 Task: Find connections with filter location Granby with filter topic #lifestylewith filter profile language Spanish with filter current company Quess IT Staffing with filter school Rajagiri College of Social Sciences, Kalamassery 683 104 with filter industry IT System Operations and Maintenance with filter service category Grant Writing with filter keywords title Financial Planner
Action: Mouse moved to (238, 315)
Screenshot: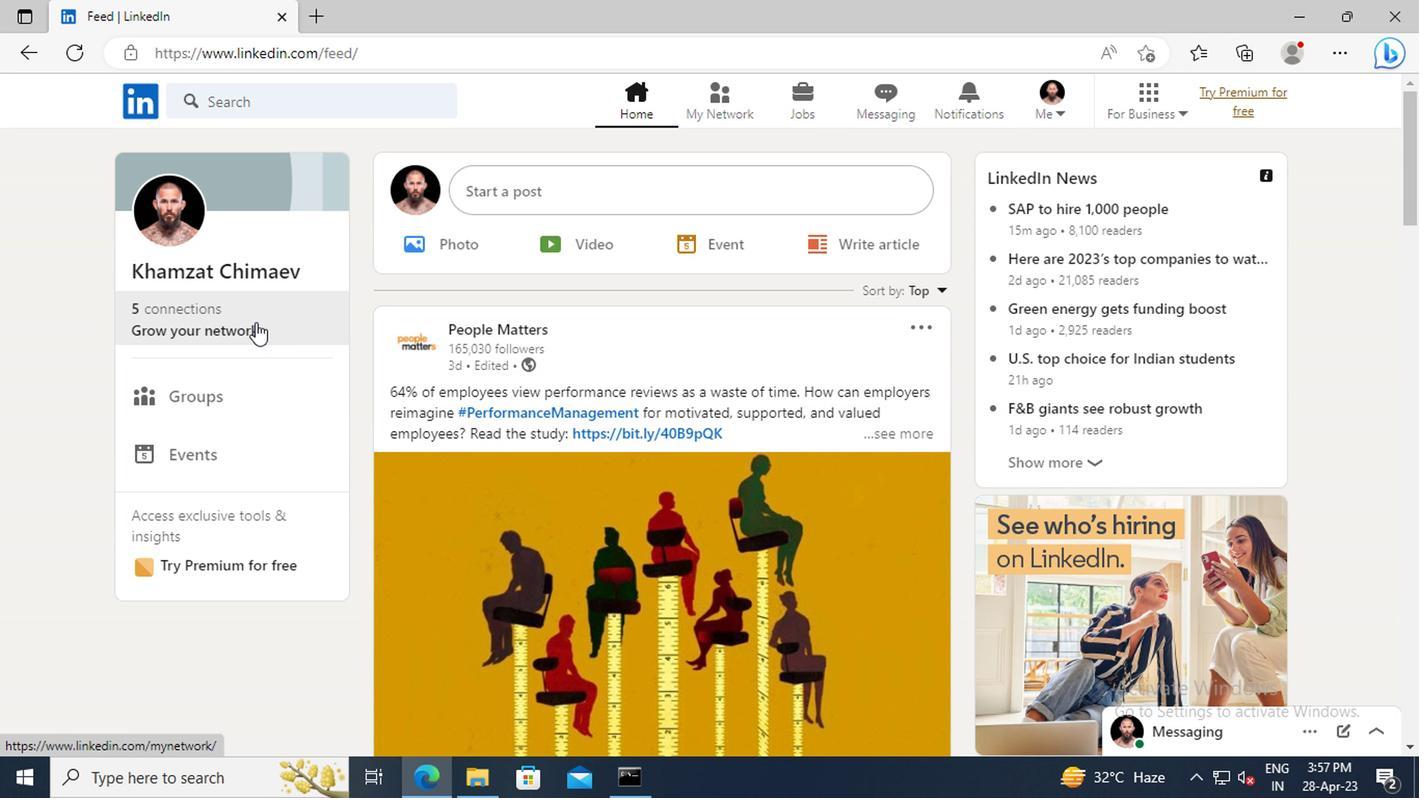 
Action: Mouse pressed left at (238, 315)
Screenshot: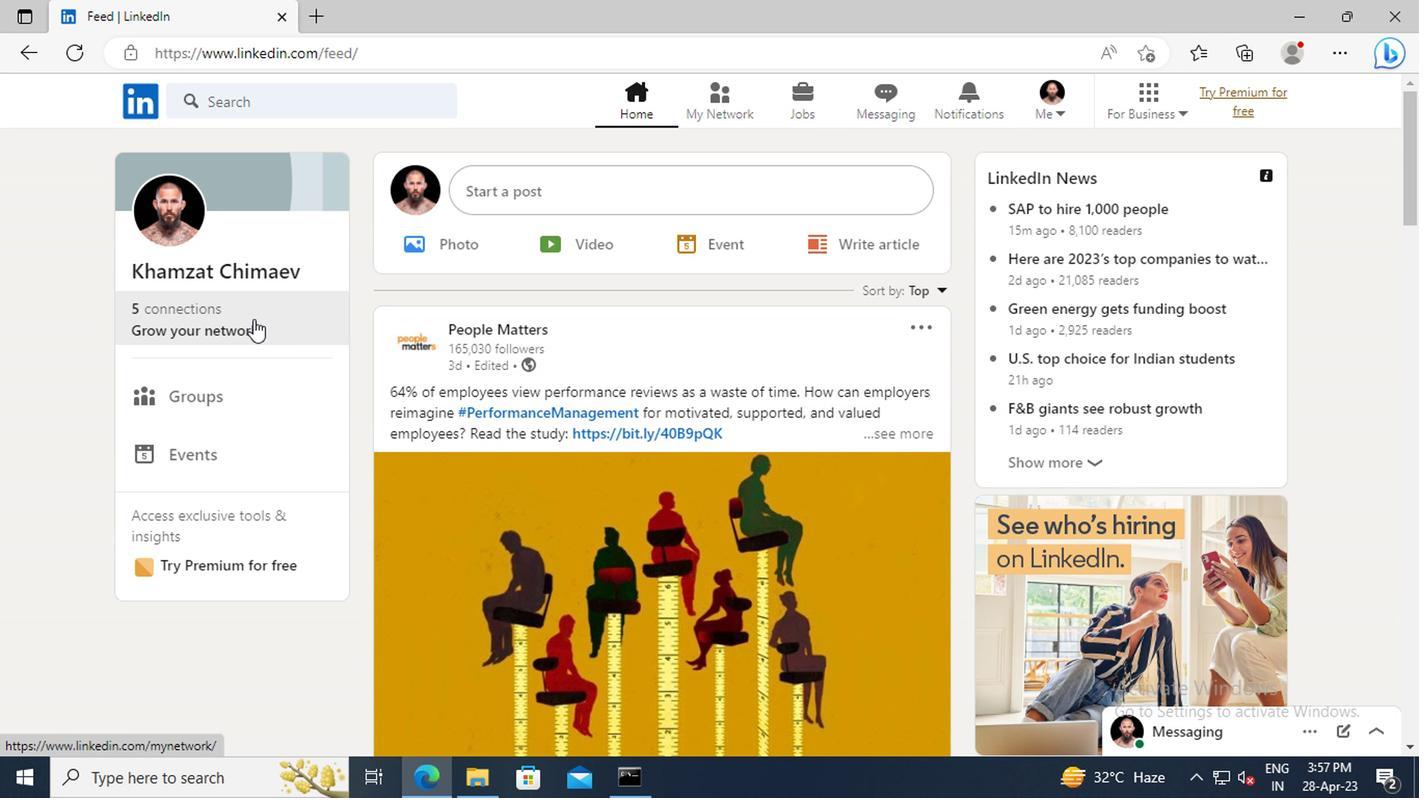 
Action: Mouse moved to (221, 214)
Screenshot: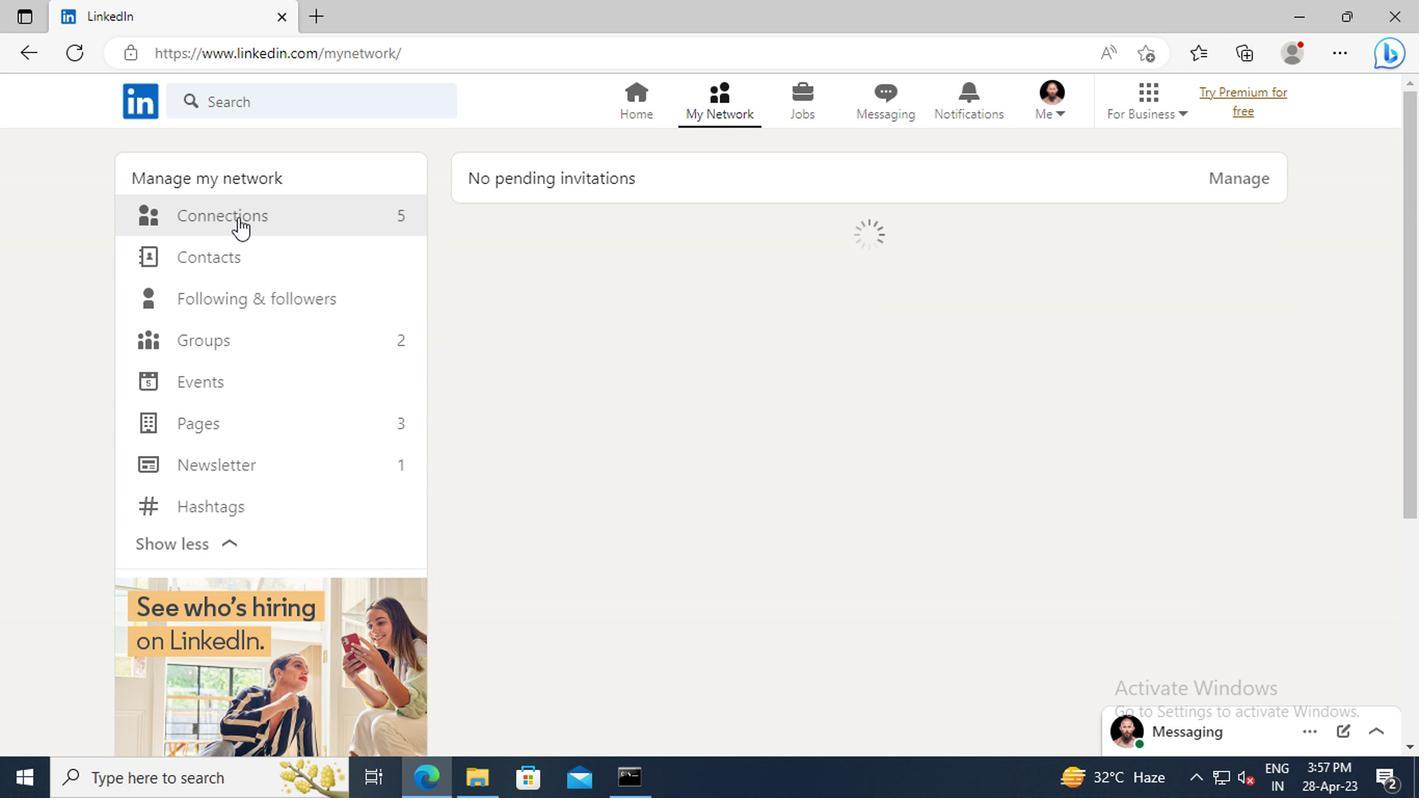 
Action: Mouse pressed left at (221, 214)
Screenshot: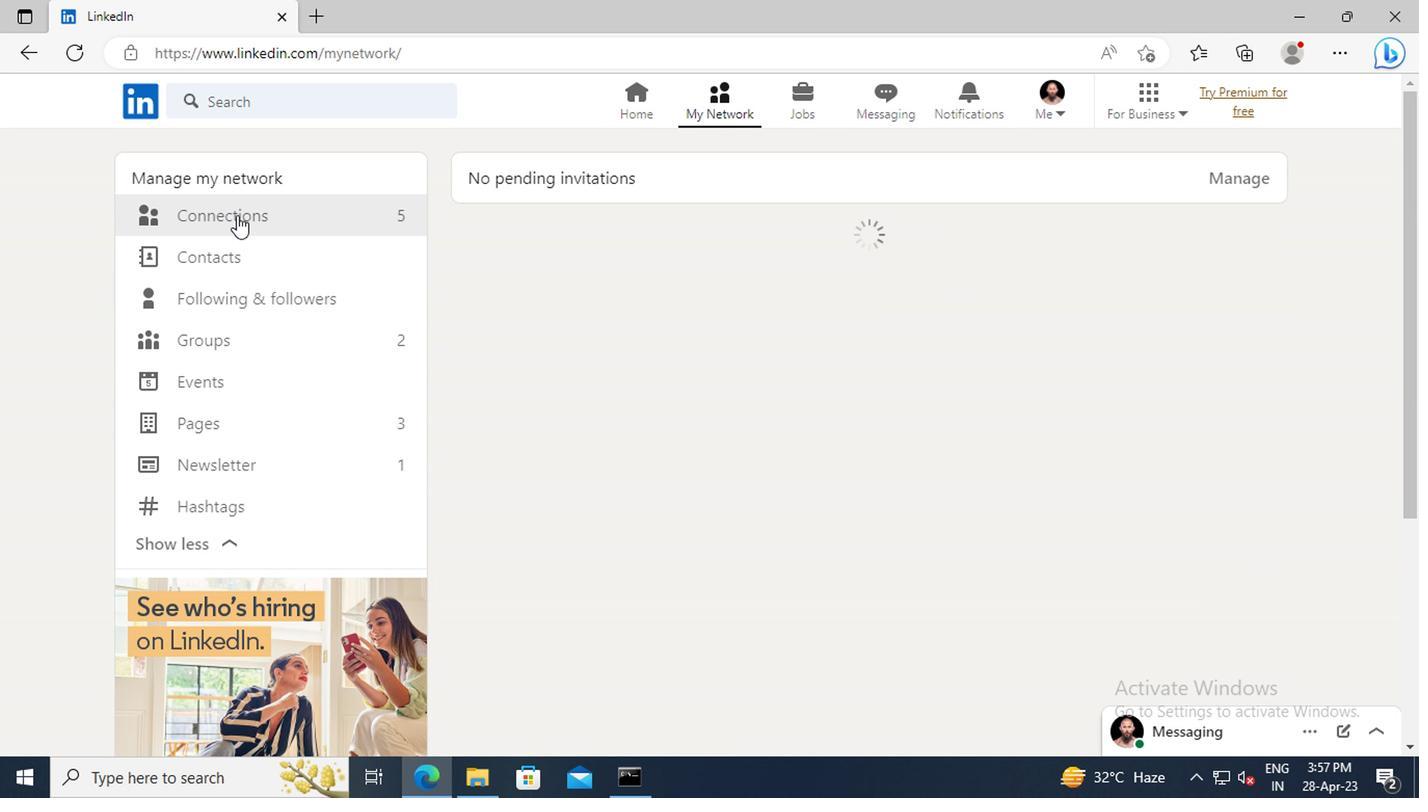 
Action: Mouse moved to (819, 220)
Screenshot: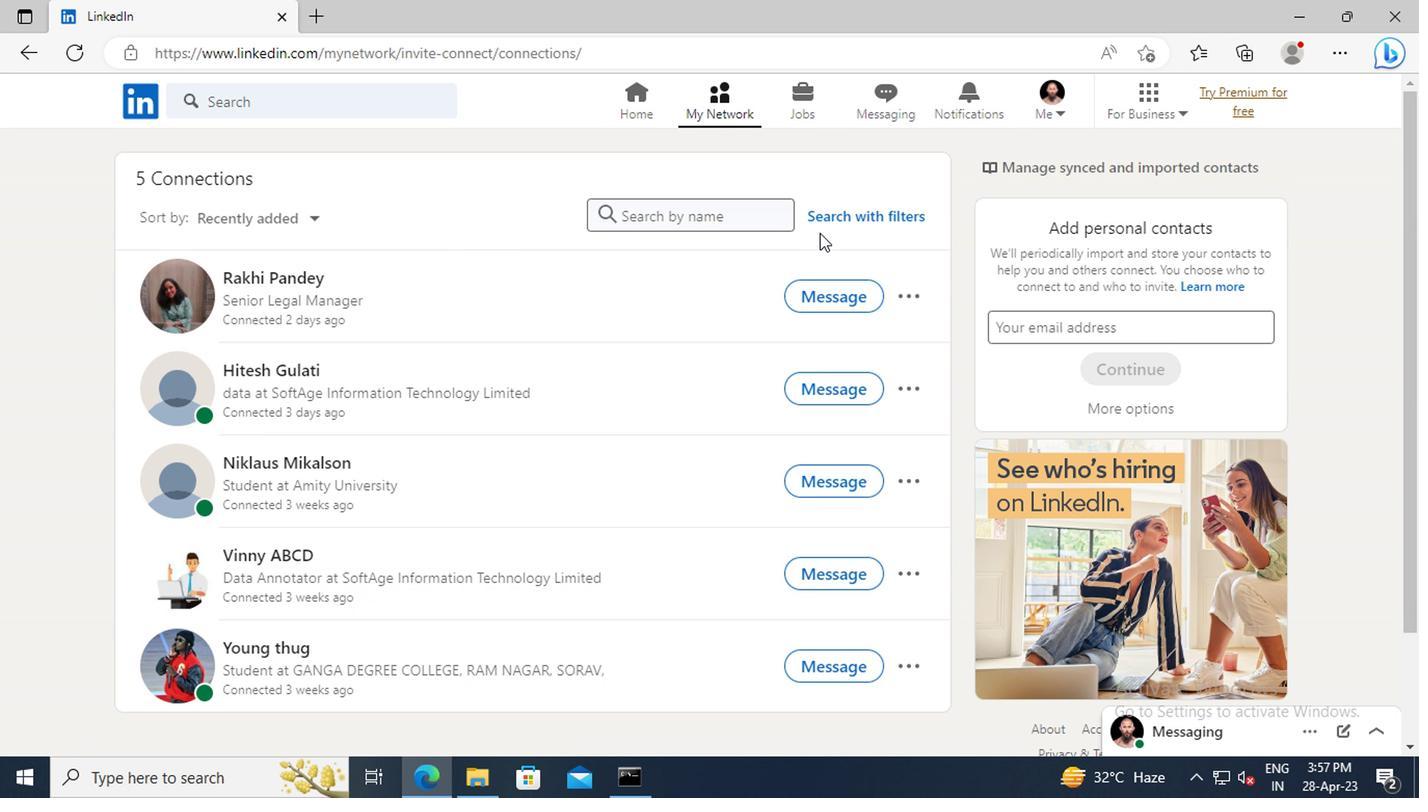 
Action: Mouse pressed left at (819, 220)
Screenshot: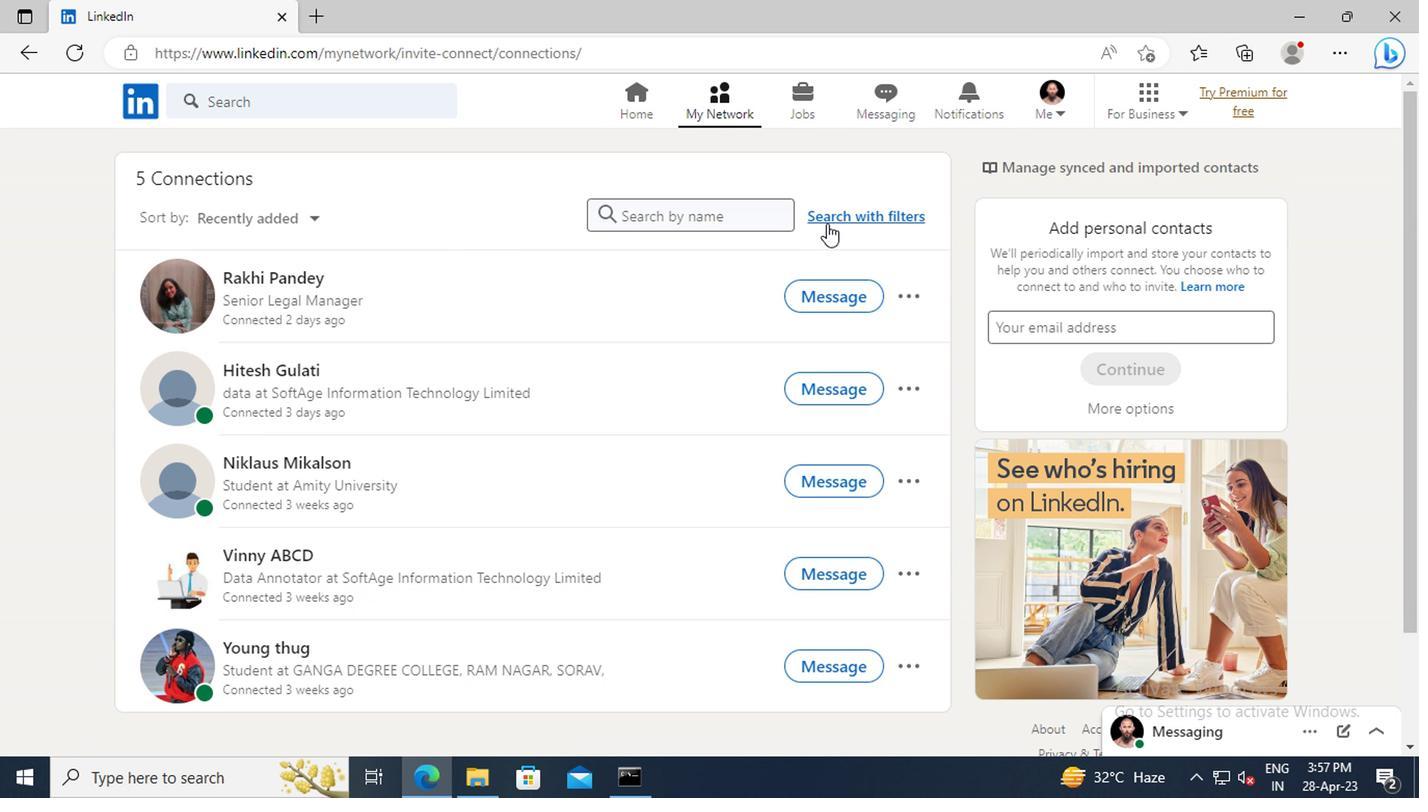 
Action: Mouse moved to (784, 160)
Screenshot: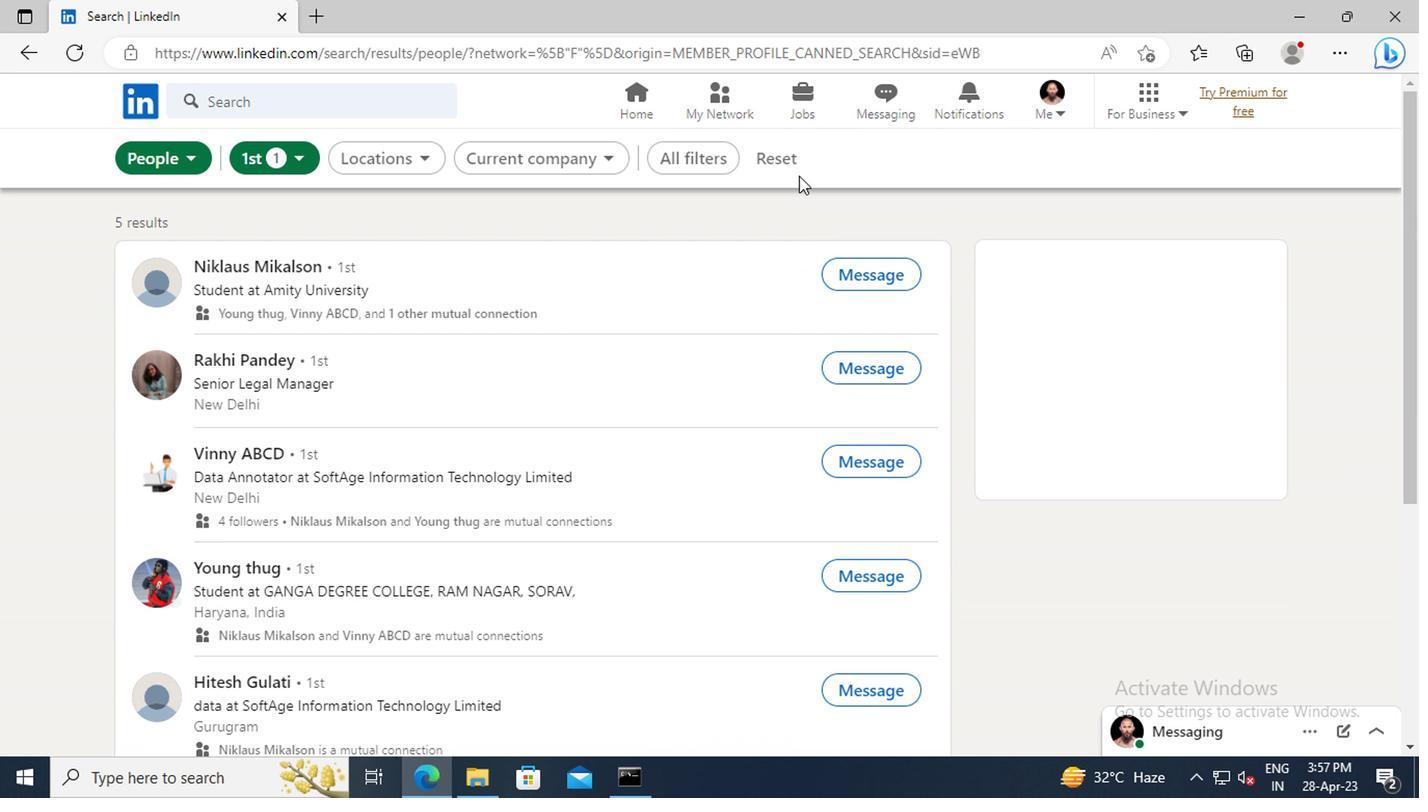 
Action: Mouse pressed left at (784, 160)
Screenshot: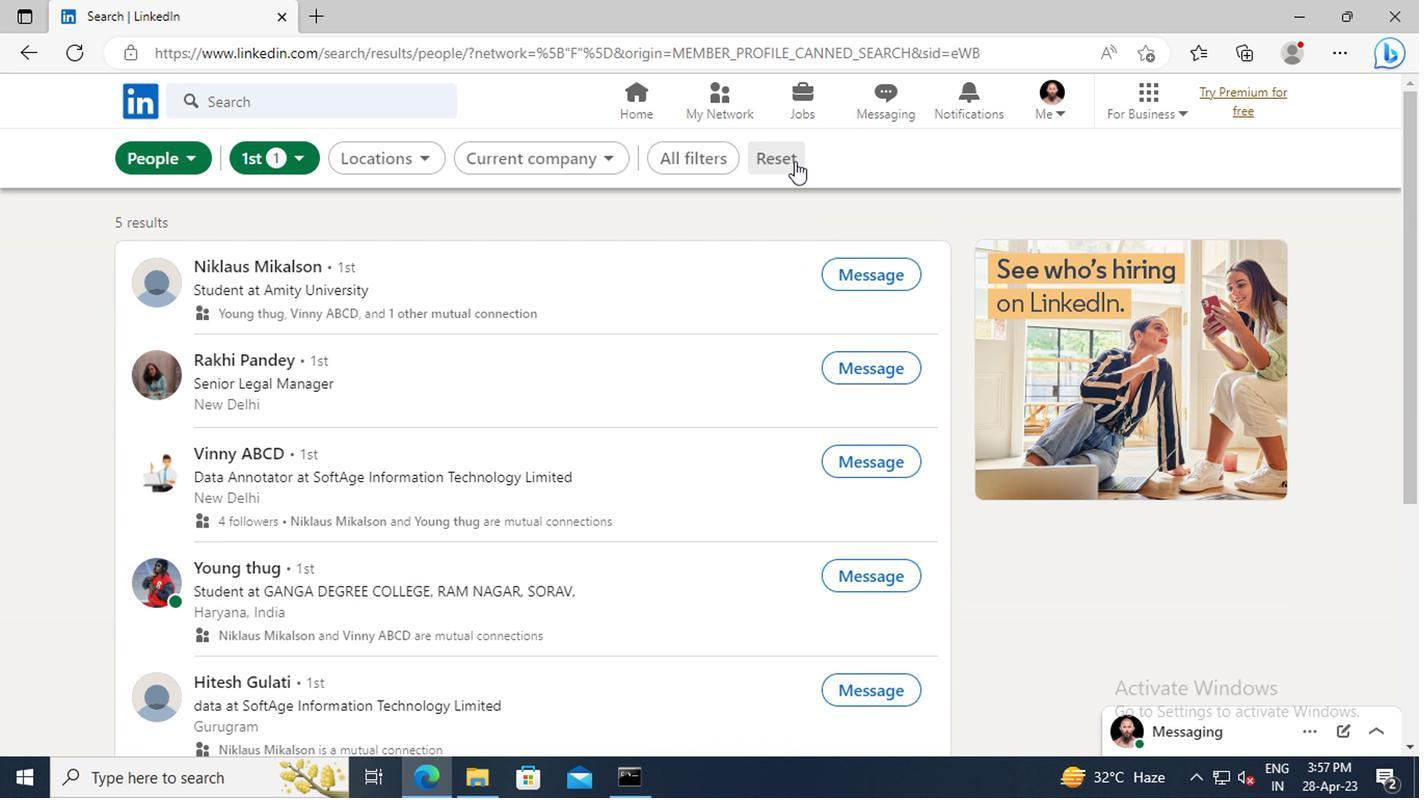 
Action: Mouse moved to (750, 160)
Screenshot: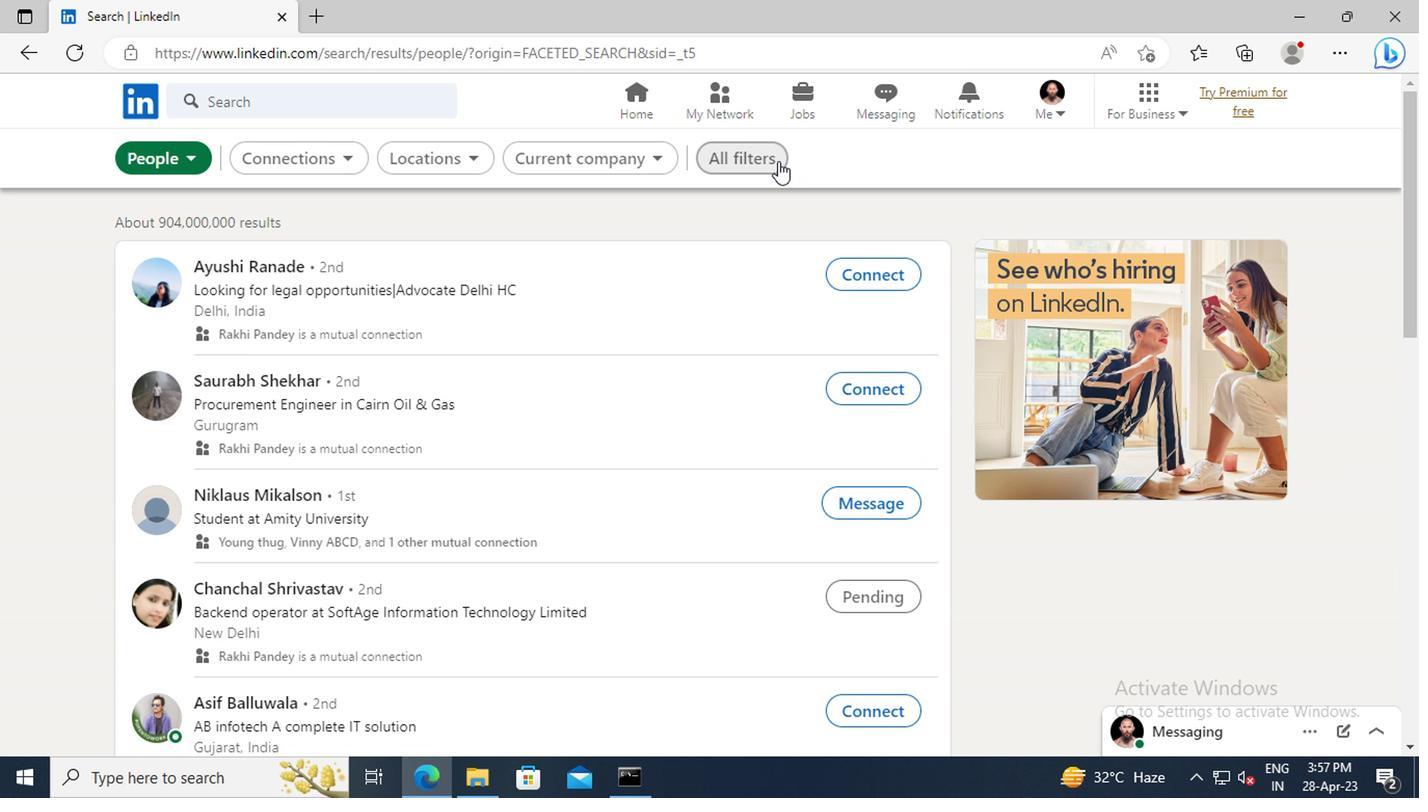 
Action: Mouse pressed left at (750, 160)
Screenshot: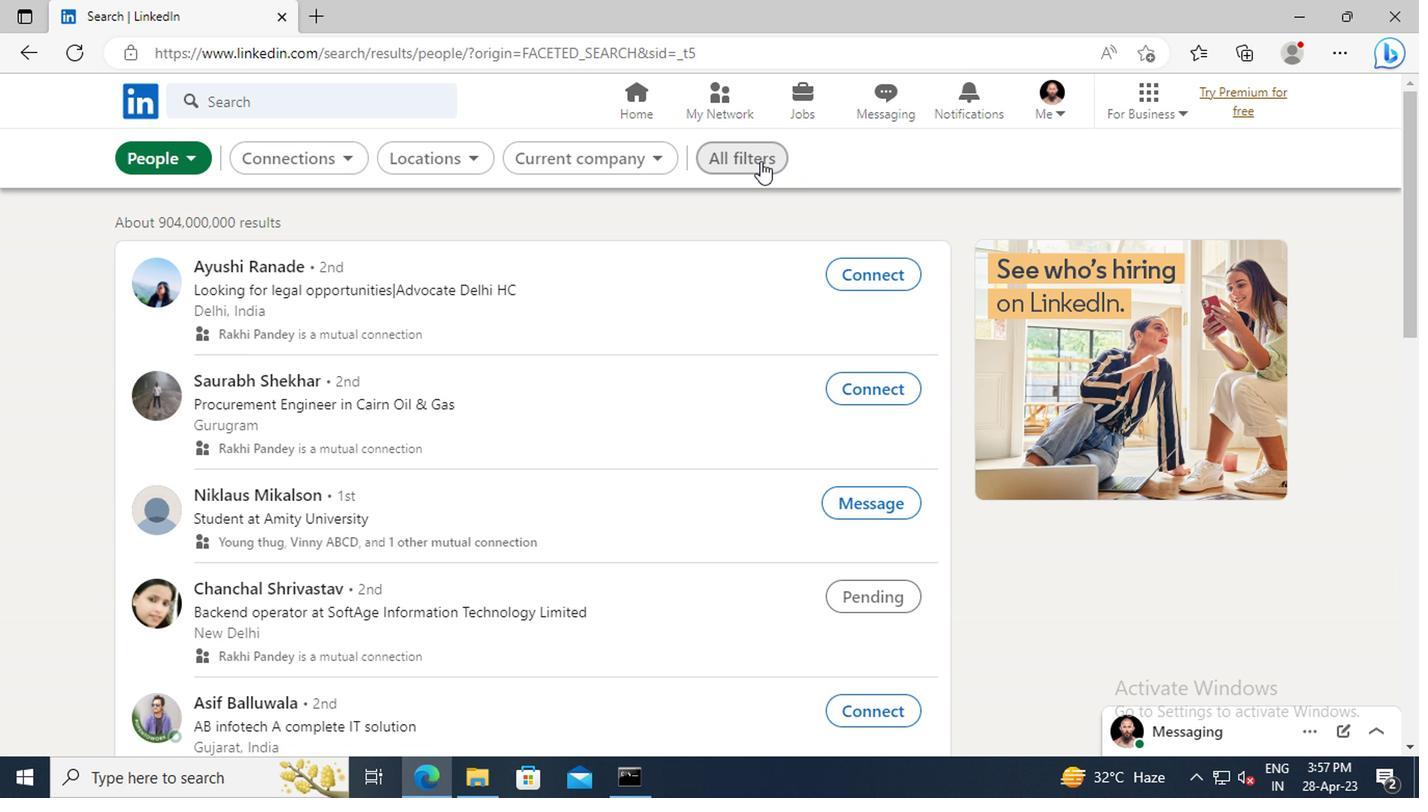 
Action: Mouse moved to (1178, 283)
Screenshot: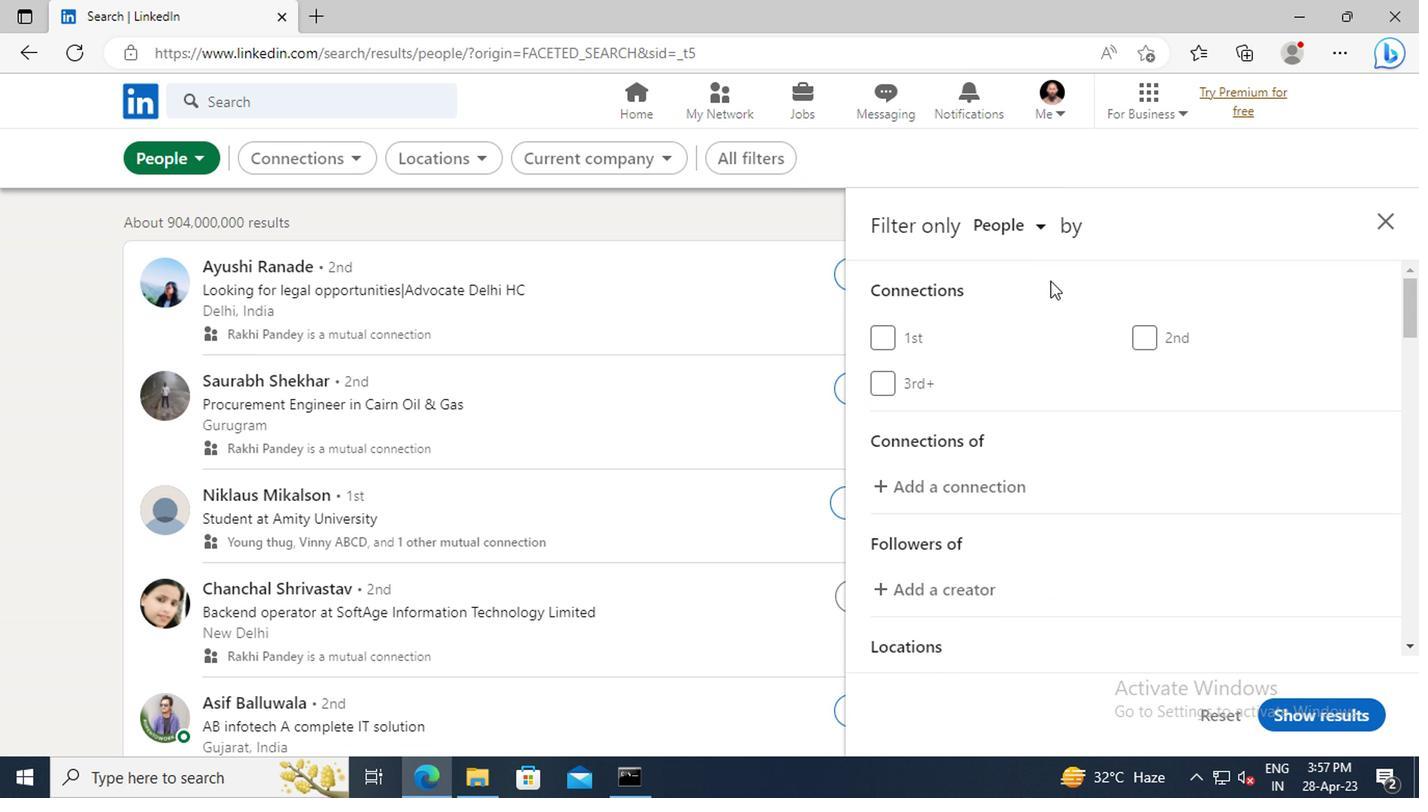 
Action: Mouse scrolled (1178, 283) with delta (0, 0)
Screenshot: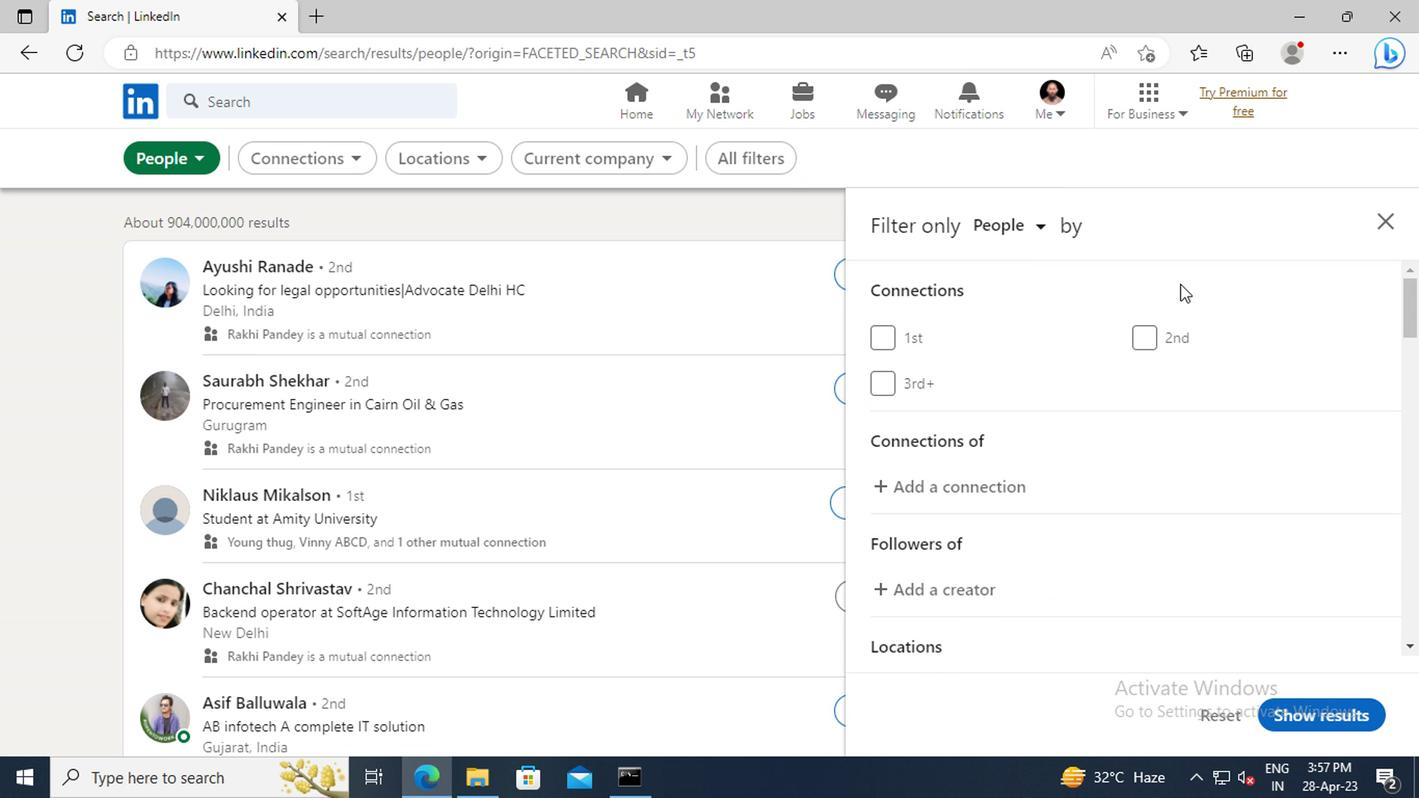 
Action: Mouse scrolled (1178, 283) with delta (0, 0)
Screenshot: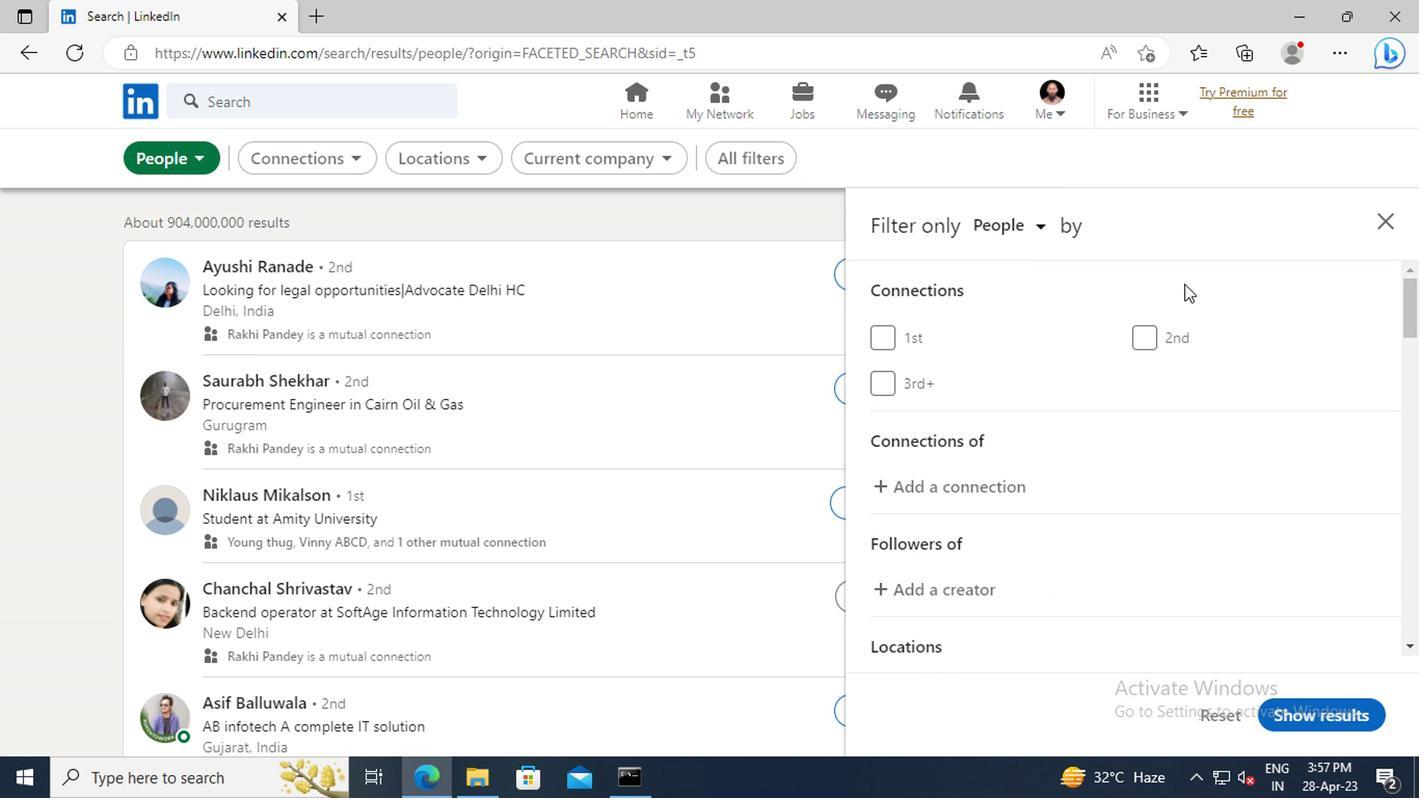 
Action: Mouse scrolled (1178, 283) with delta (0, 0)
Screenshot: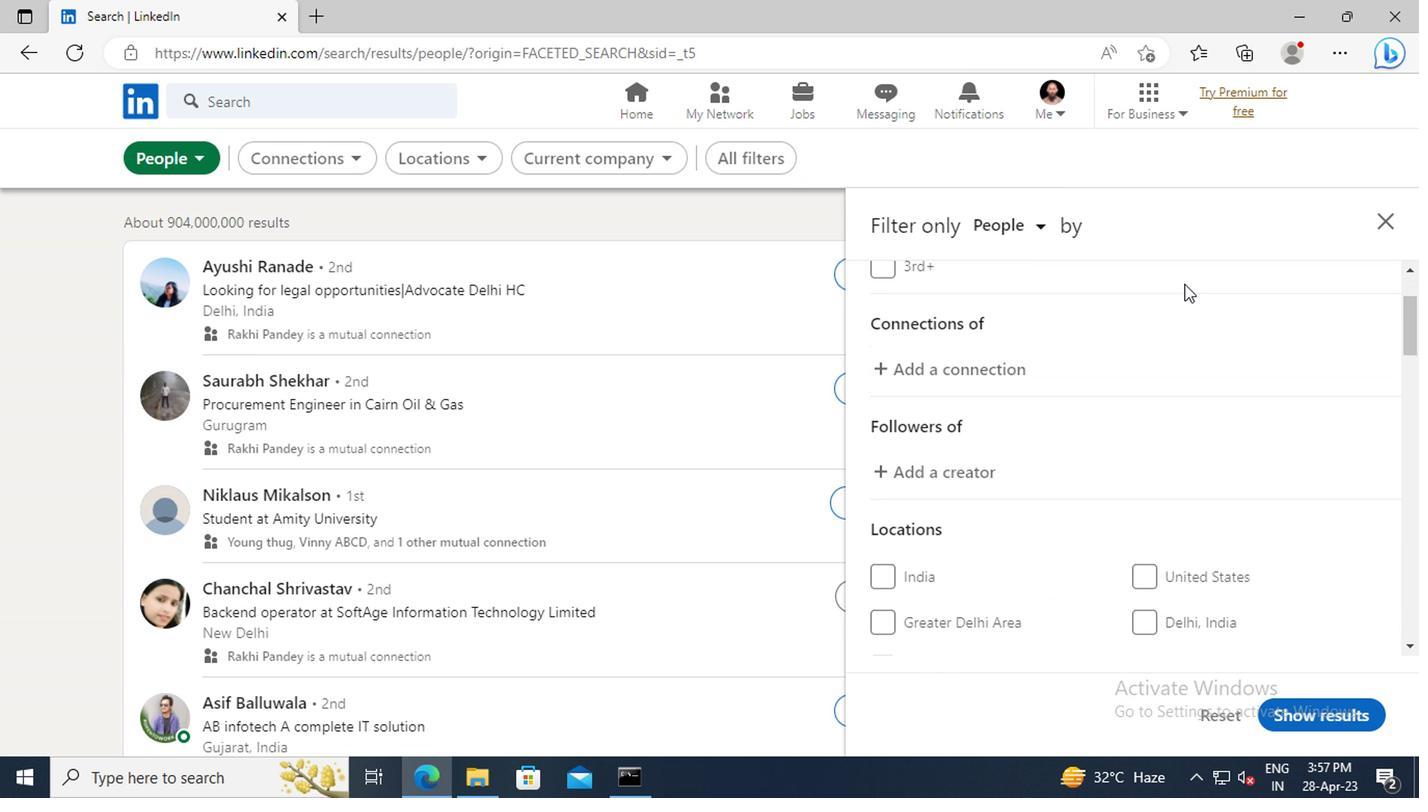 
Action: Mouse scrolled (1178, 283) with delta (0, 0)
Screenshot: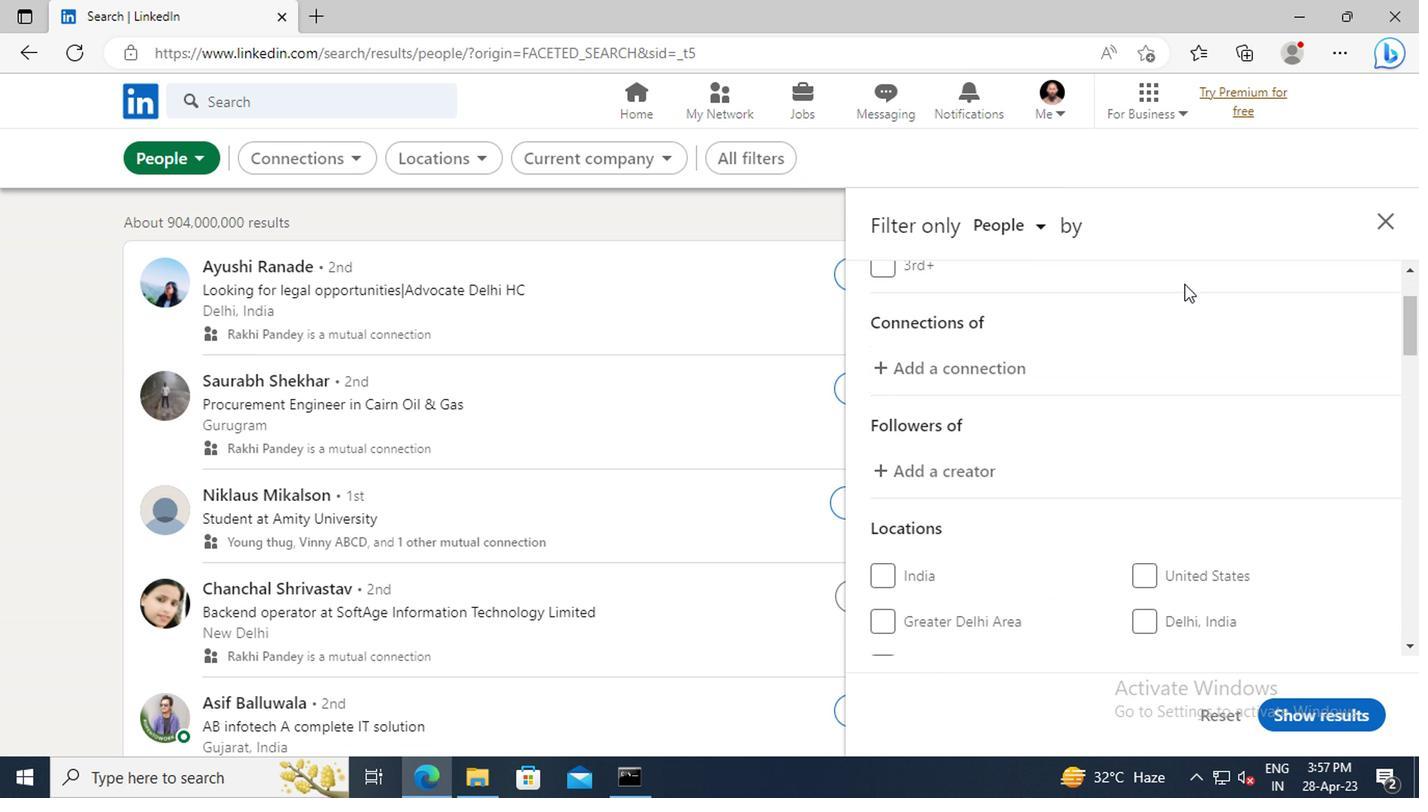 
Action: Mouse scrolled (1178, 283) with delta (0, 0)
Screenshot: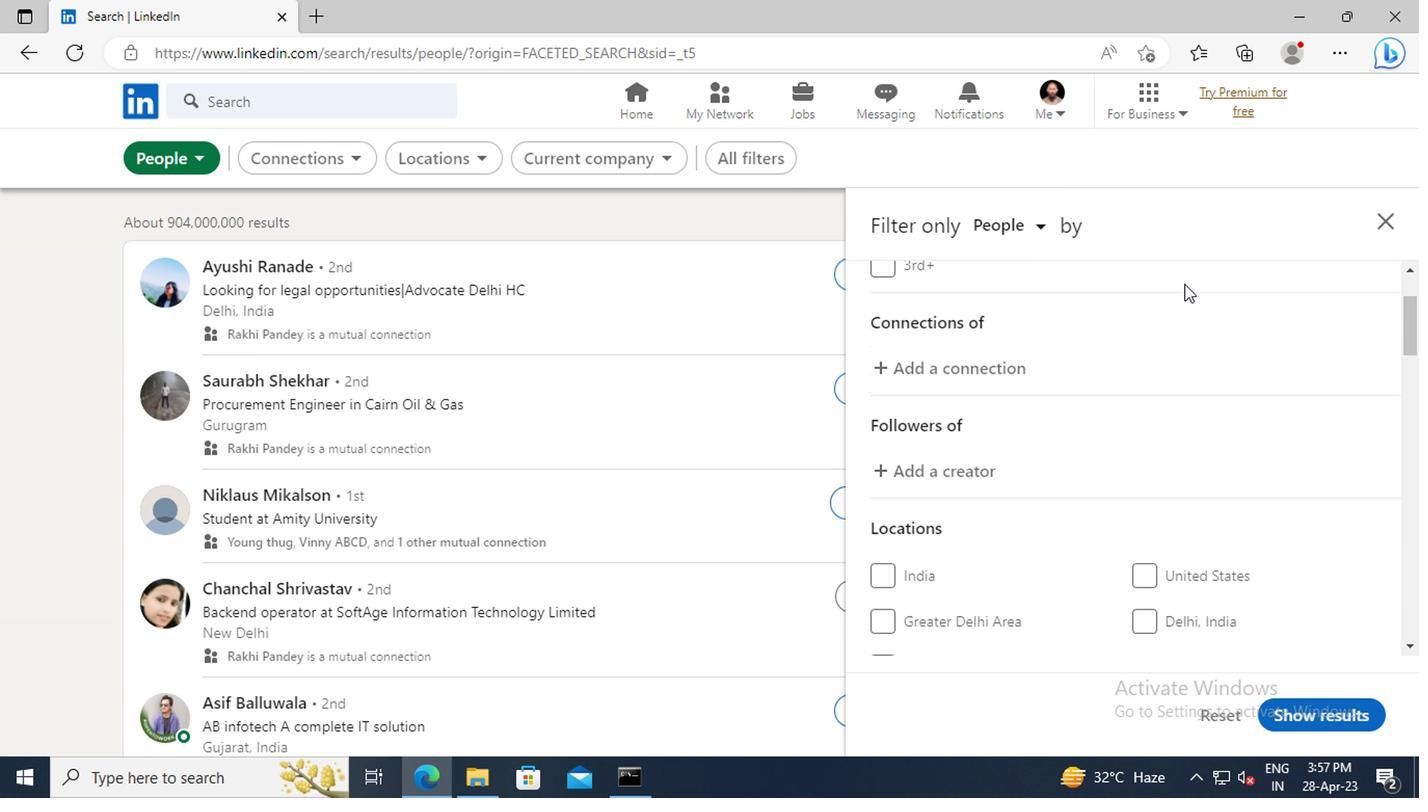 
Action: Mouse scrolled (1178, 283) with delta (0, 0)
Screenshot: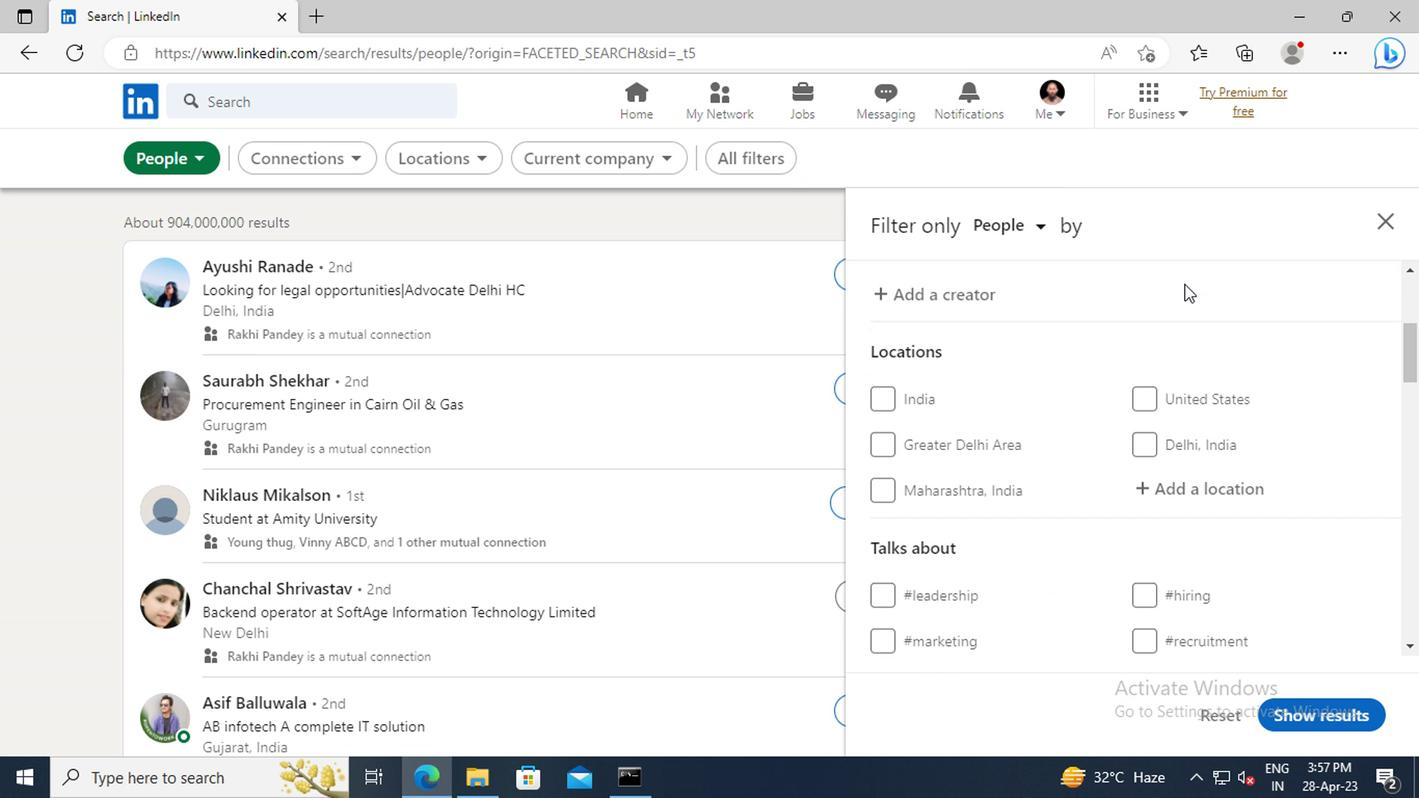 
Action: Mouse scrolled (1178, 283) with delta (0, 0)
Screenshot: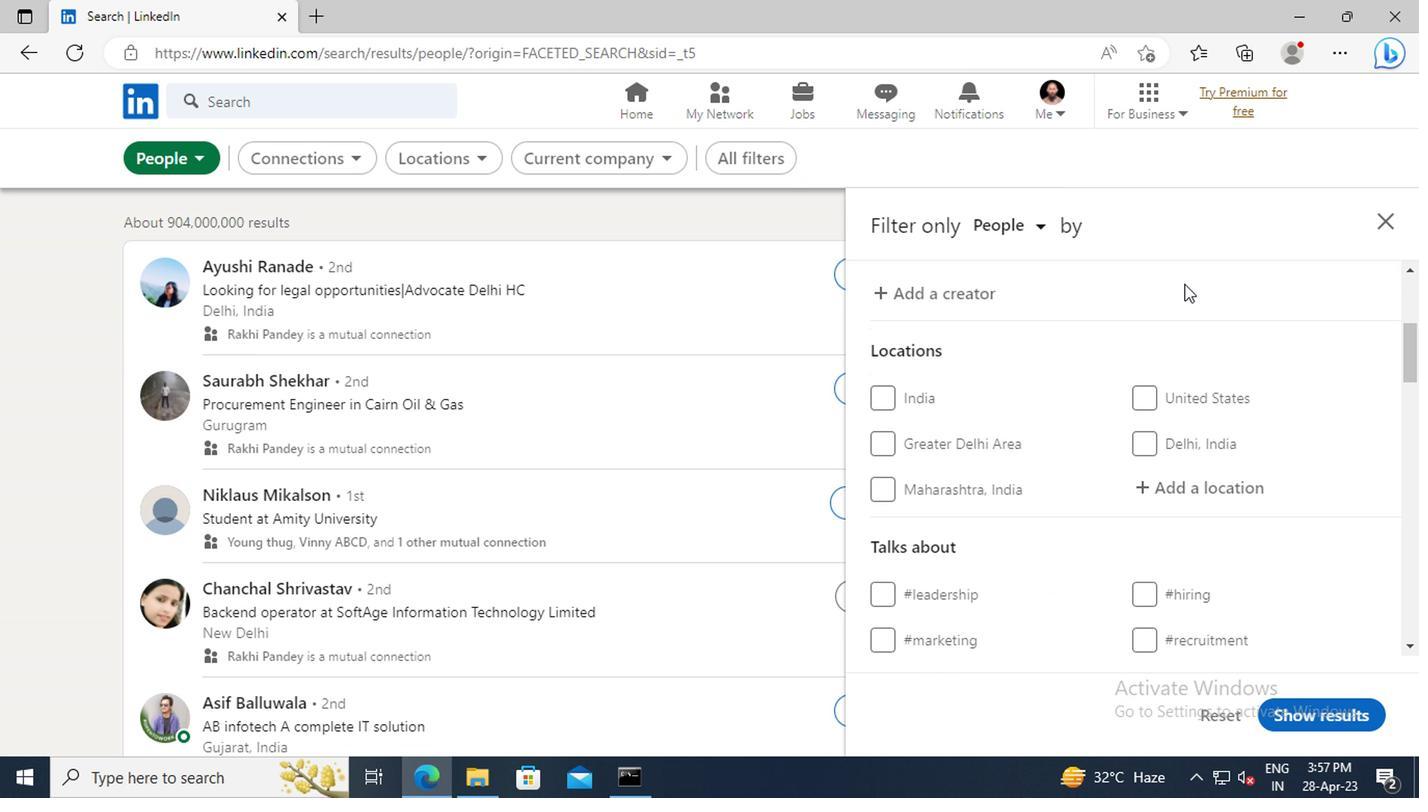 
Action: Mouse moved to (1169, 363)
Screenshot: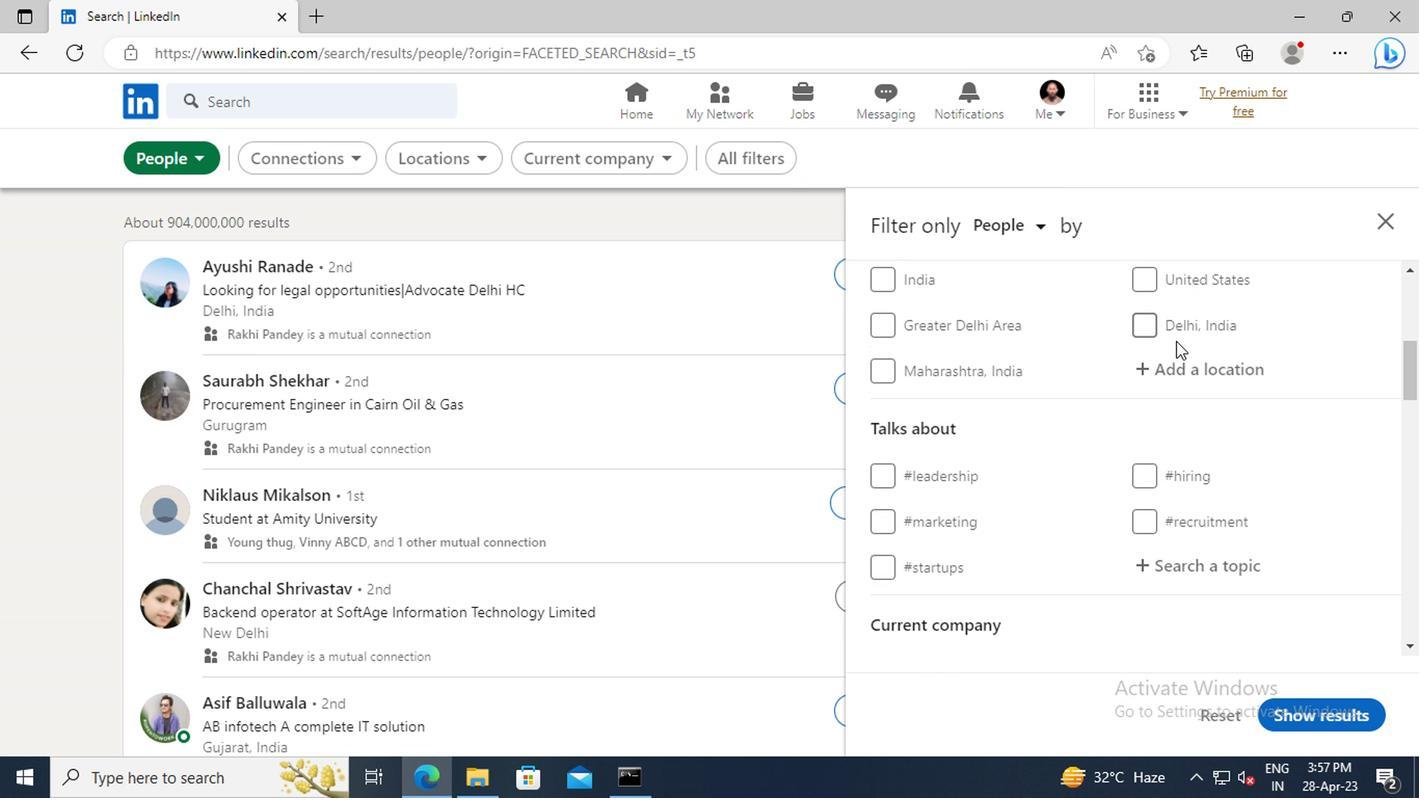 
Action: Mouse pressed left at (1169, 363)
Screenshot: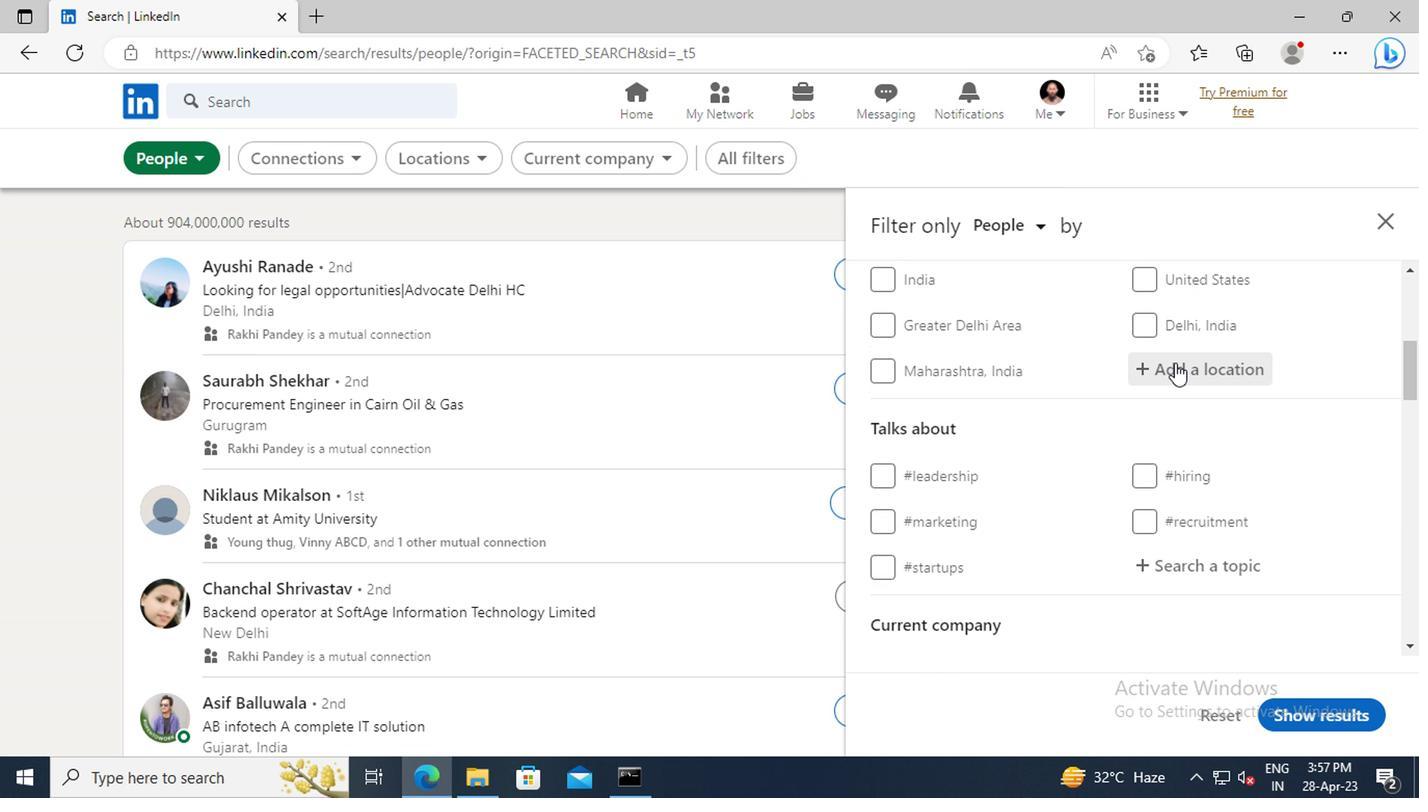 
Action: Key pressed <Key.shift>GRANBY
Screenshot: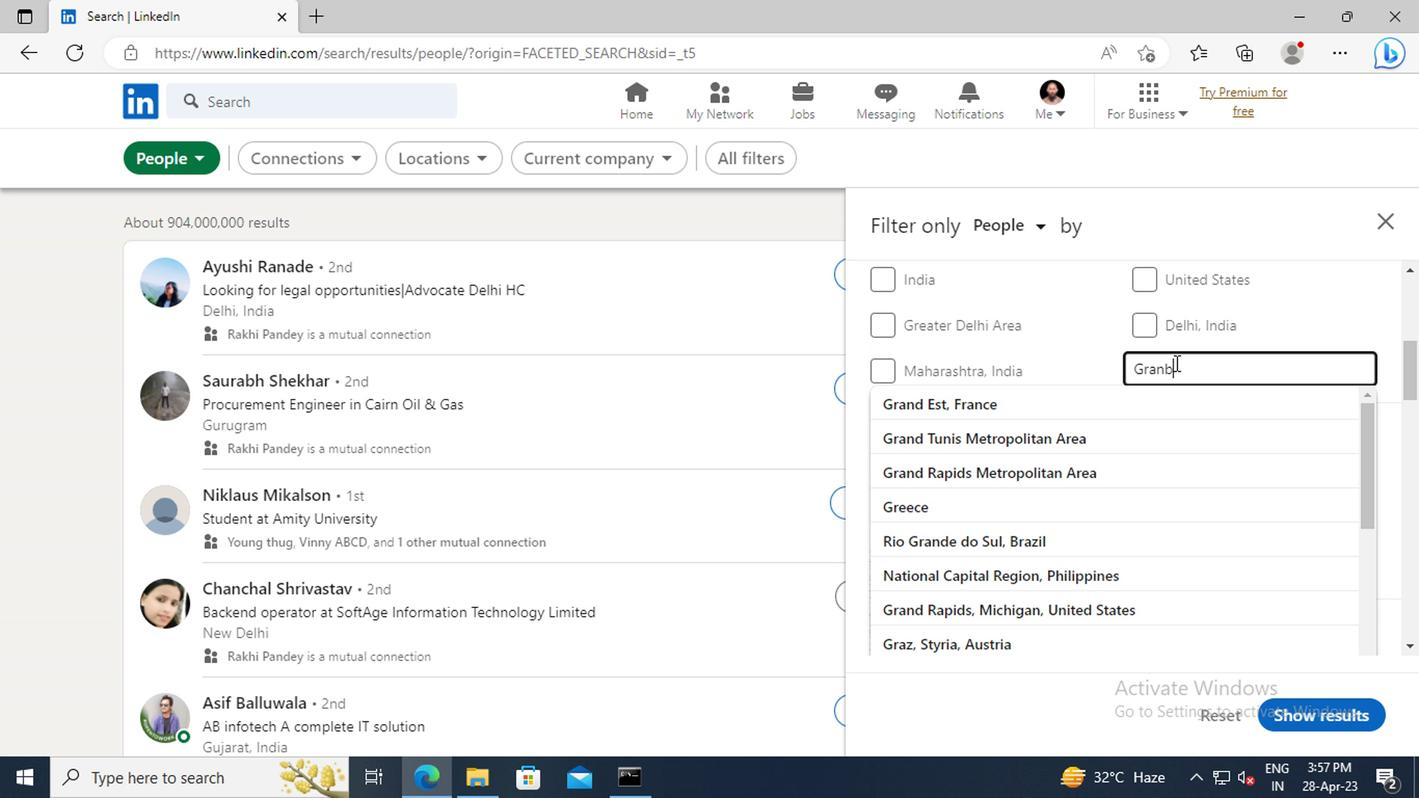 
Action: Mouse moved to (1164, 399)
Screenshot: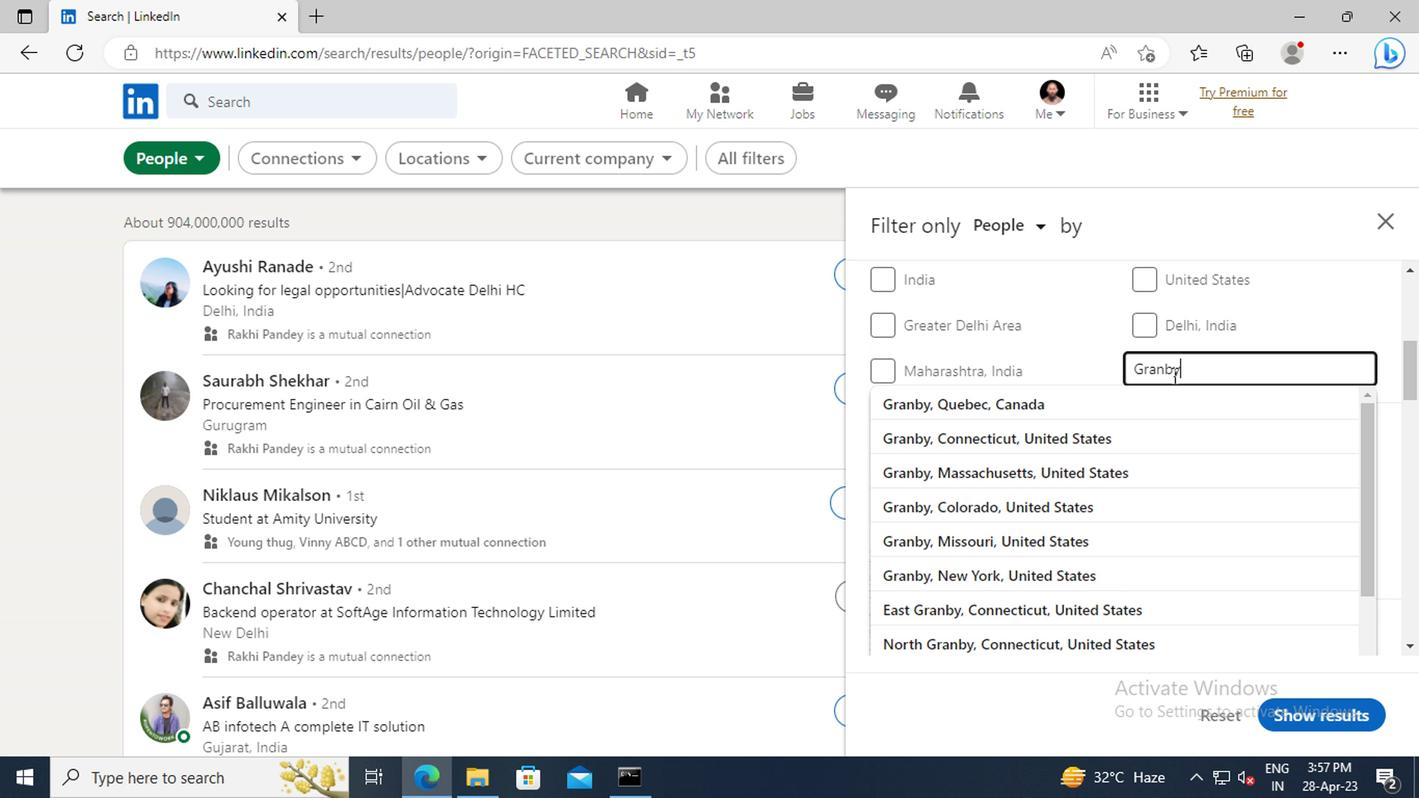 
Action: Mouse pressed left at (1164, 399)
Screenshot: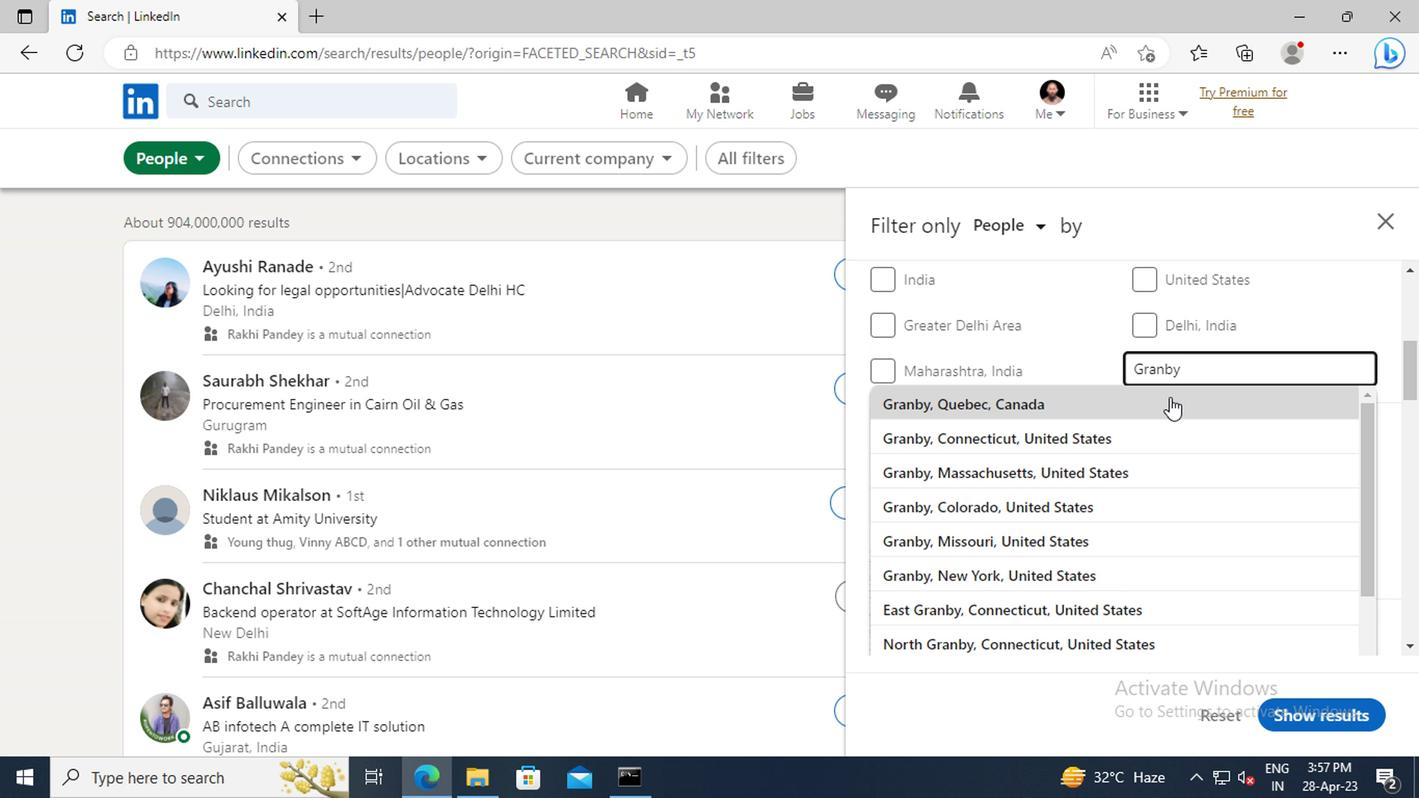 
Action: Mouse scrolled (1164, 398) with delta (0, 0)
Screenshot: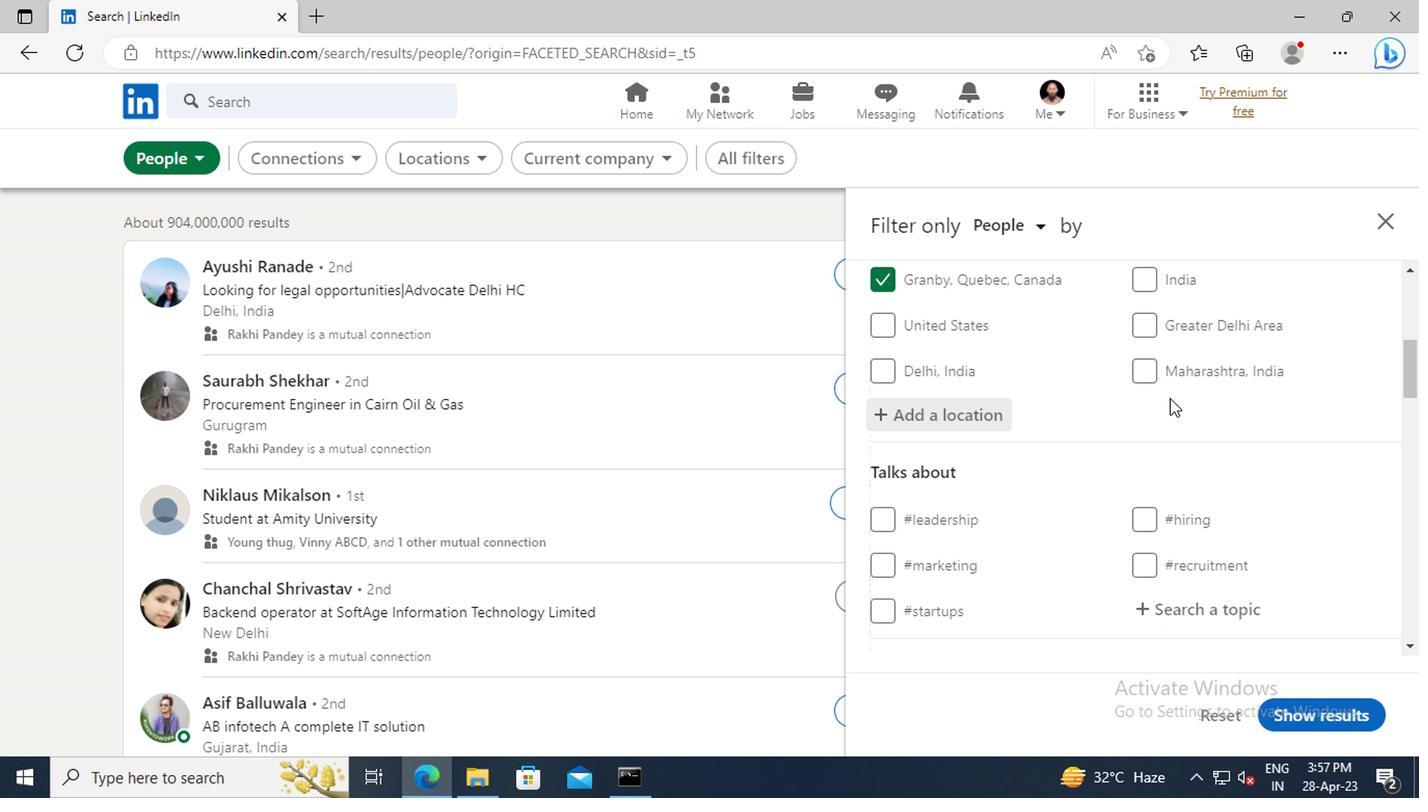 
Action: Mouse scrolled (1164, 398) with delta (0, 0)
Screenshot: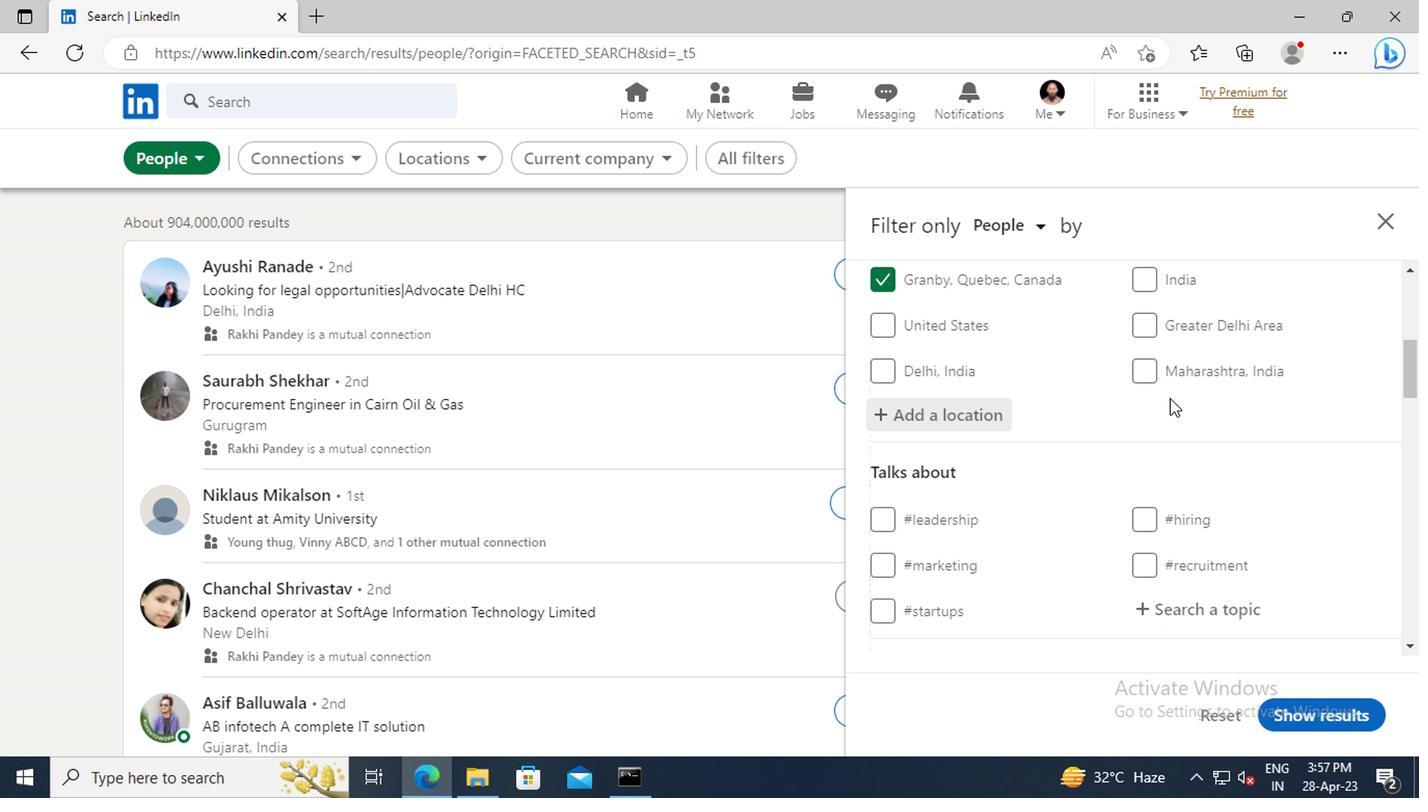 
Action: Mouse scrolled (1164, 398) with delta (0, 0)
Screenshot: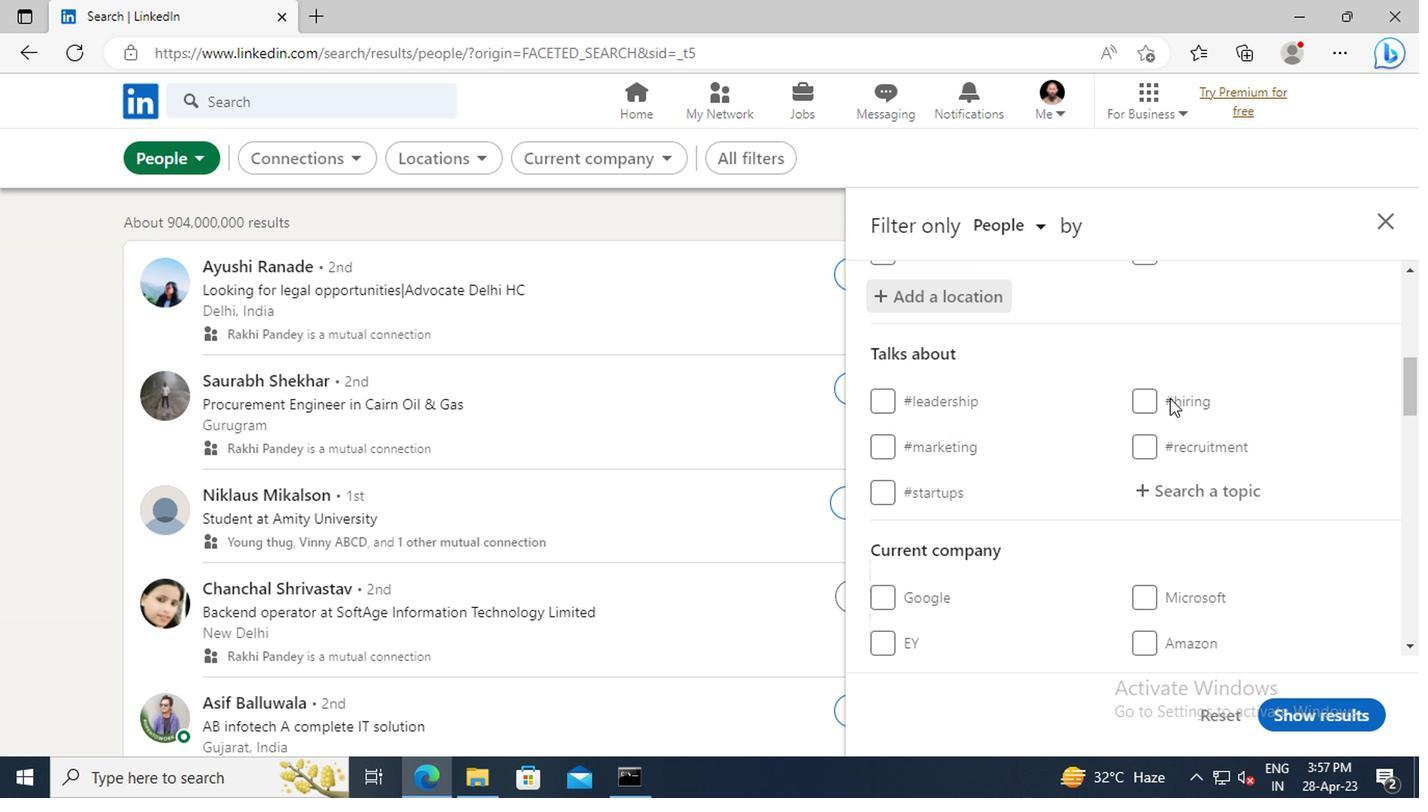 
Action: Mouse scrolled (1164, 398) with delta (0, 0)
Screenshot: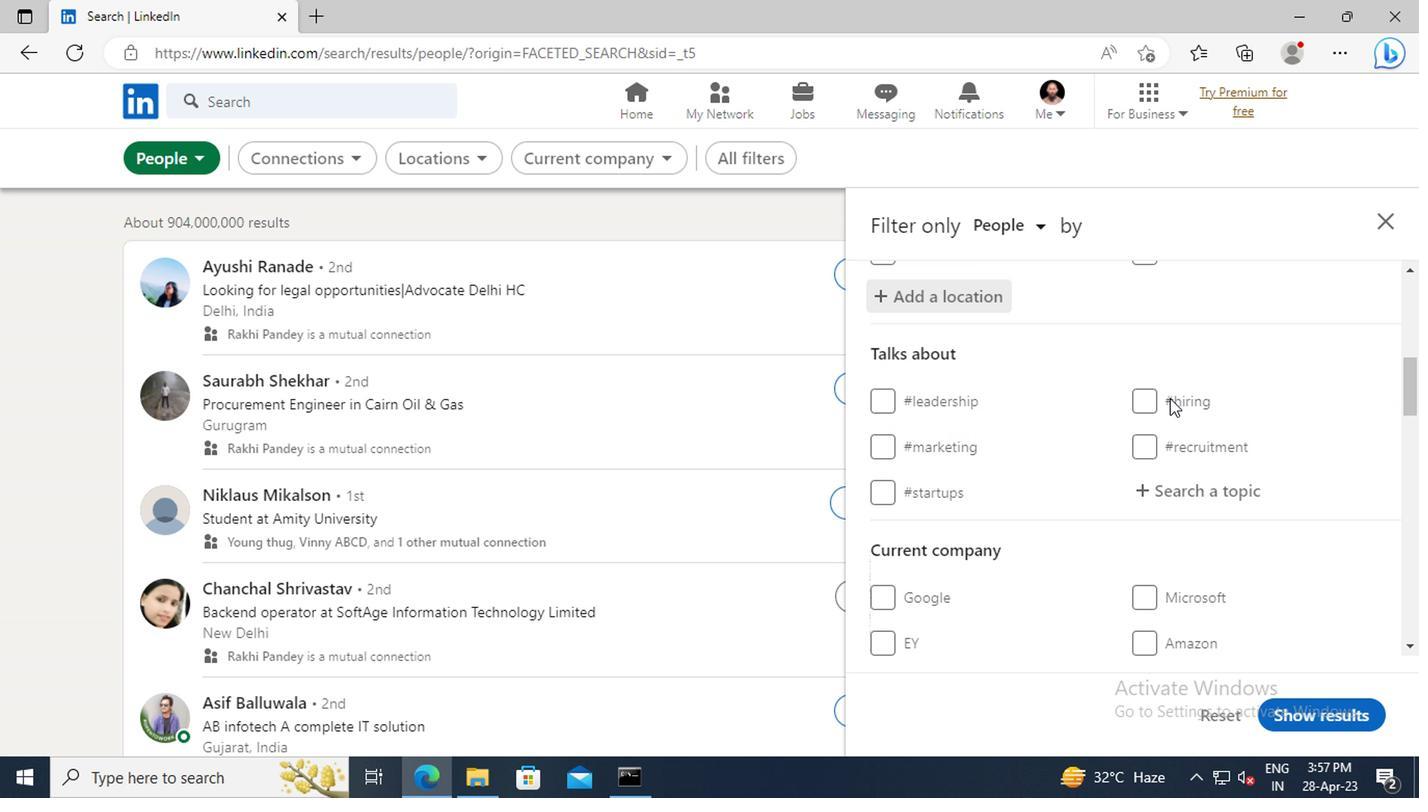 
Action: Mouse moved to (1164, 382)
Screenshot: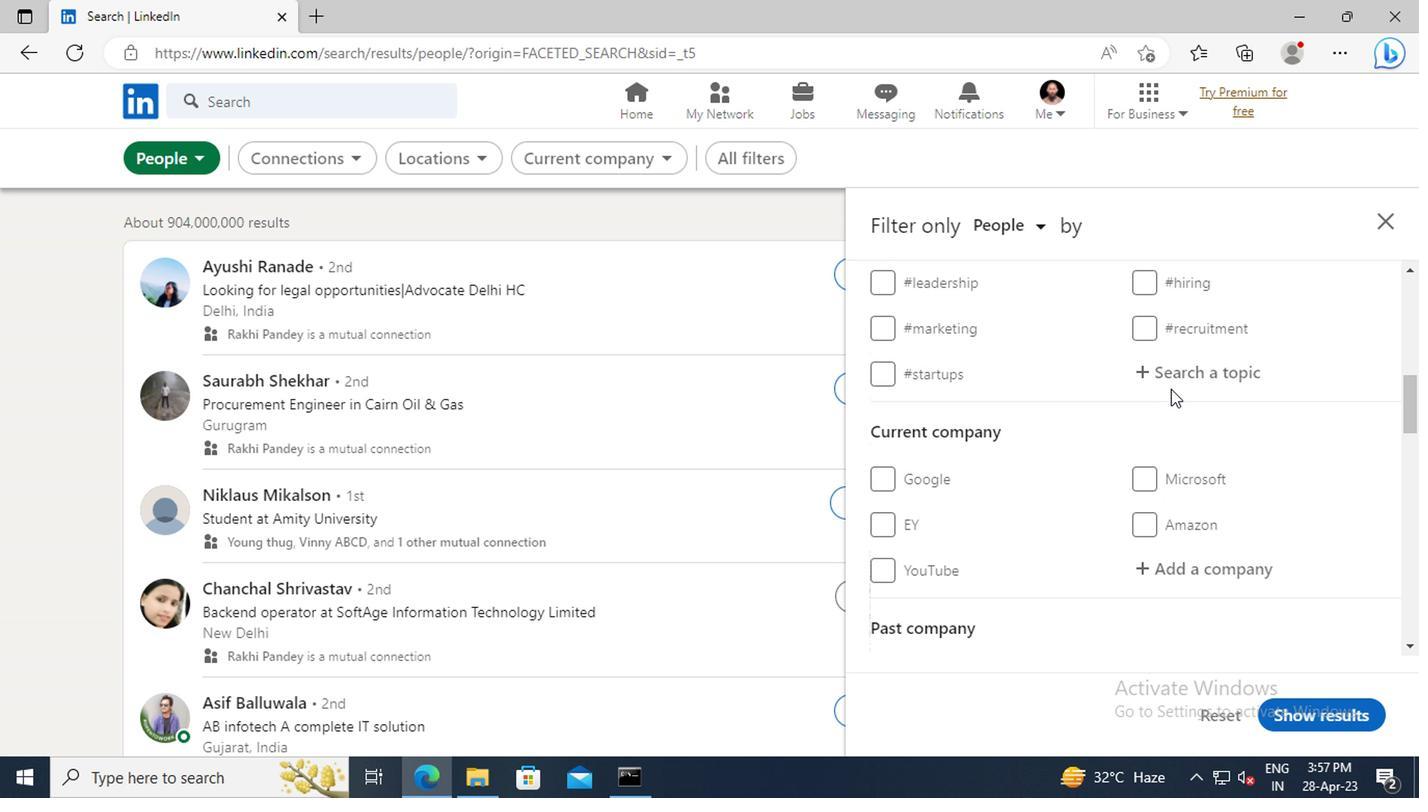 
Action: Mouse pressed left at (1164, 382)
Screenshot: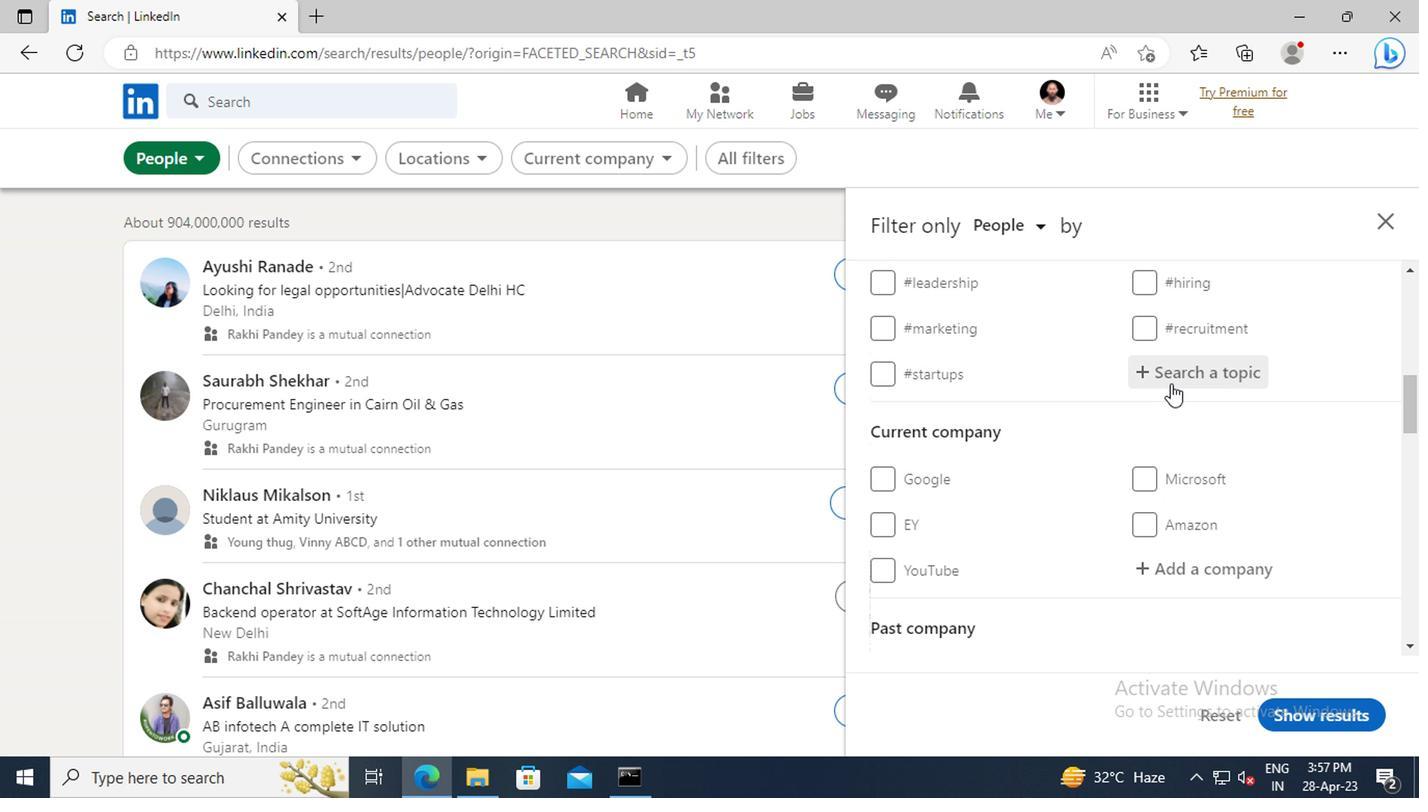 
Action: Key pressed LIFESTYLE
Screenshot: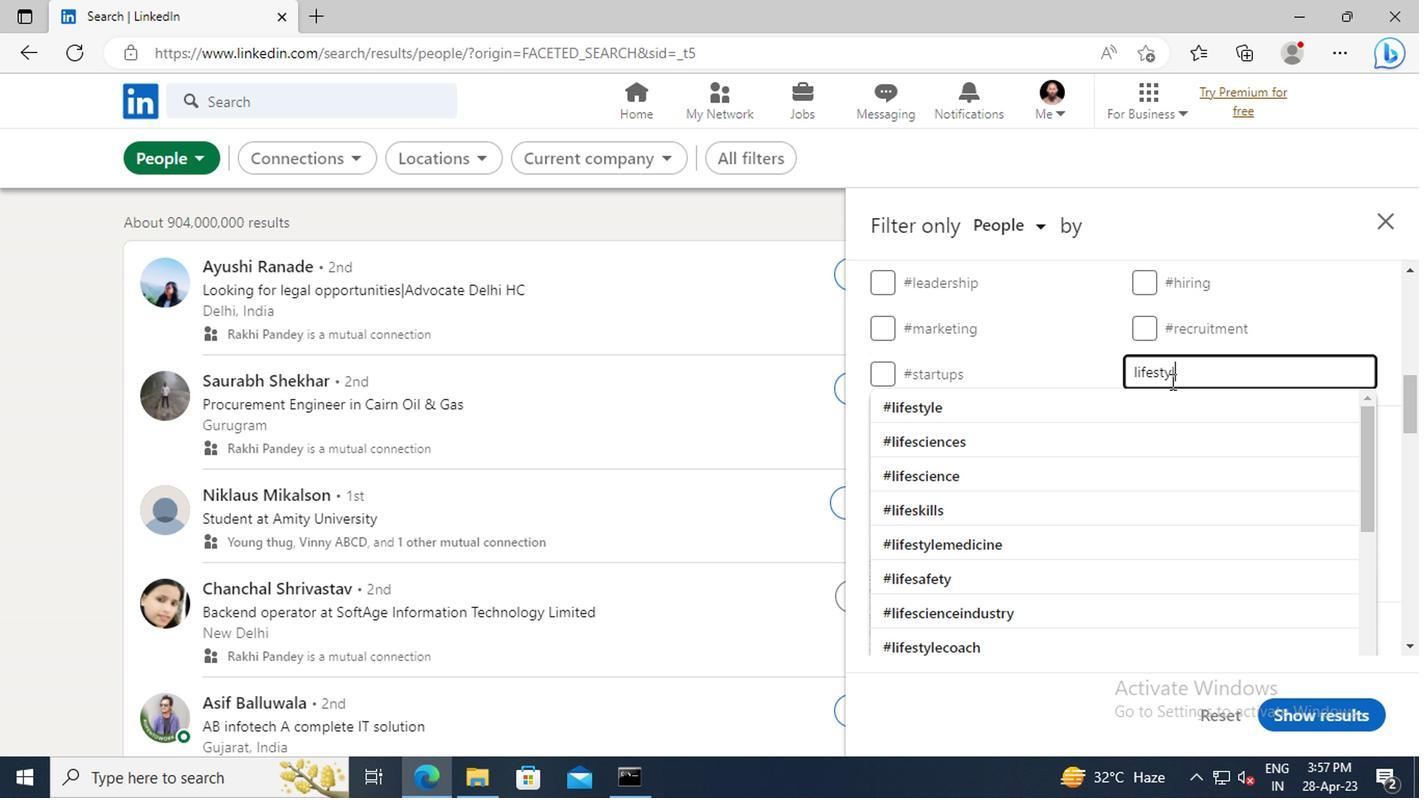 
Action: Mouse moved to (1164, 403)
Screenshot: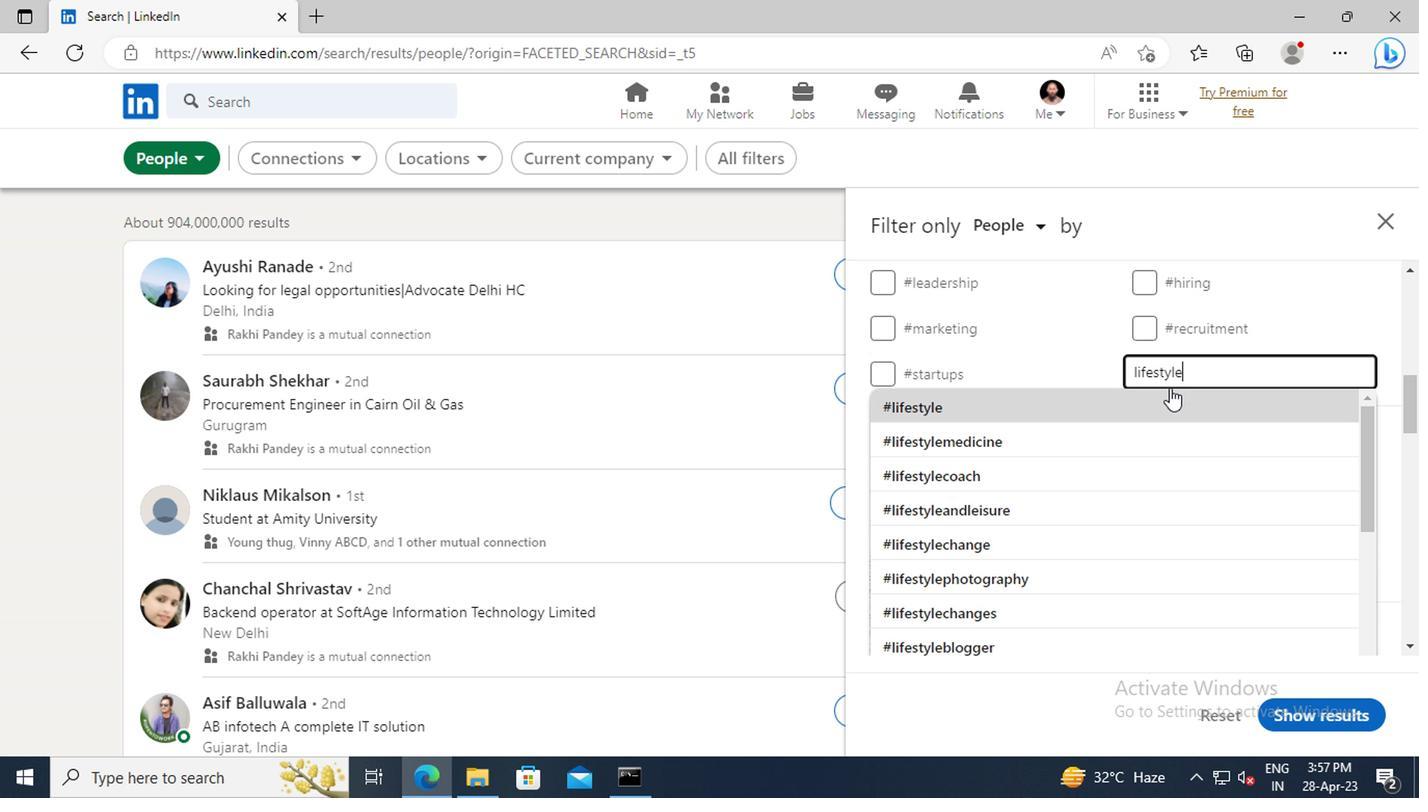 
Action: Mouse pressed left at (1164, 403)
Screenshot: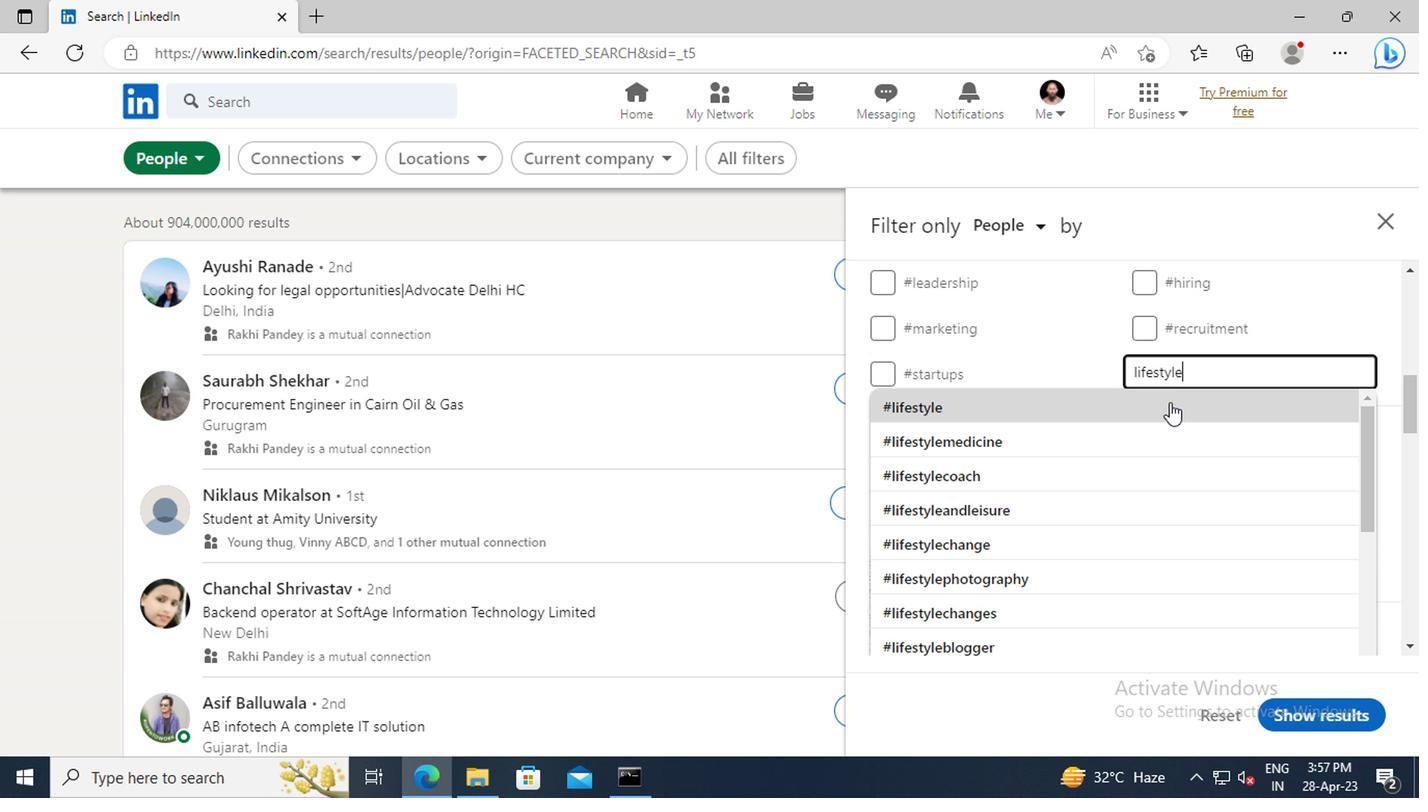
Action: Mouse scrolled (1164, 402) with delta (0, 0)
Screenshot: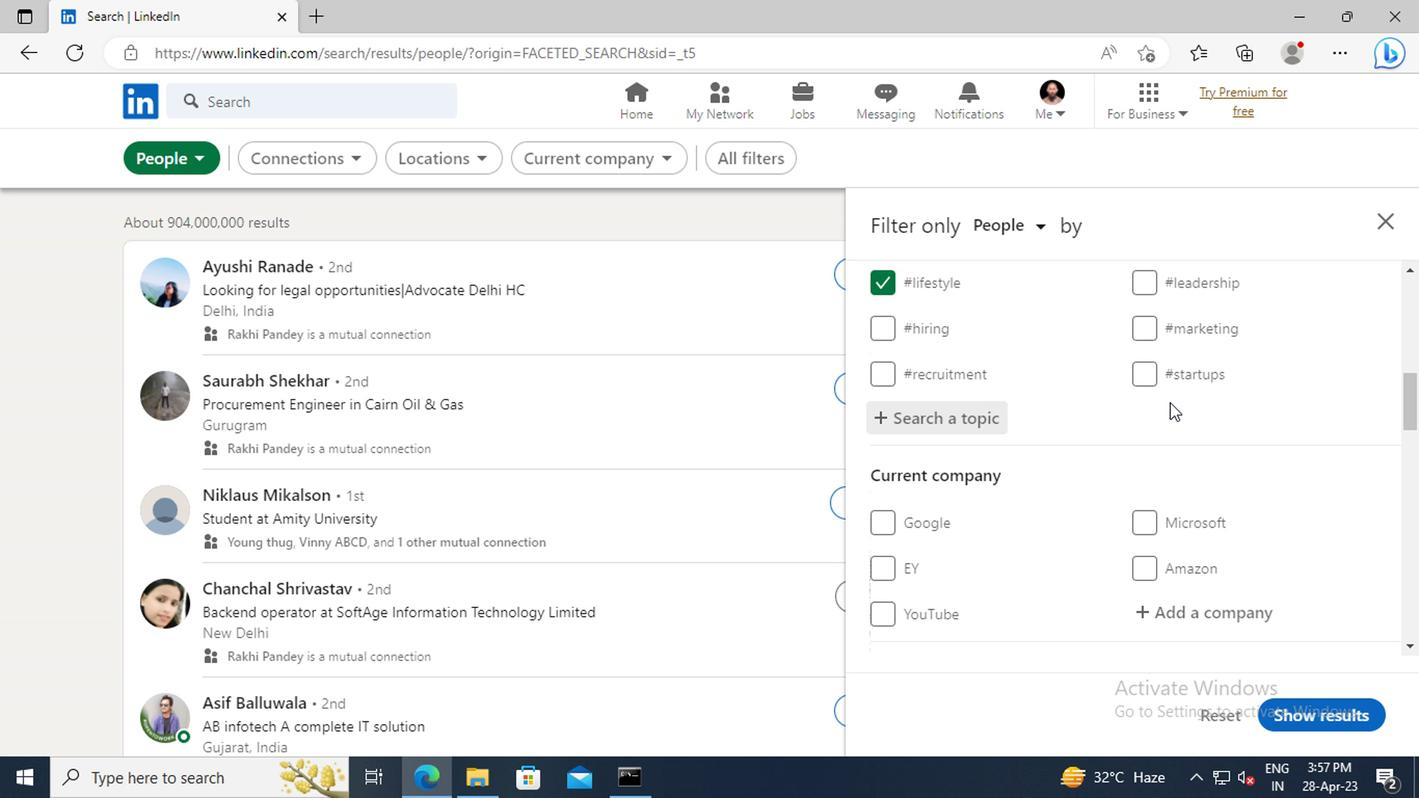 
Action: Mouse scrolled (1164, 402) with delta (0, 0)
Screenshot: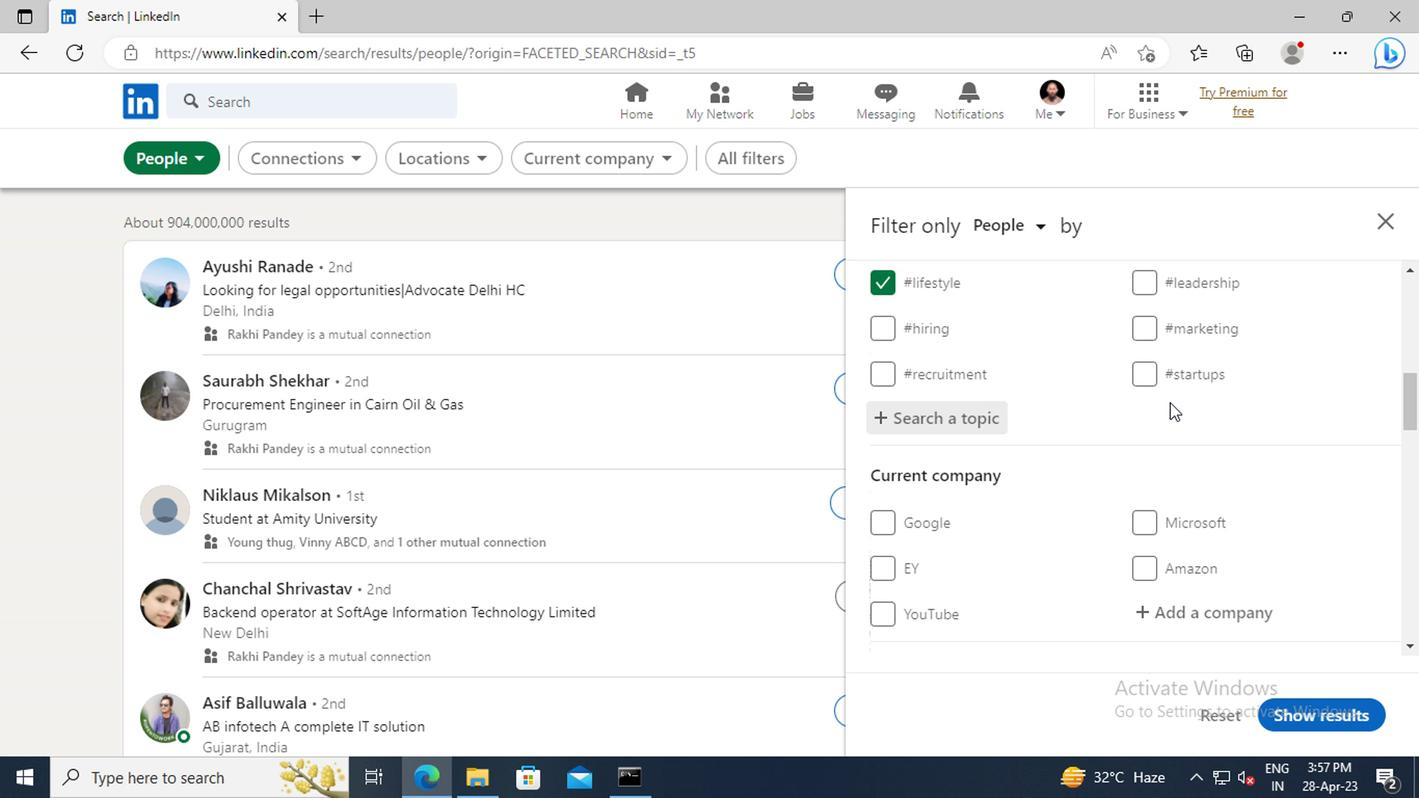 
Action: Mouse scrolled (1164, 402) with delta (0, 0)
Screenshot: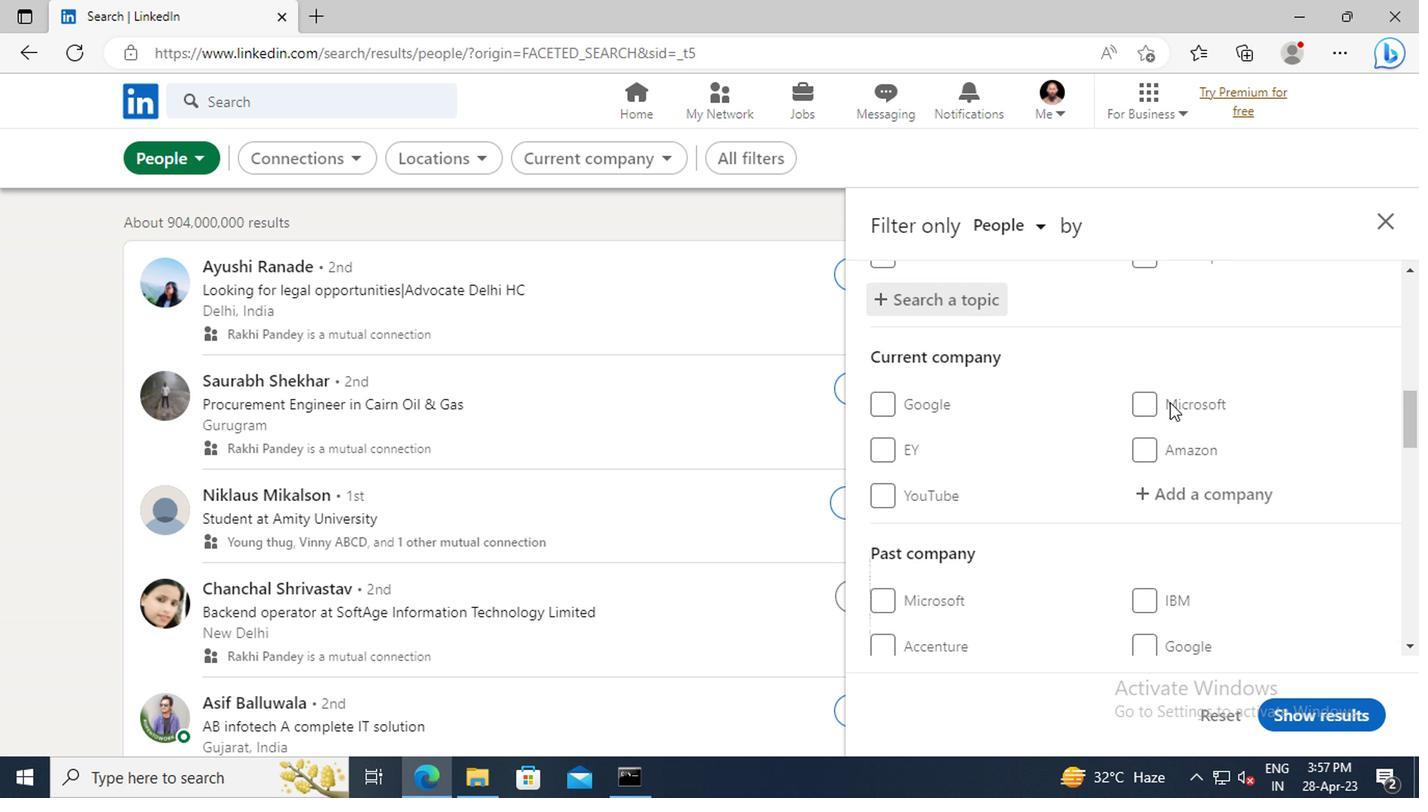 
Action: Mouse scrolled (1164, 402) with delta (0, 0)
Screenshot: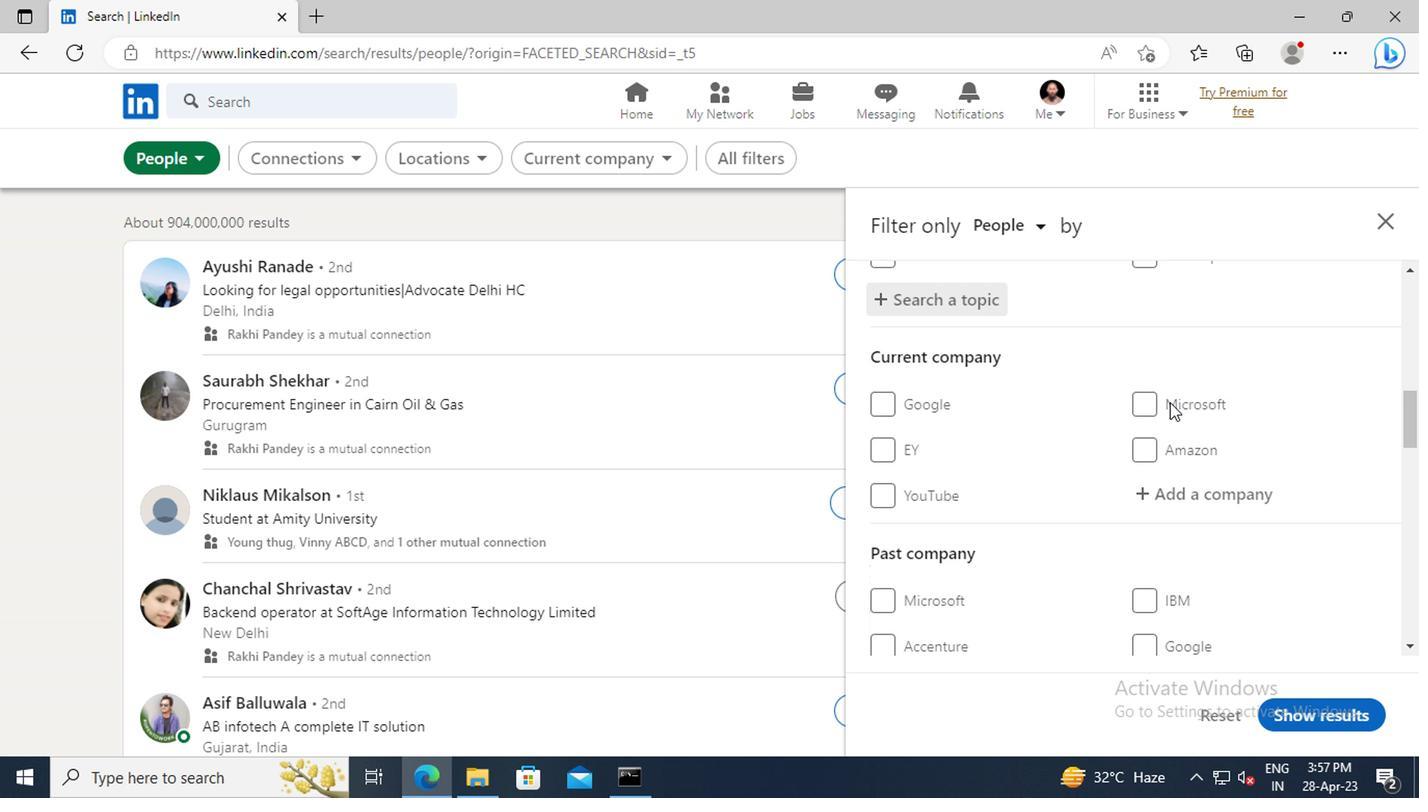 
Action: Mouse scrolled (1164, 402) with delta (0, 0)
Screenshot: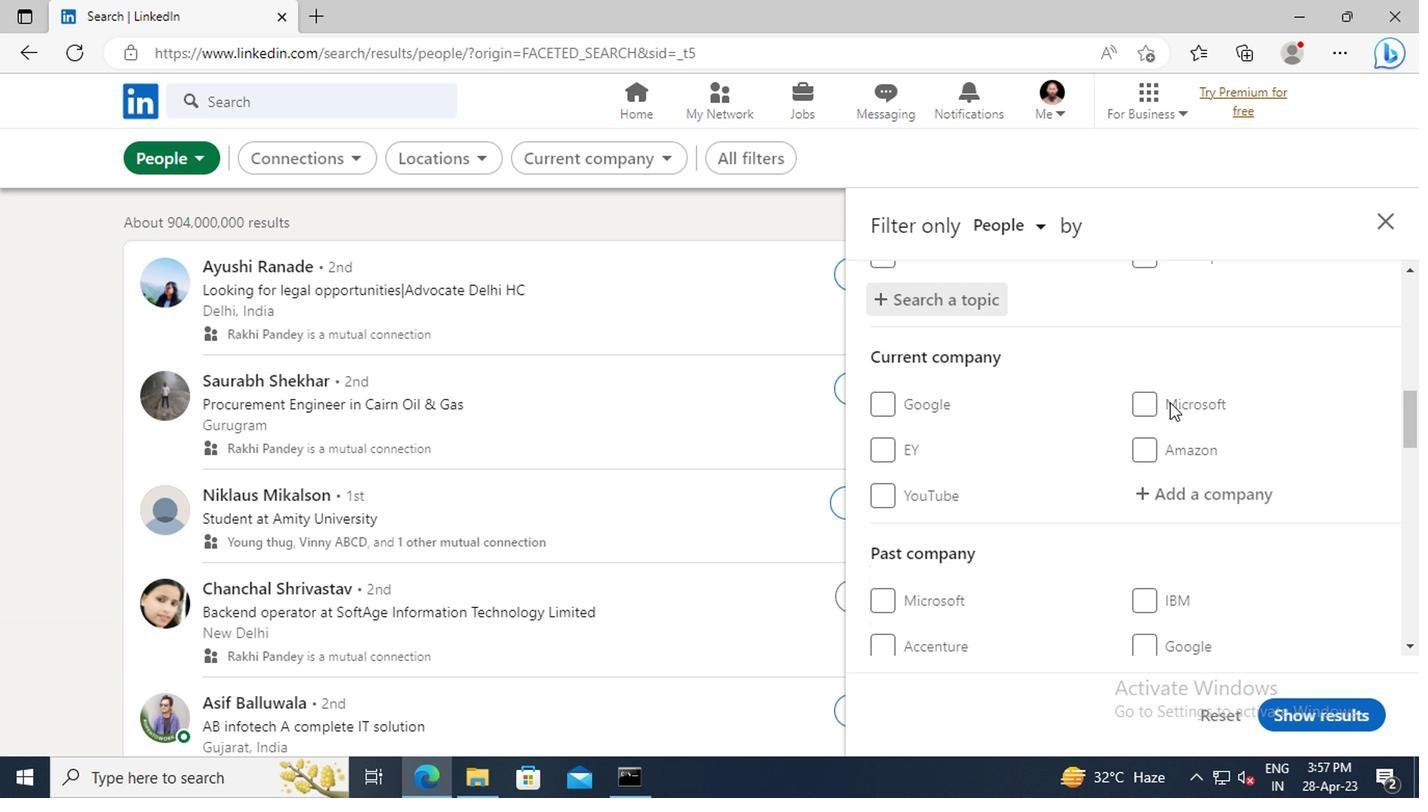 
Action: Mouse scrolled (1164, 402) with delta (0, 0)
Screenshot: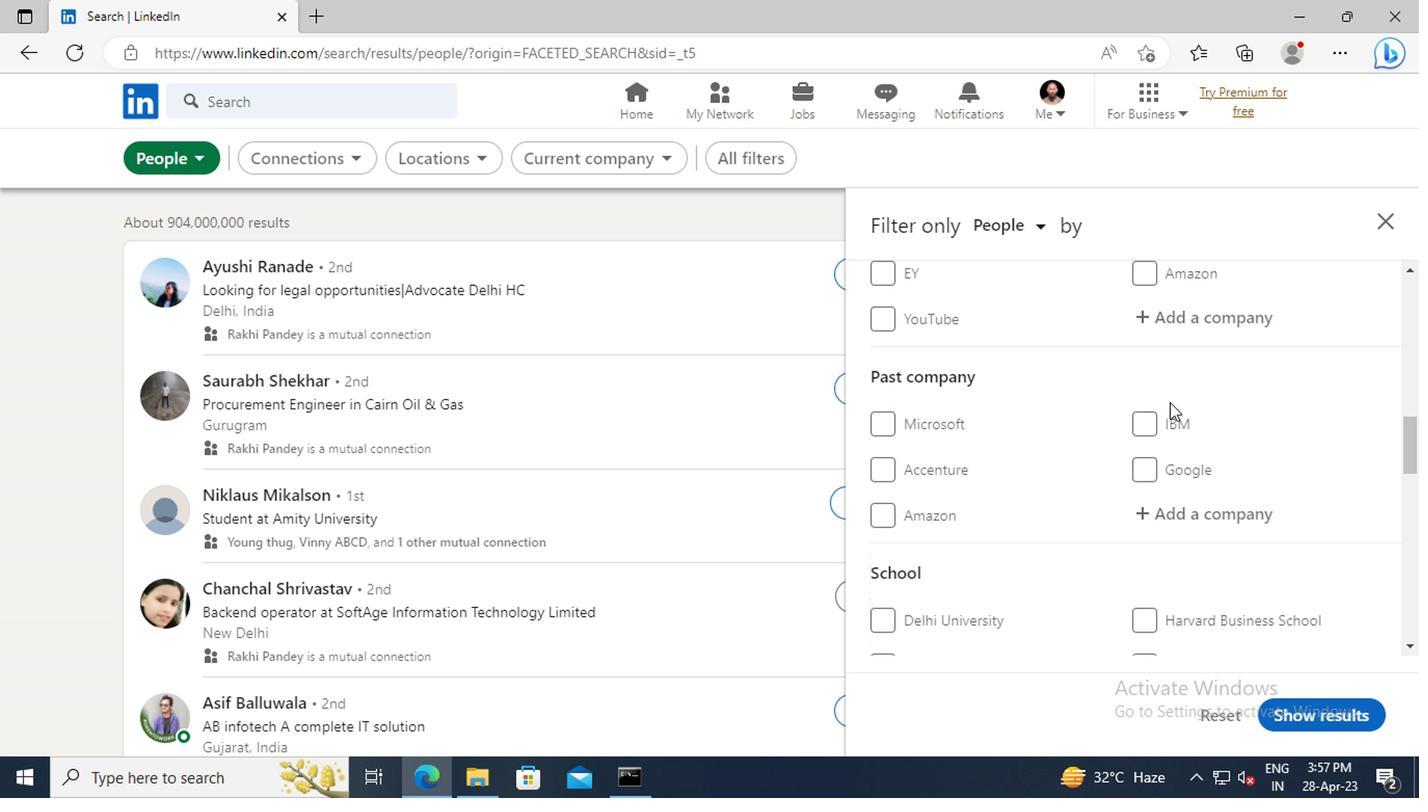 
Action: Mouse scrolled (1164, 402) with delta (0, 0)
Screenshot: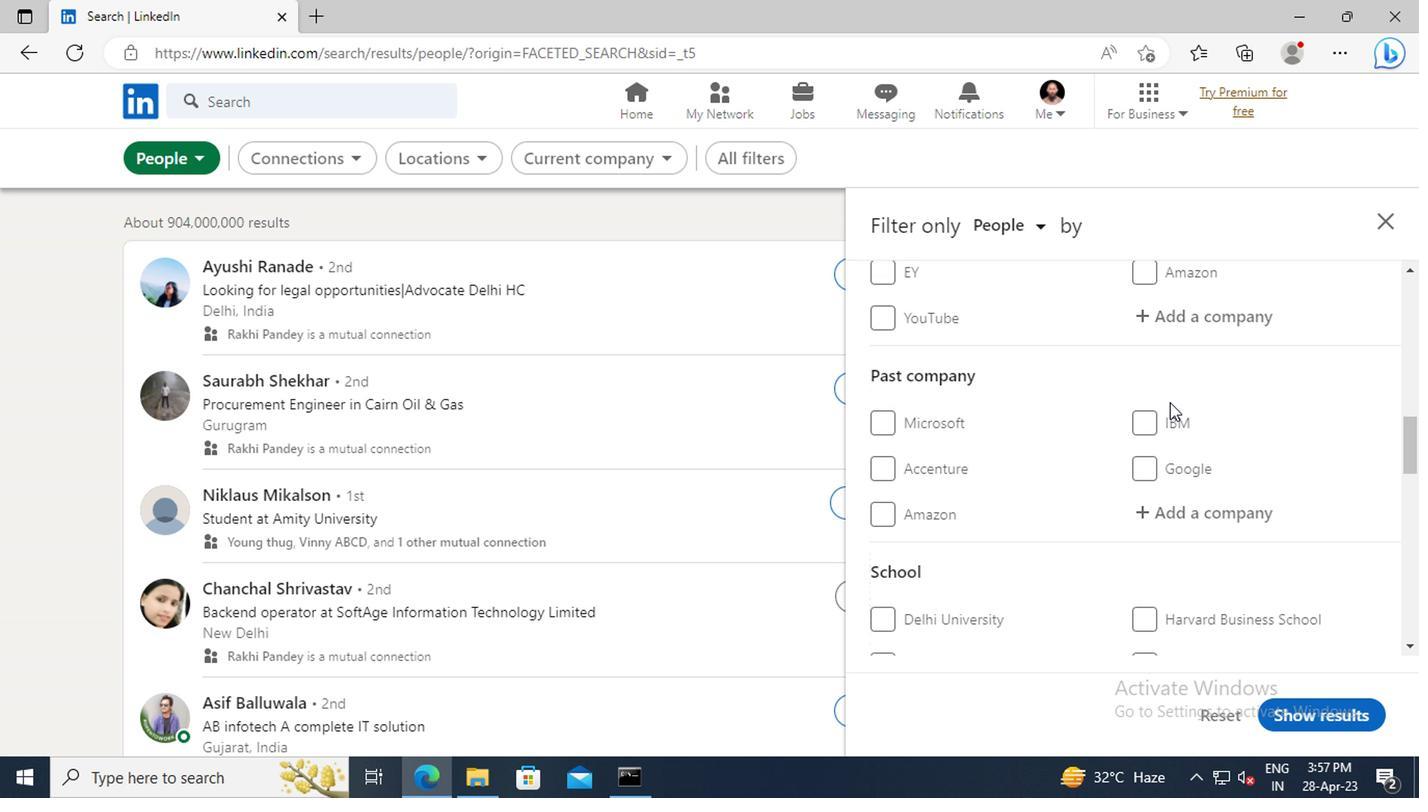 
Action: Mouse scrolled (1164, 402) with delta (0, 0)
Screenshot: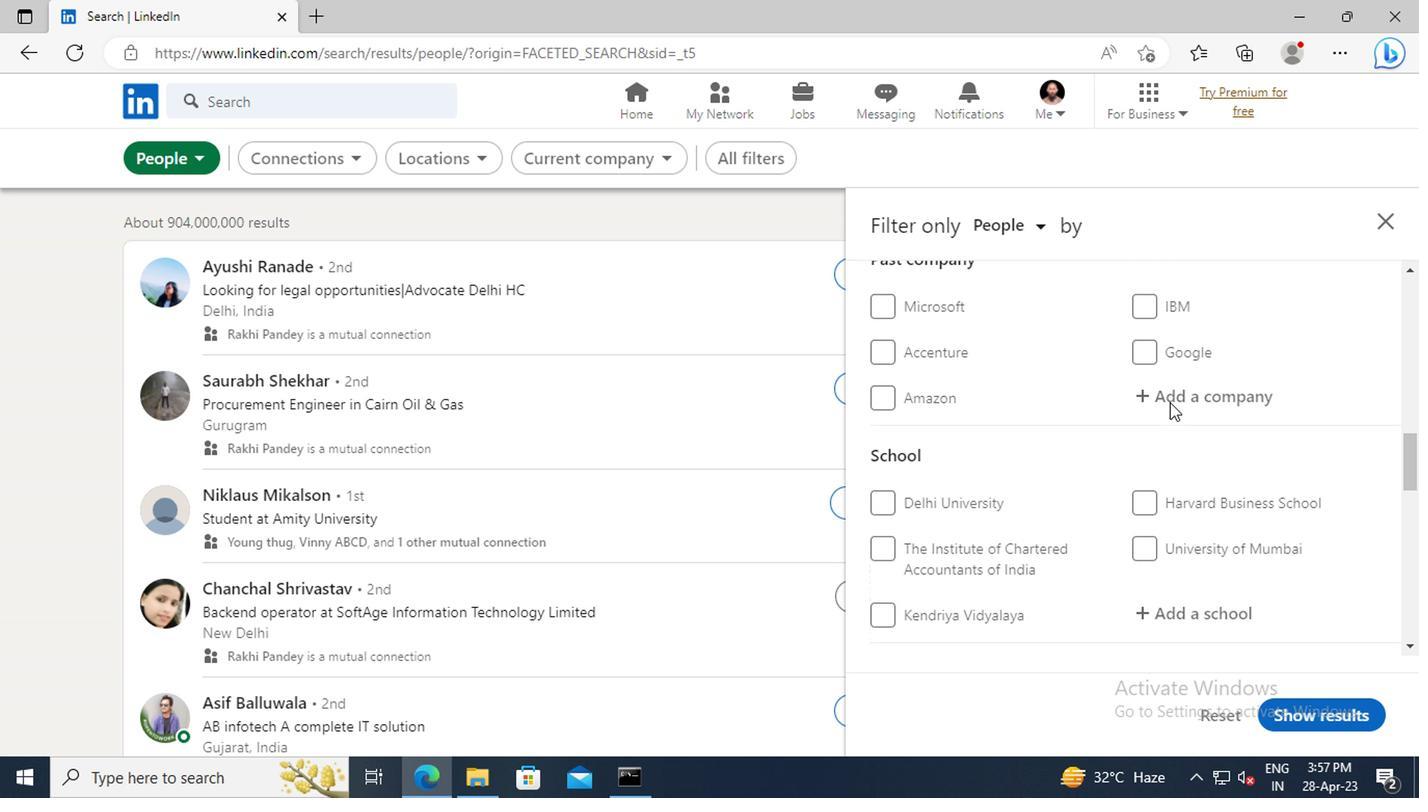 
Action: Mouse scrolled (1164, 402) with delta (0, 0)
Screenshot: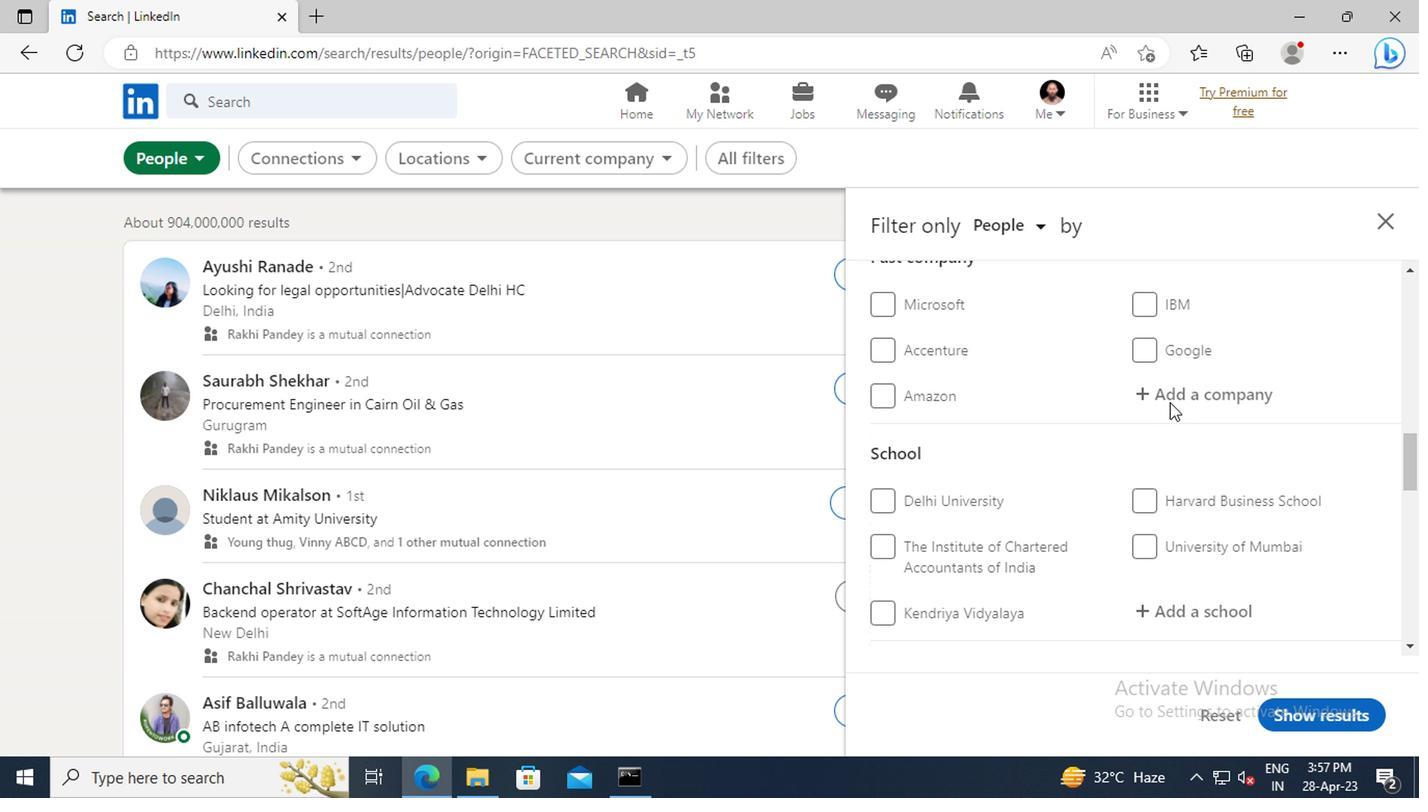 
Action: Mouse scrolled (1164, 402) with delta (0, 0)
Screenshot: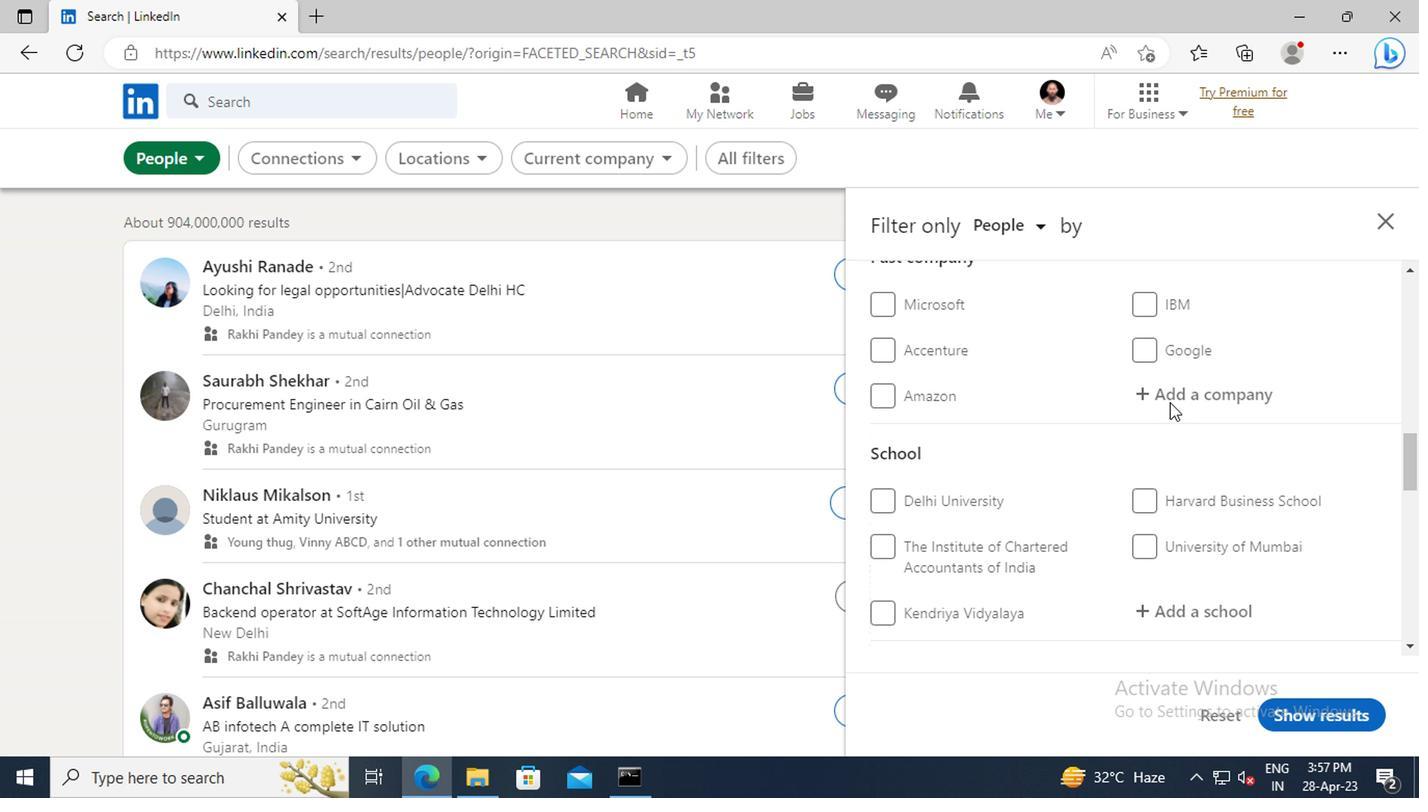 
Action: Mouse scrolled (1164, 402) with delta (0, 0)
Screenshot: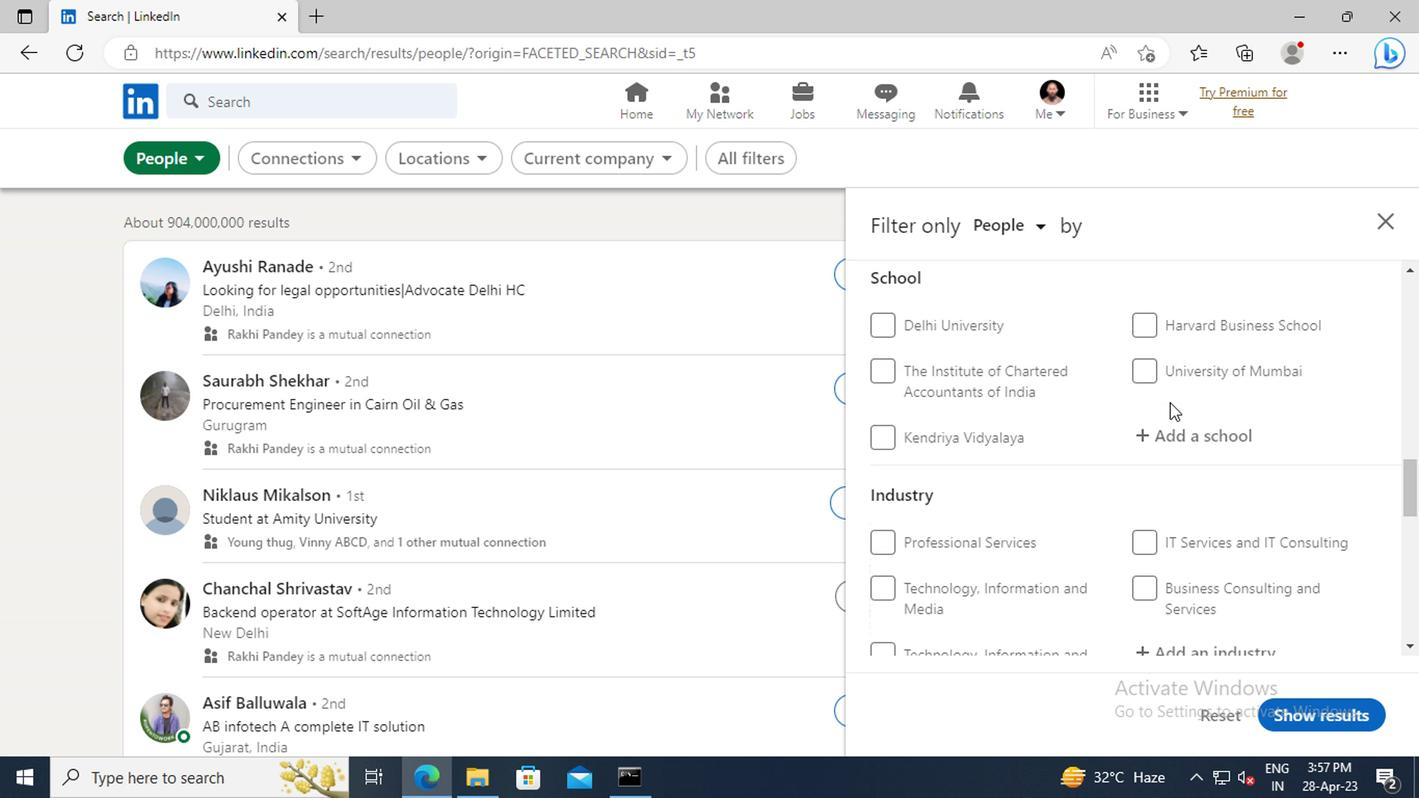 
Action: Mouse scrolled (1164, 402) with delta (0, 0)
Screenshot: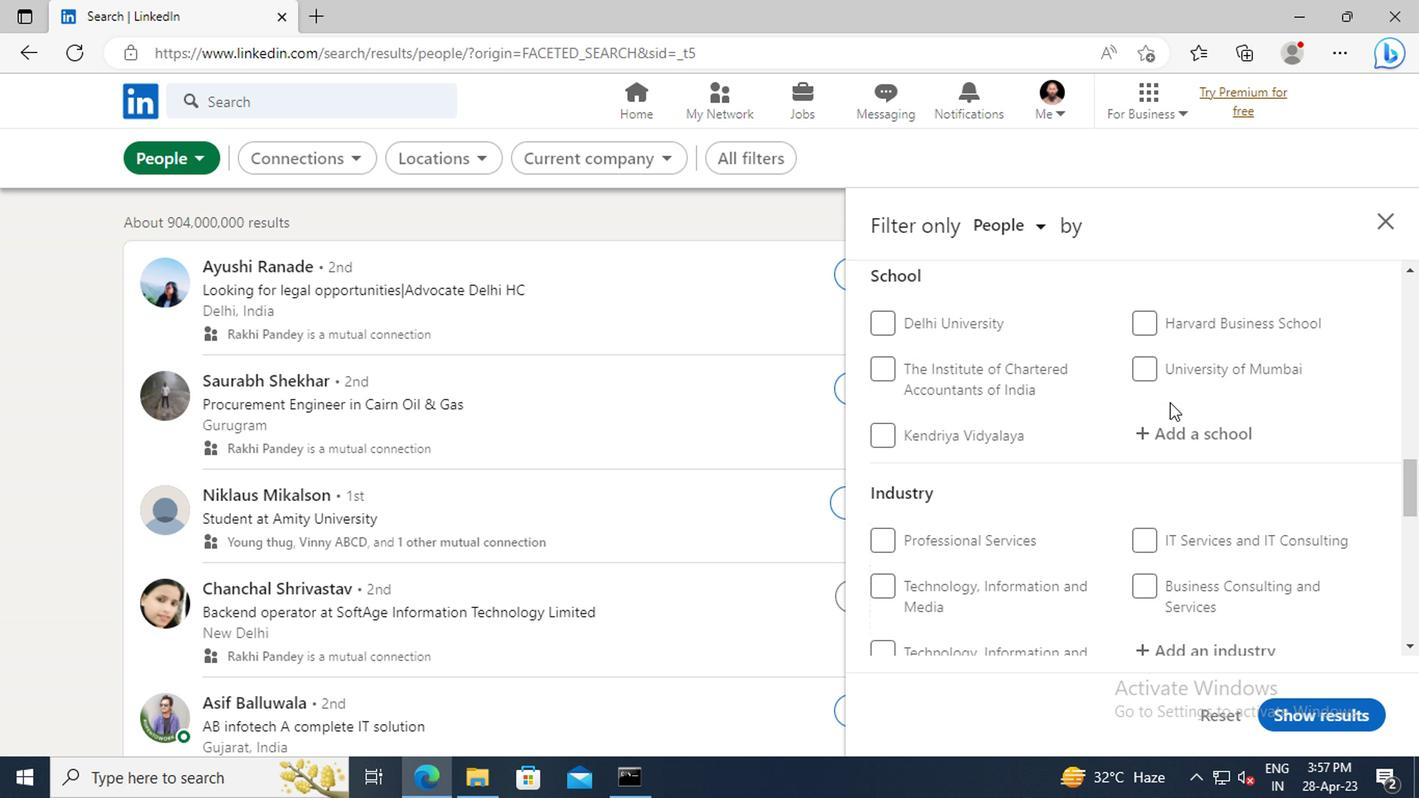 
Action: Mouse scrolled (1164, 402) with delta (0, 0)
Screenshot: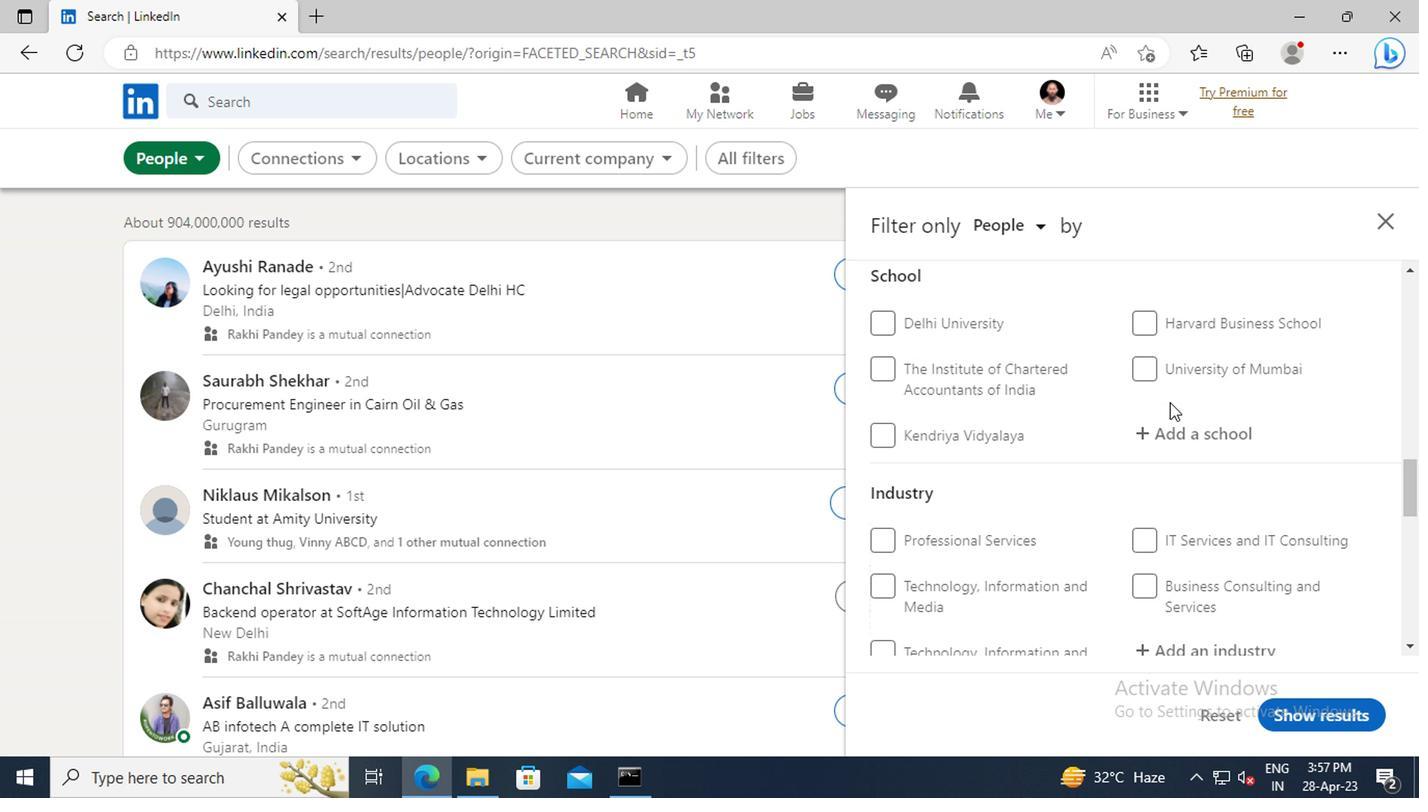 
Action: Mouse scrolled (1164, 402) with delta (0, 0)
Screenshot: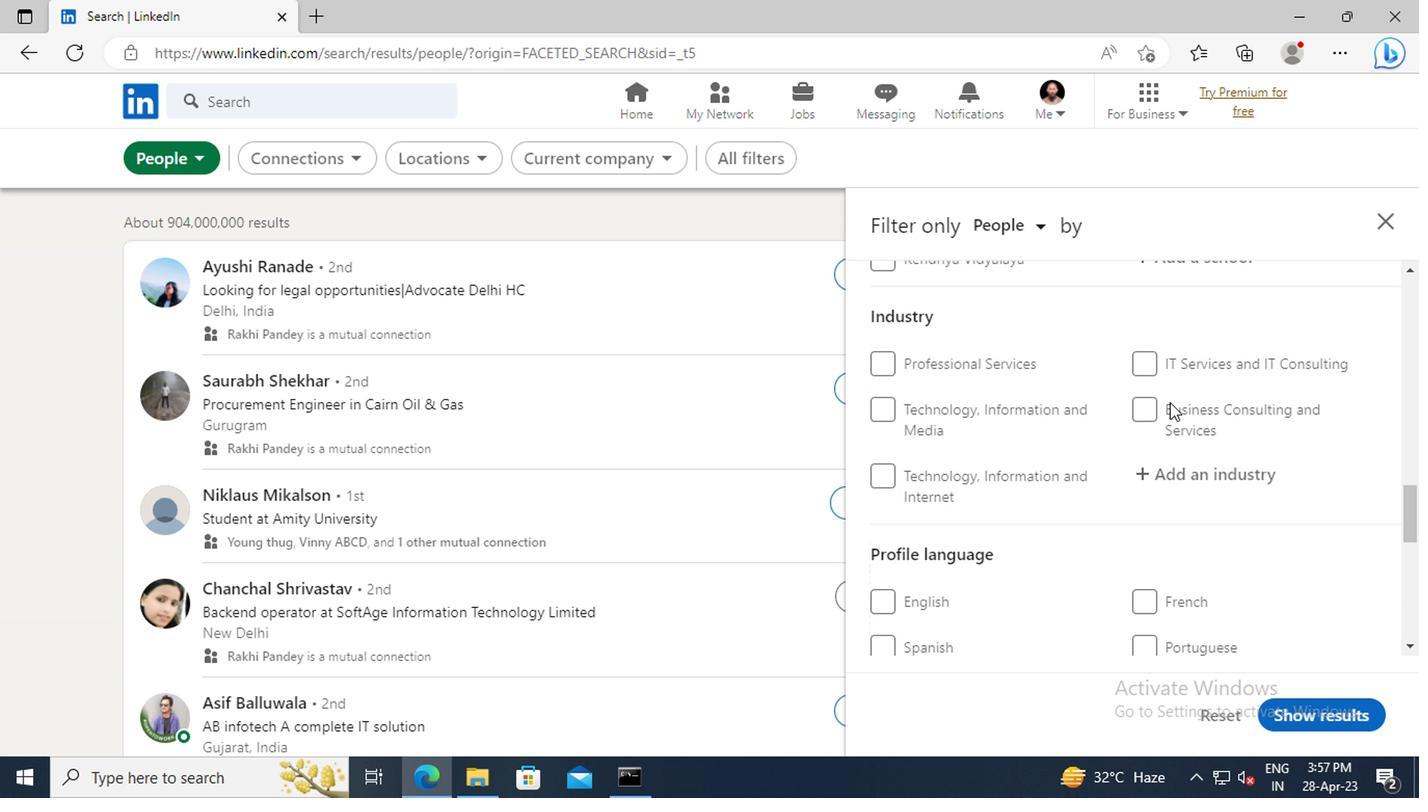 
Action: Mouse scrolled (1164, 402) with delta (0, 0)
Screenshot: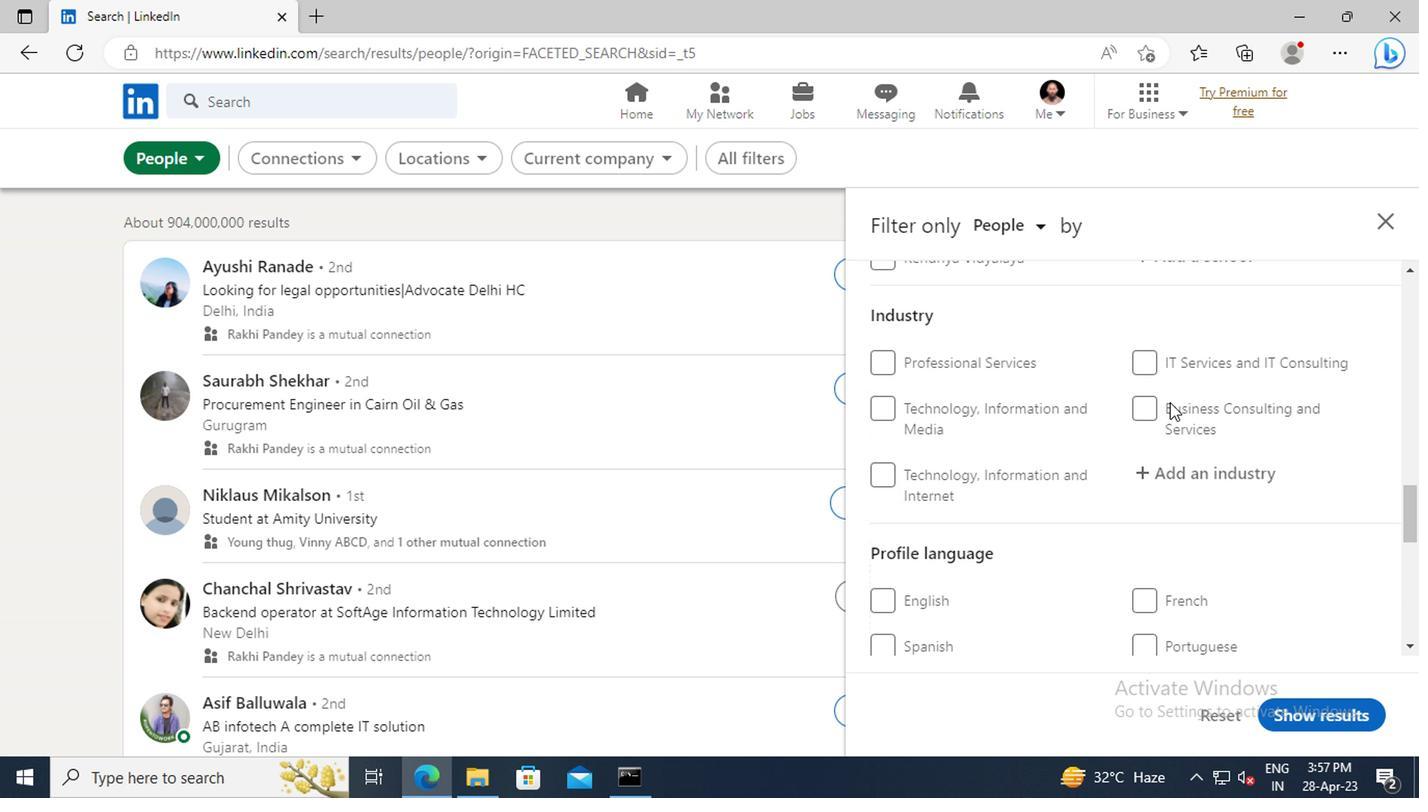 
Action: Mouse moved to (867, 535)
Screenshot: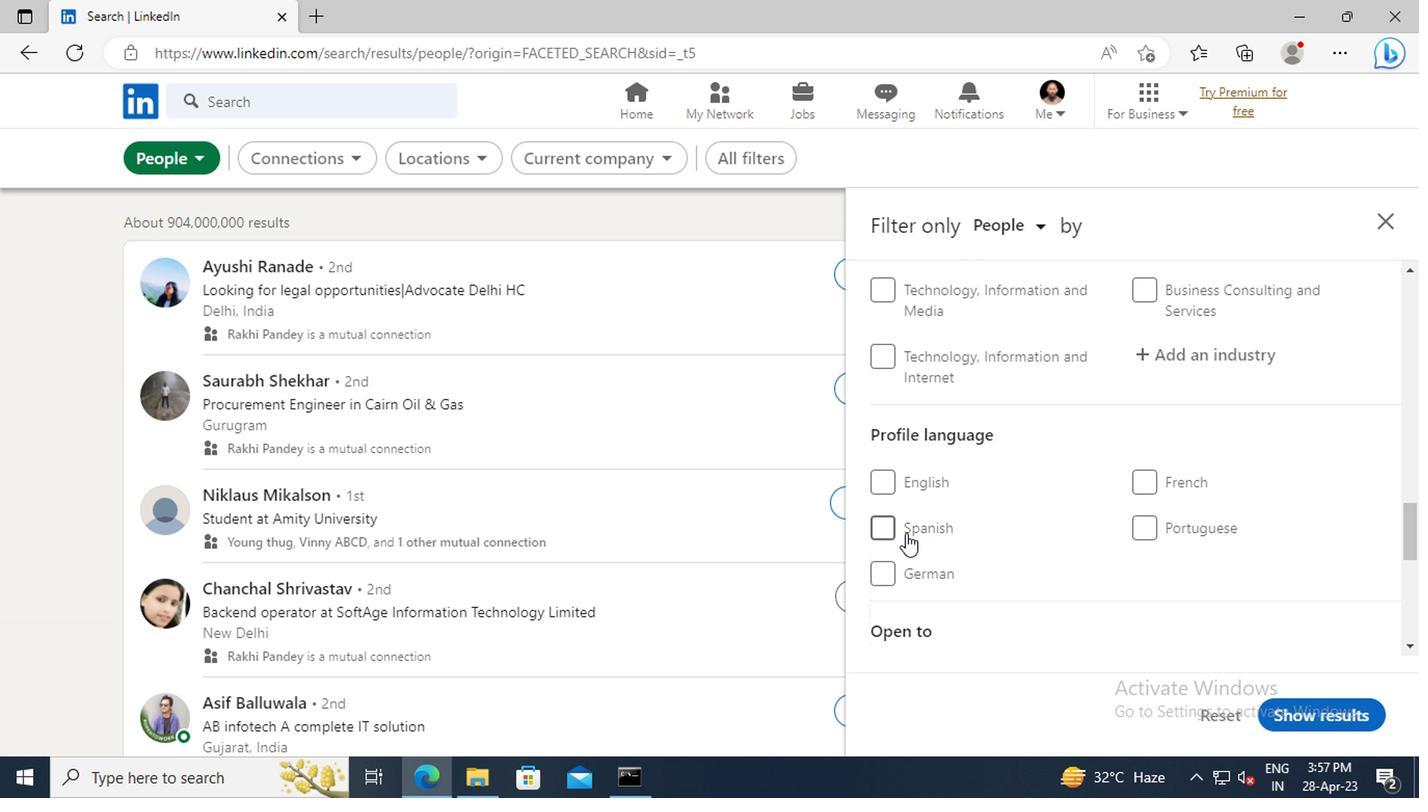 
Action: Mouse pressed left at (867, 535)
Screenshot: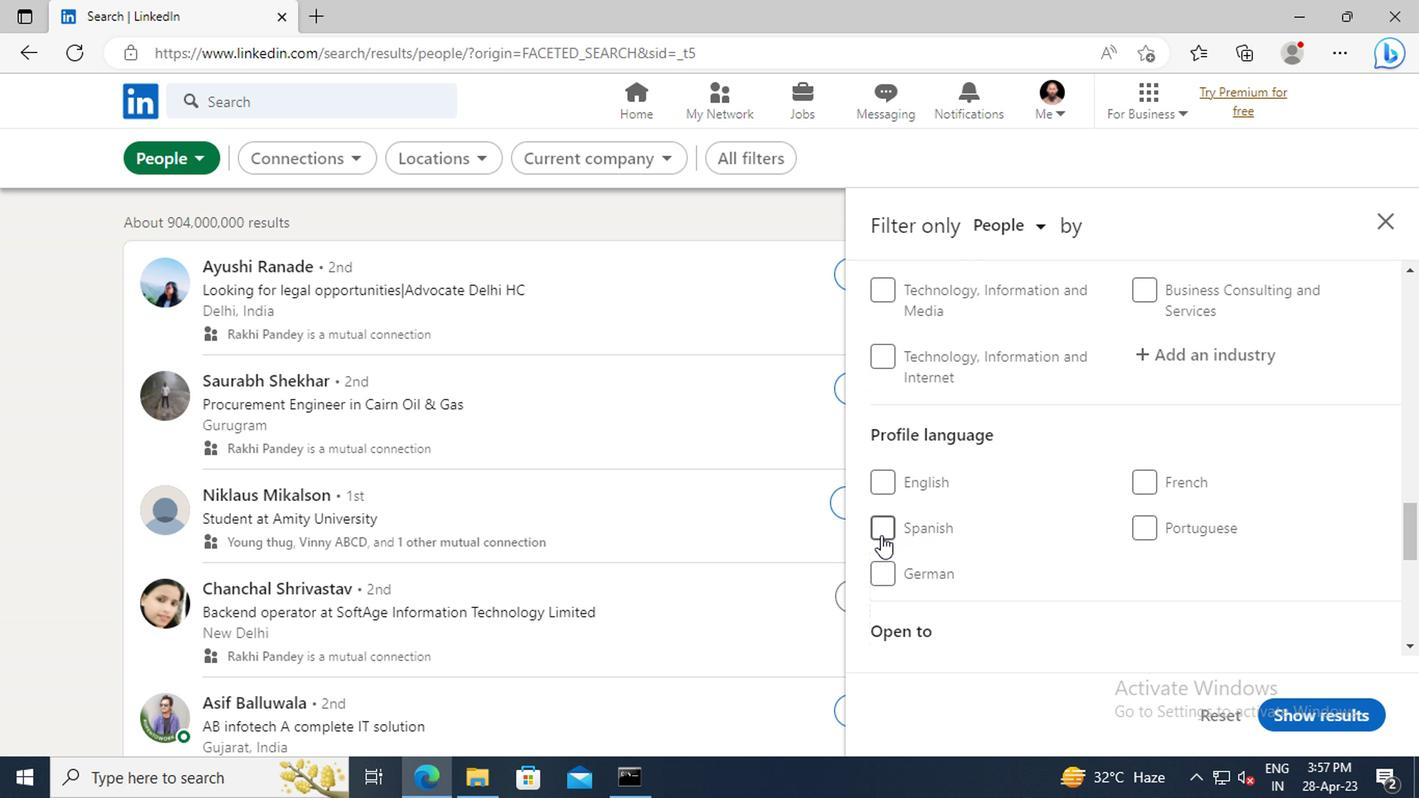 
Action: Mouse moved to (1108, 529)
Screenshot: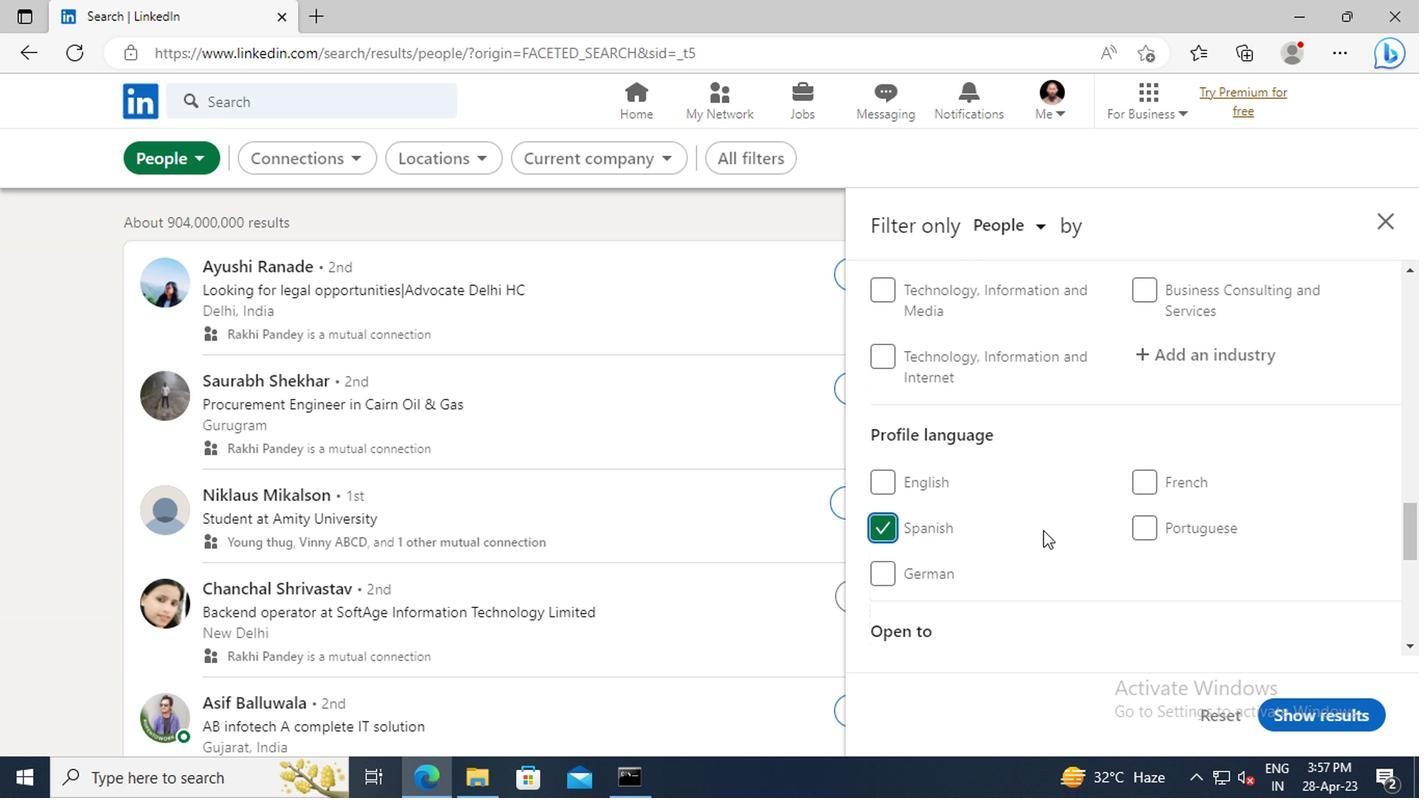 
Action: Mouse scrolled (1108, 529) with delta (0, 0)
Screenshot: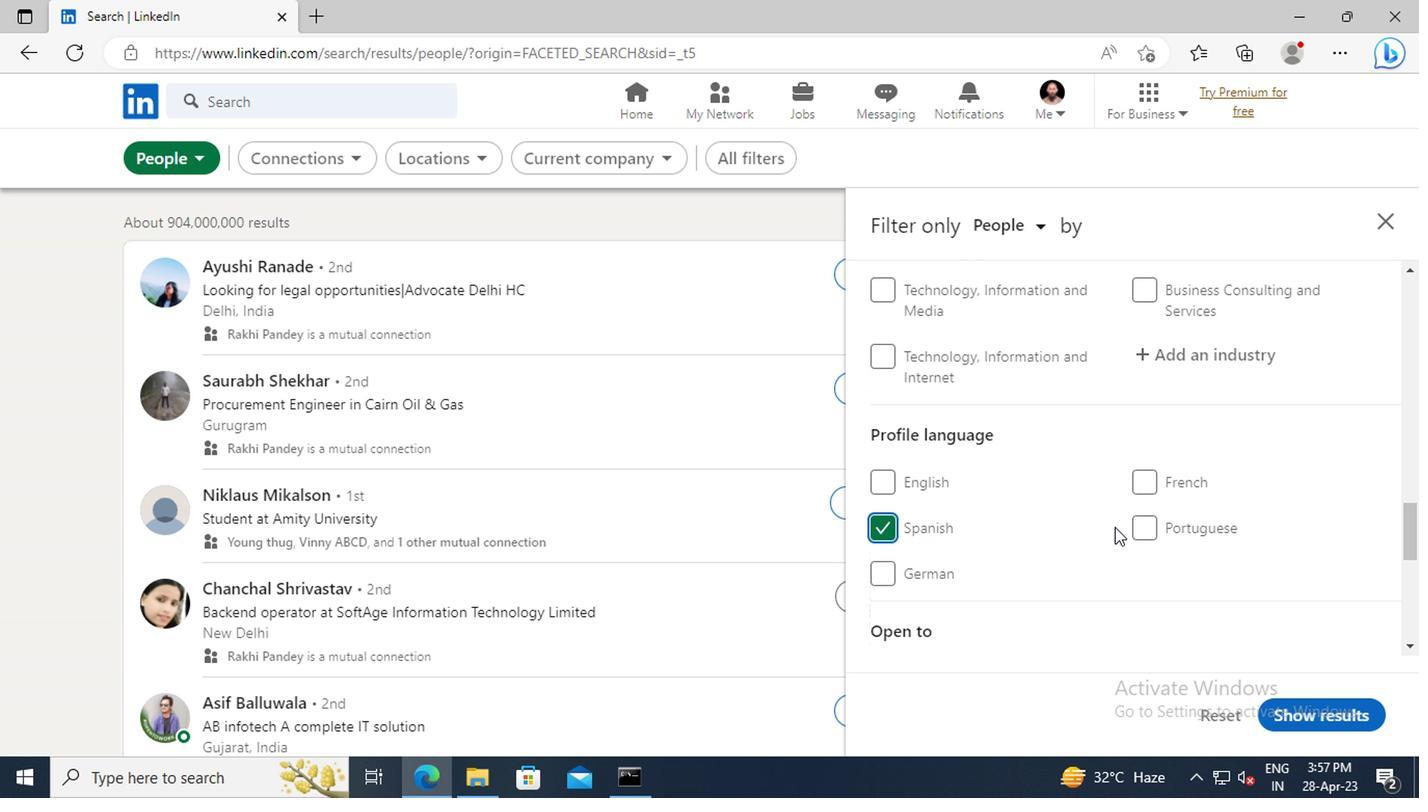 
Action: Mouse scrolled (1108, 529) with delta (0, 0)
Screenshot: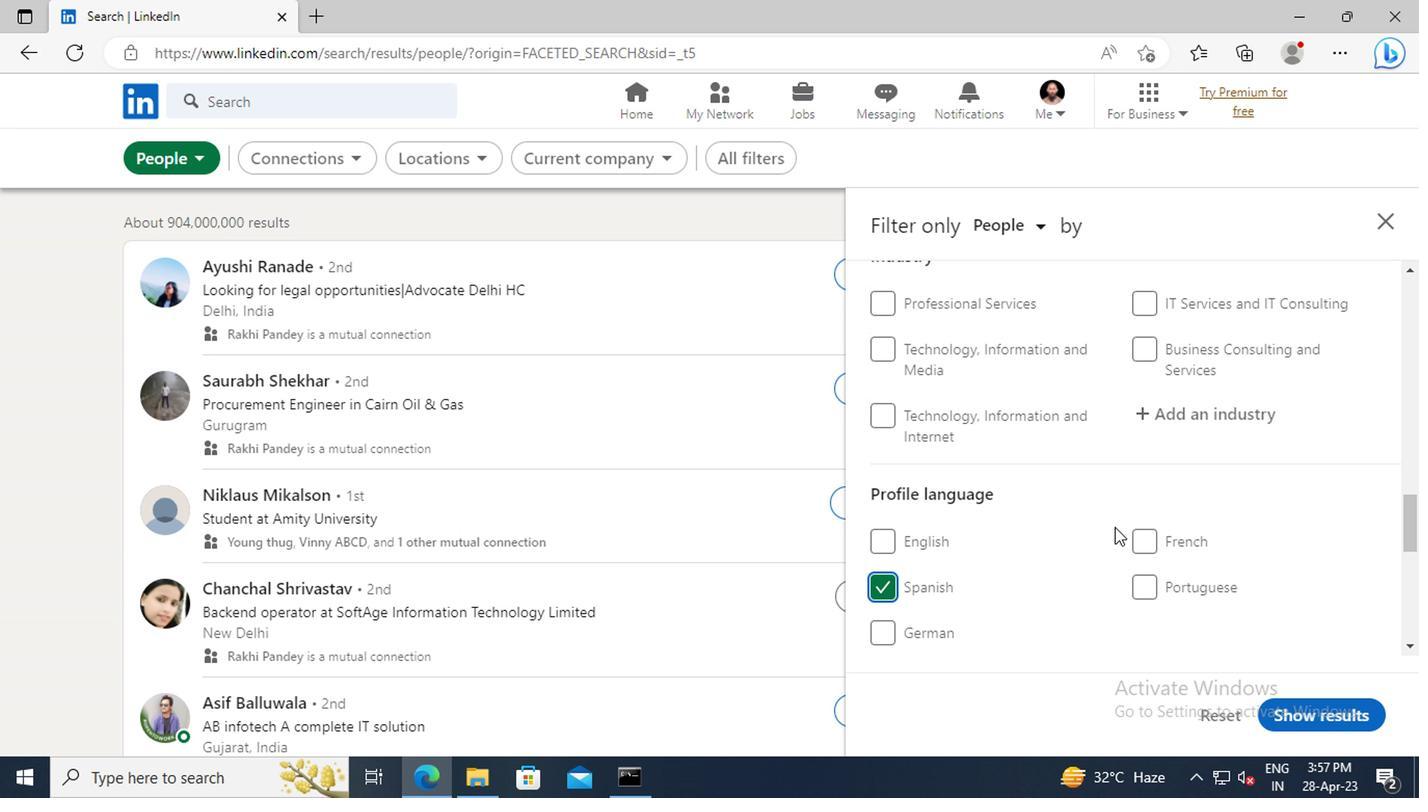 
Action: Mouse scrolled (1108, 529) with delta (0, 0)
Screenshot: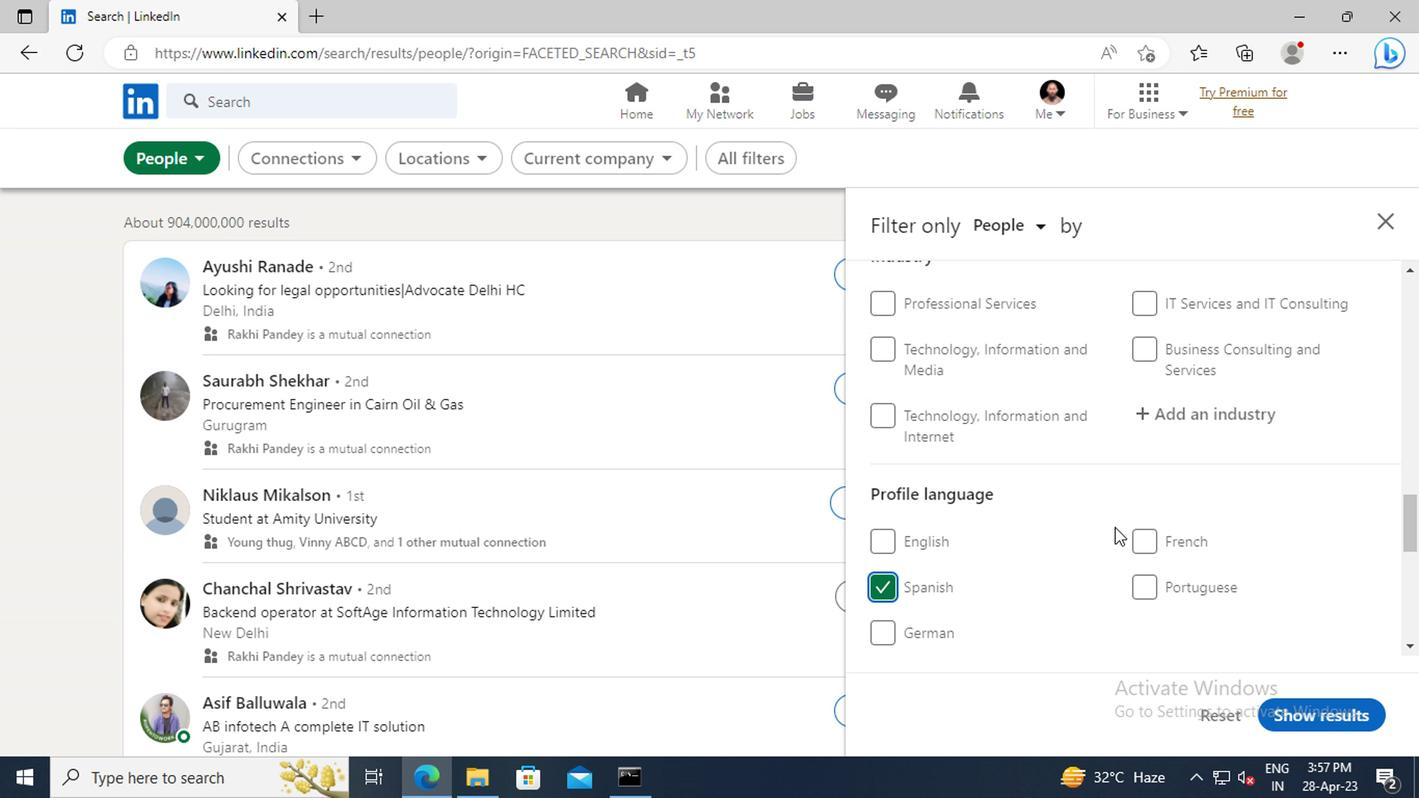 
Action: Mouse scrolled (1108, 529) with delta (0, 0)
Screenshot: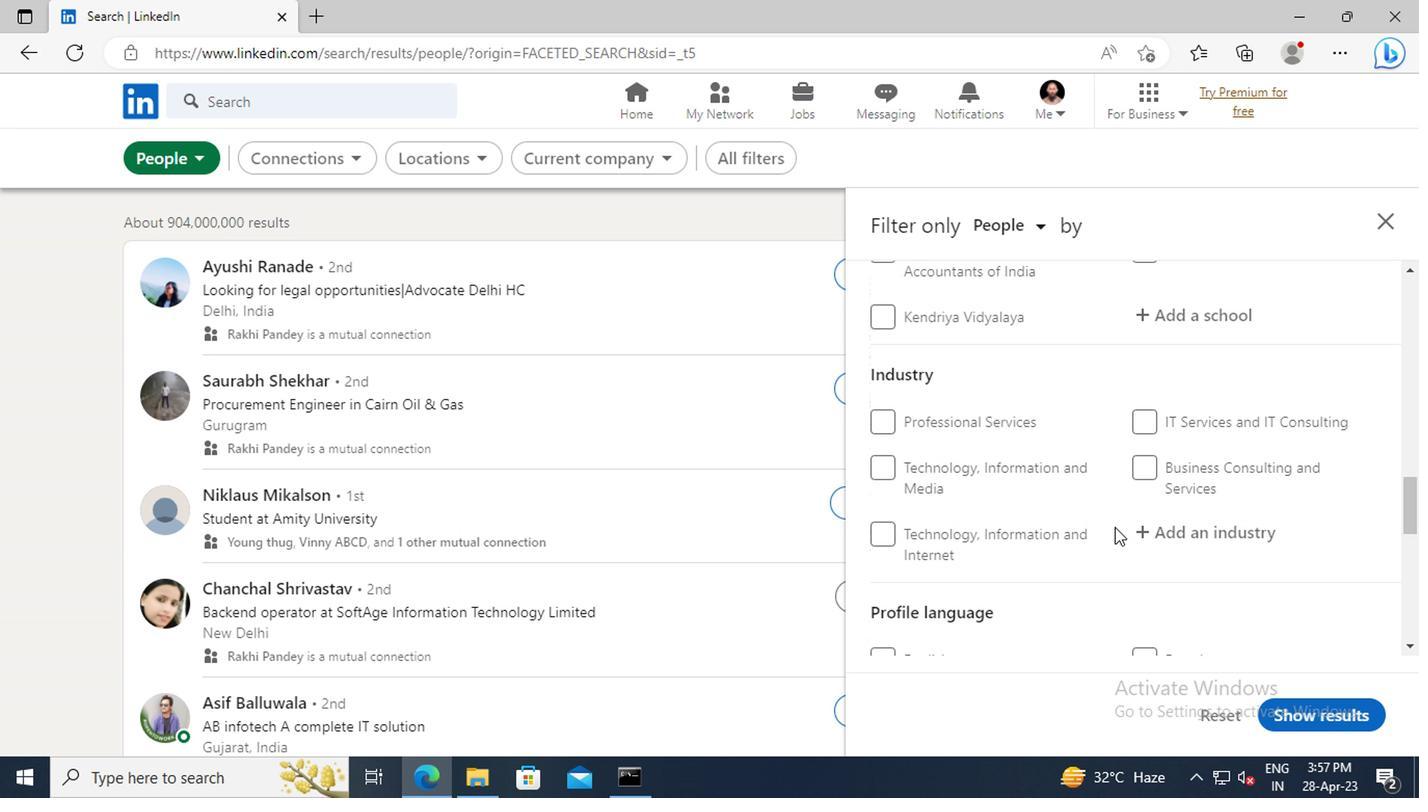 
Action: Mouse scrolled (1108, 529) with delta (0, 0)
Screenshot: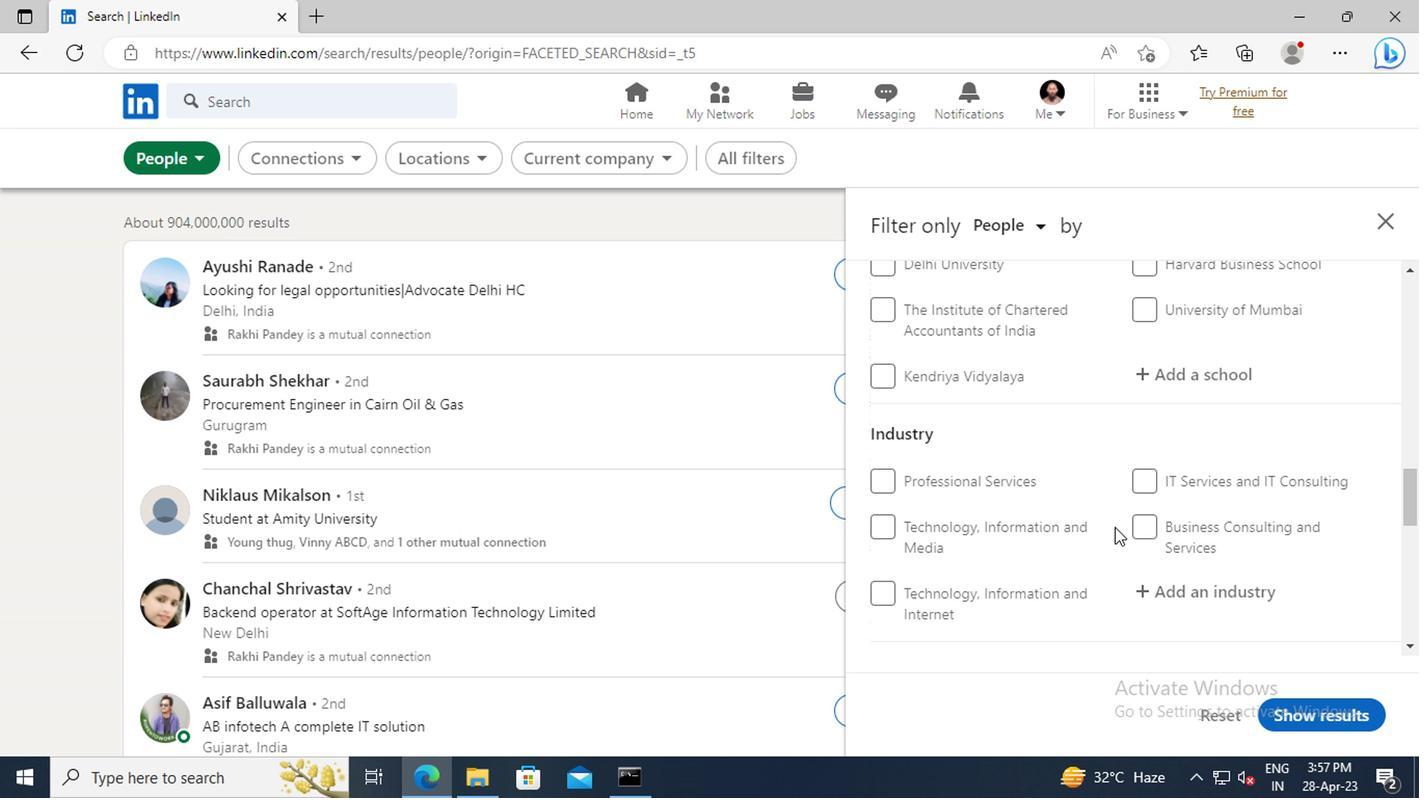 
Action: Mouse scrolled (1108, 529) with delta (0, 0)
Screenshot: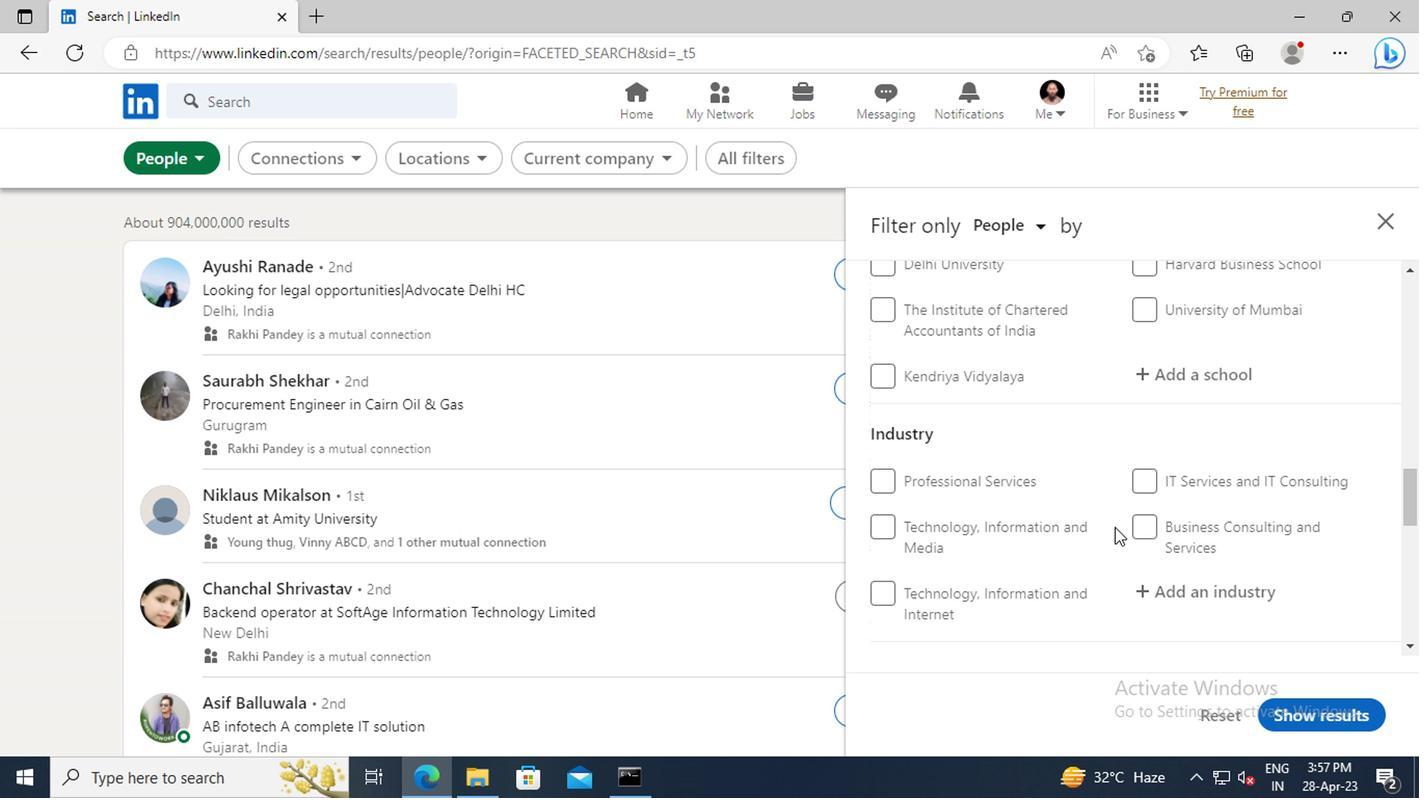 
Action: Mouse scrolled (1108, 529) with delta (0, 0)
Screenshot: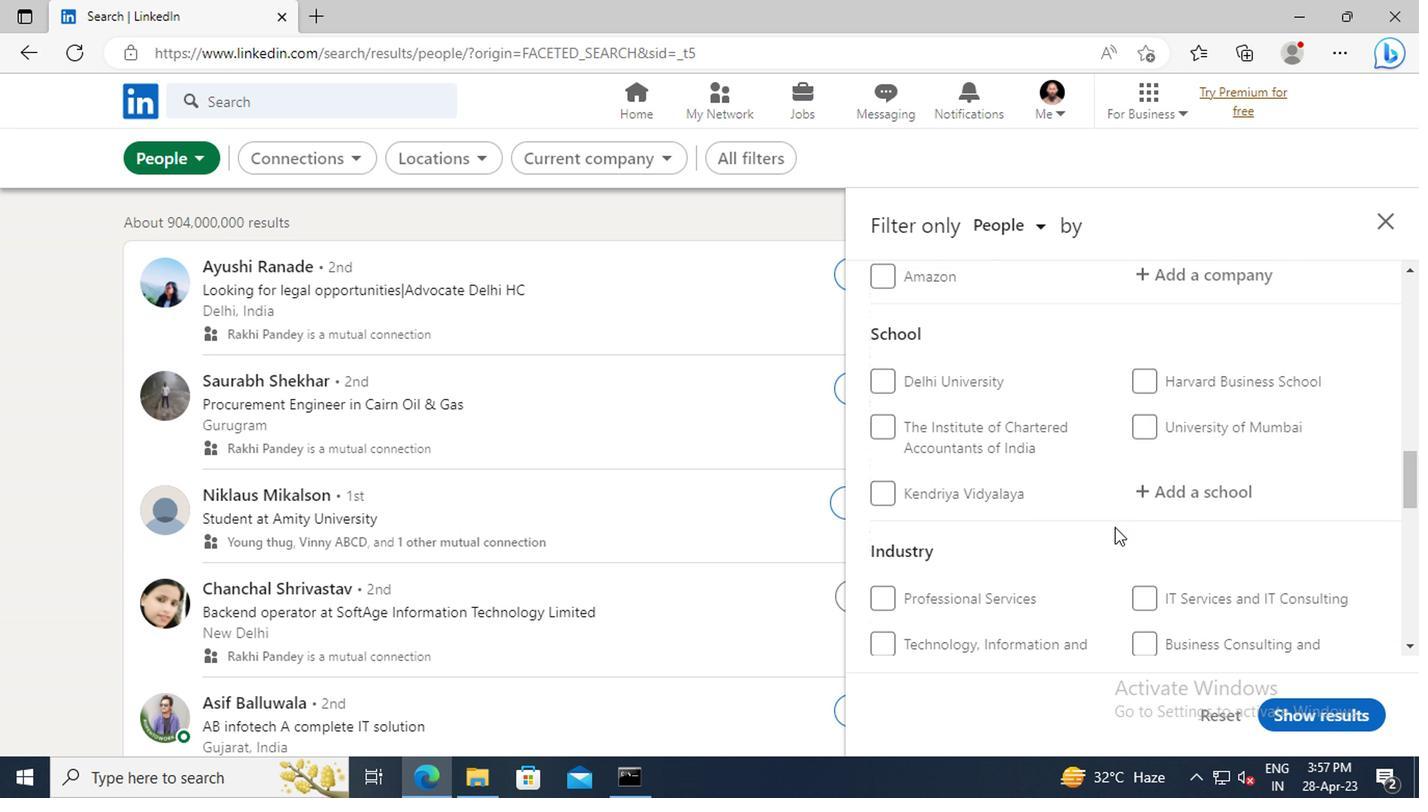 
Action: Mouse scrolled (1108, 529) with delta (0, 0)
Screenshot: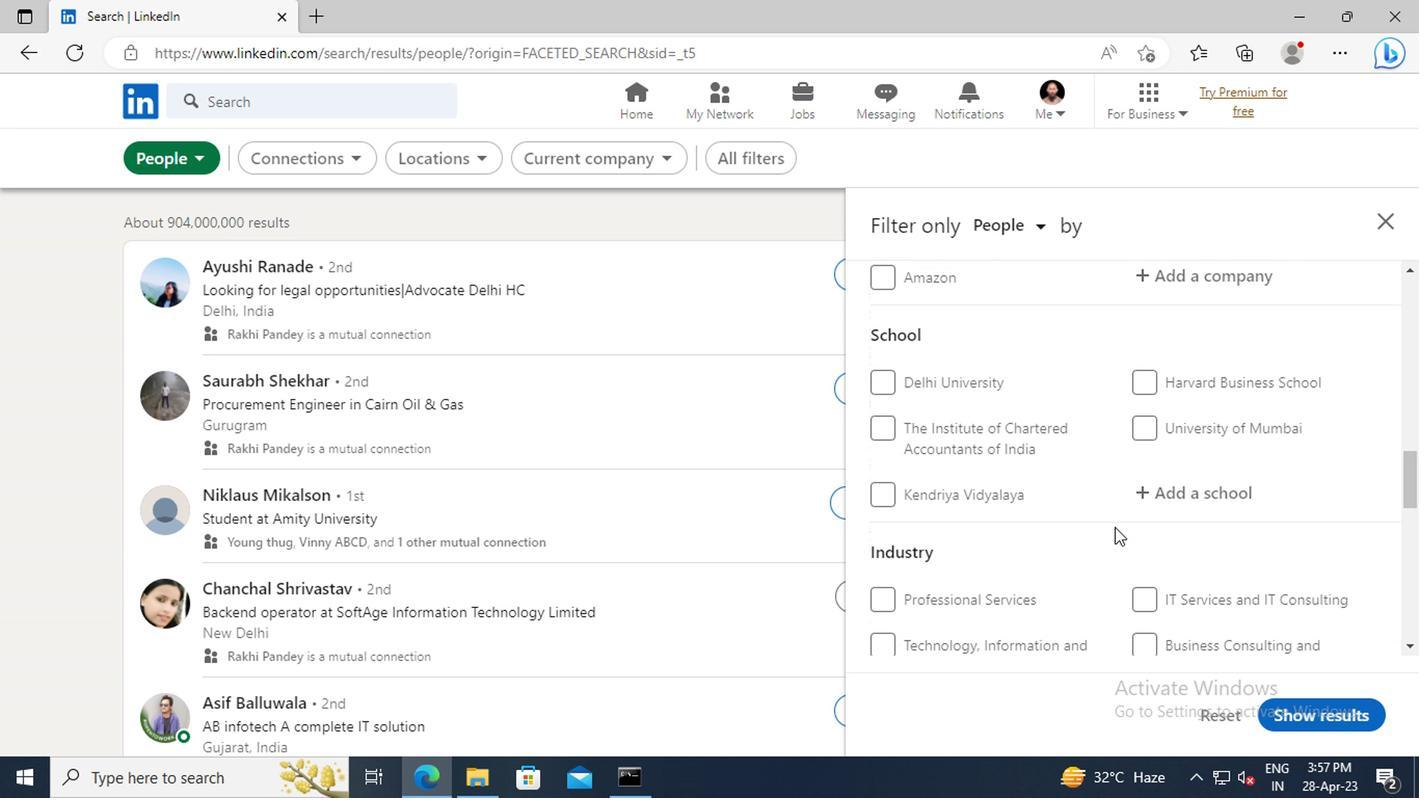 
Action: Mouse scrolled (1108, 529) with delta (0, 0)
Screenshot: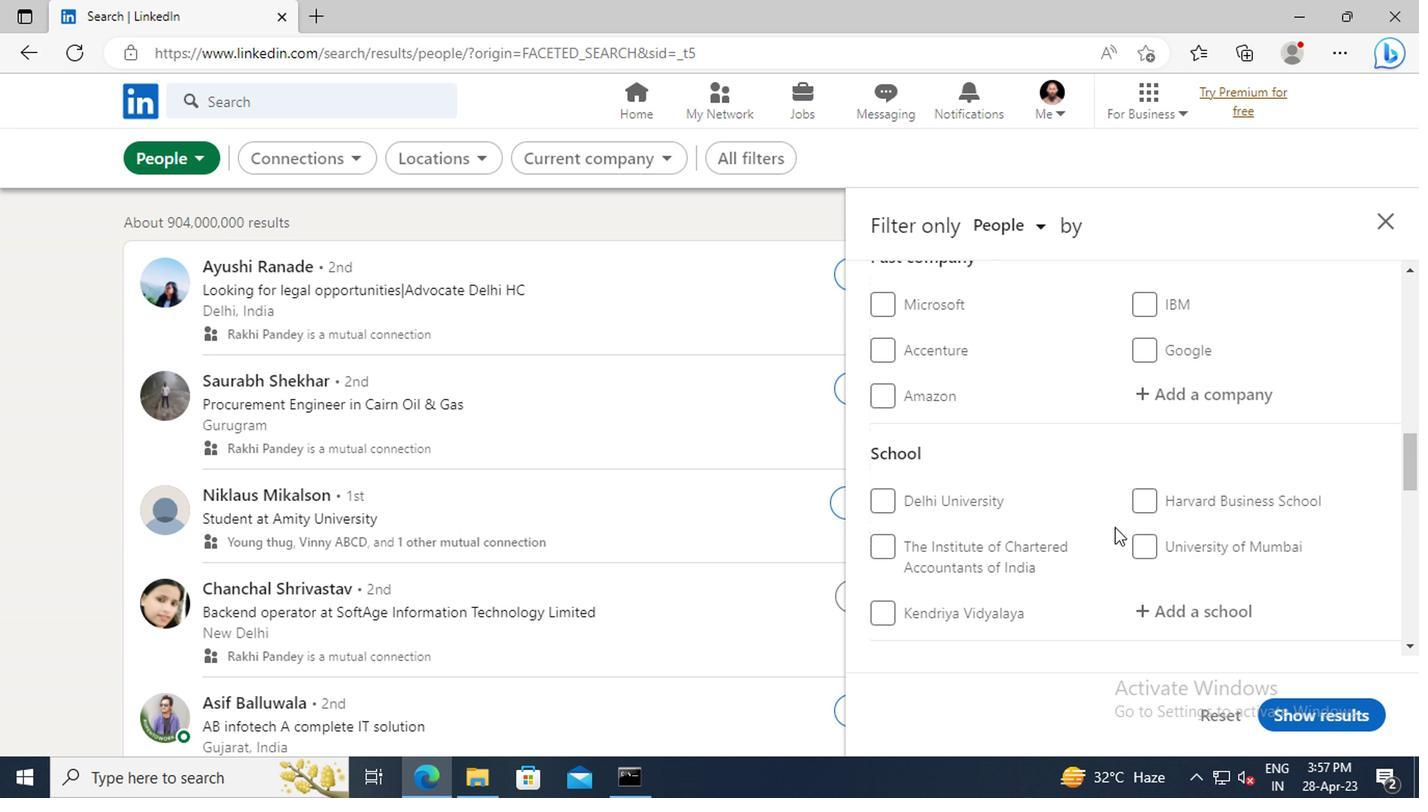 
Action: Mouse scrolled (1108, 529) with delta (0, 0)
Screenshot: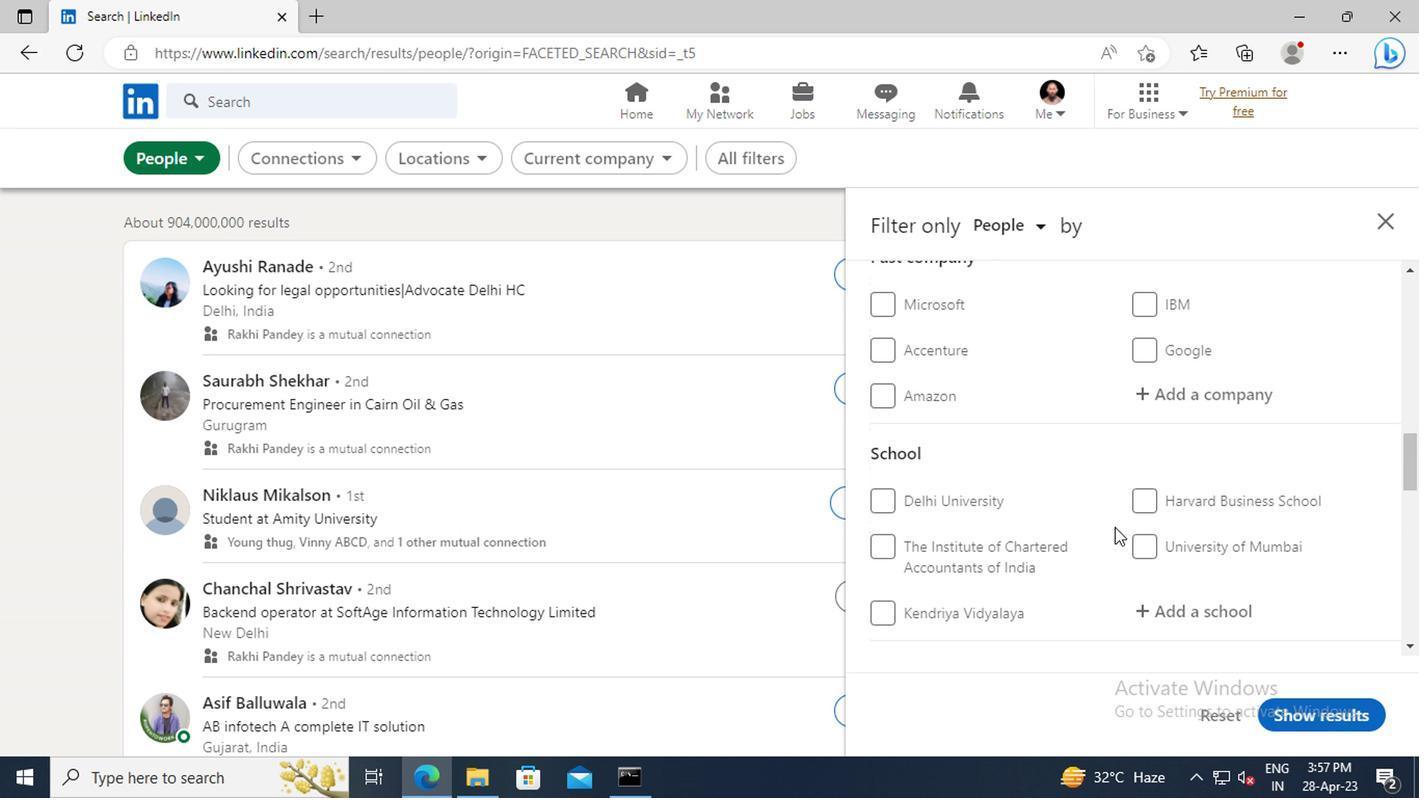 
Action: Mouse scrolled (1108, 529) with delta (0, 0)
Screenshot: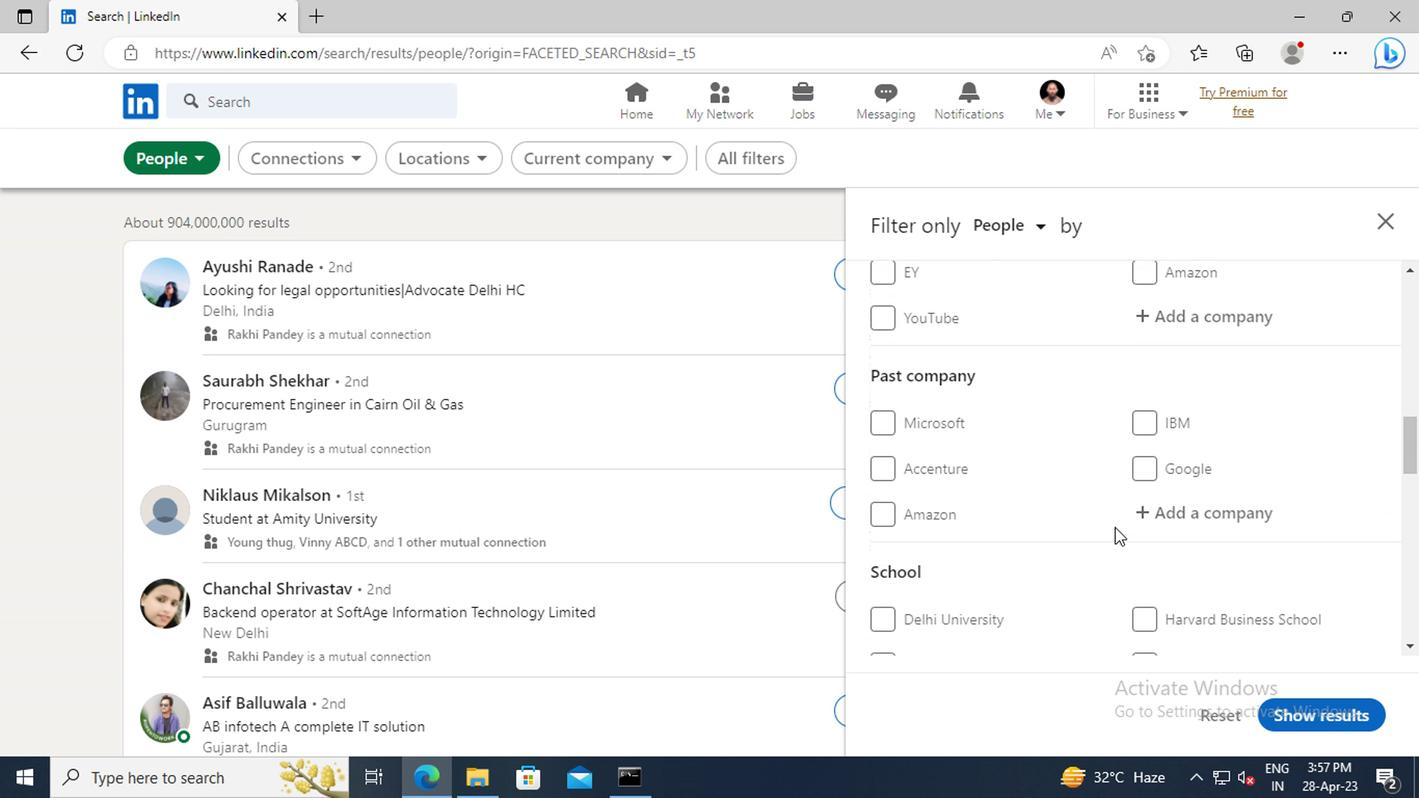 
Action: Mouse scrolled (1108, 529) with delta (0, 0)
Screenshot: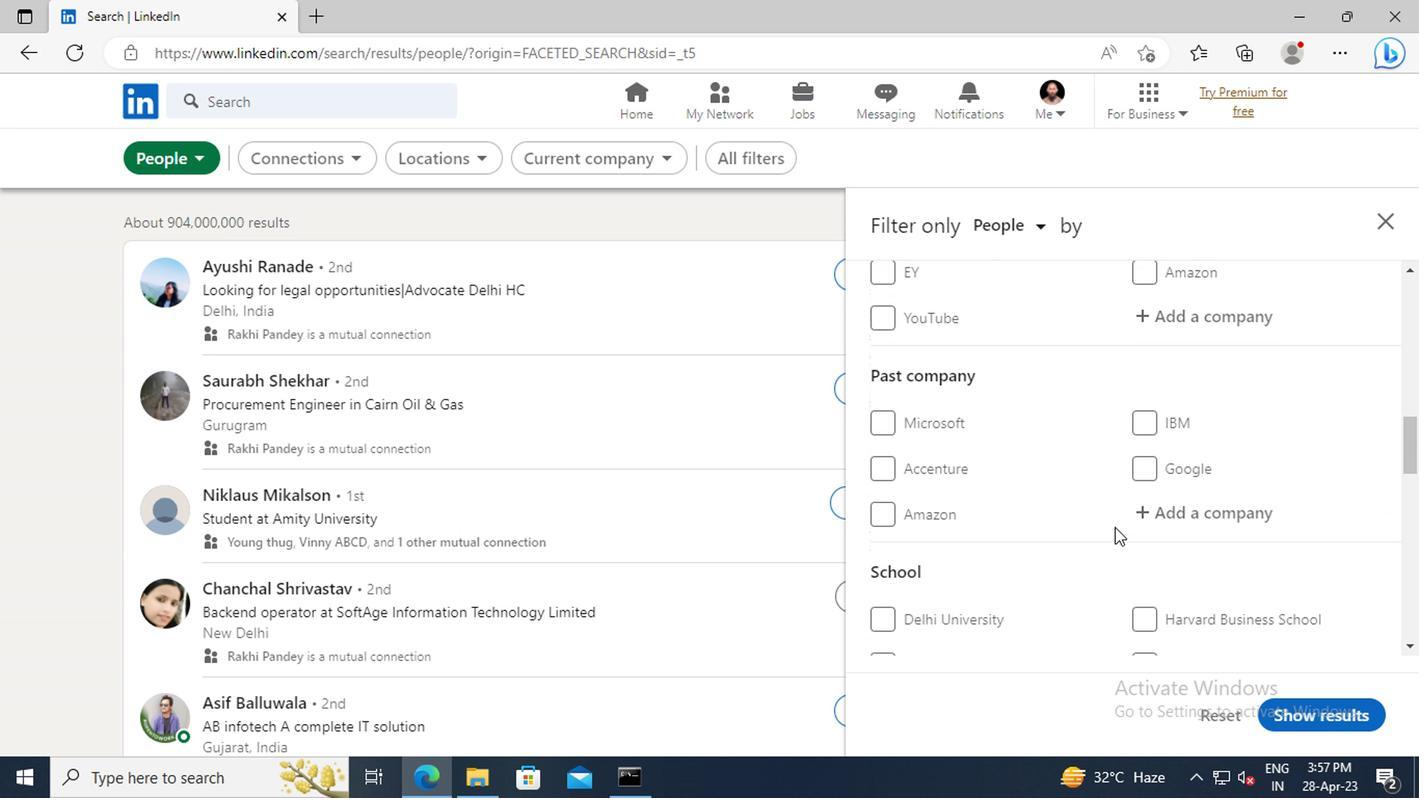 
Action: Mouse moved to (1144, 438)
Screenshot: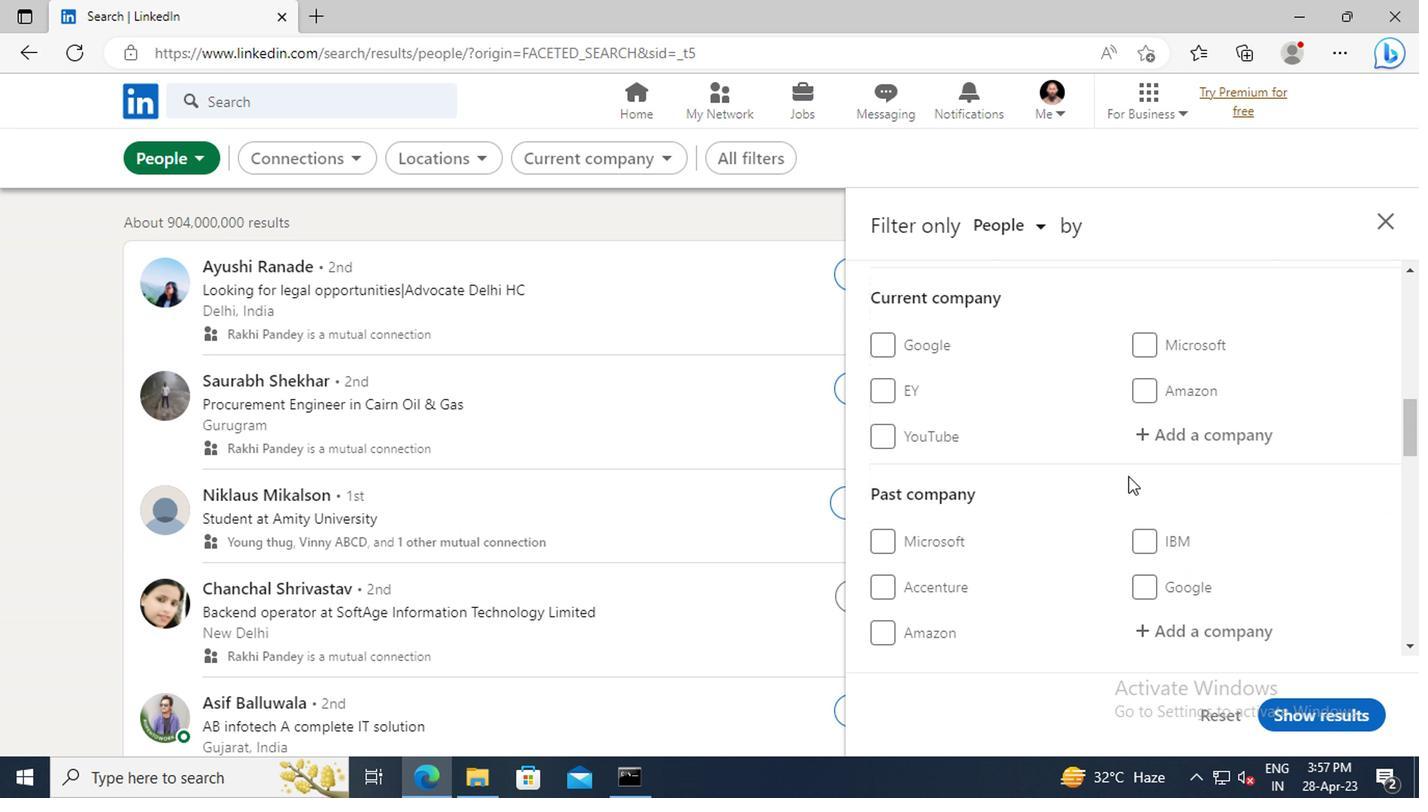 
Action: Mouse pressed left at (1144, 438)
Screenshot: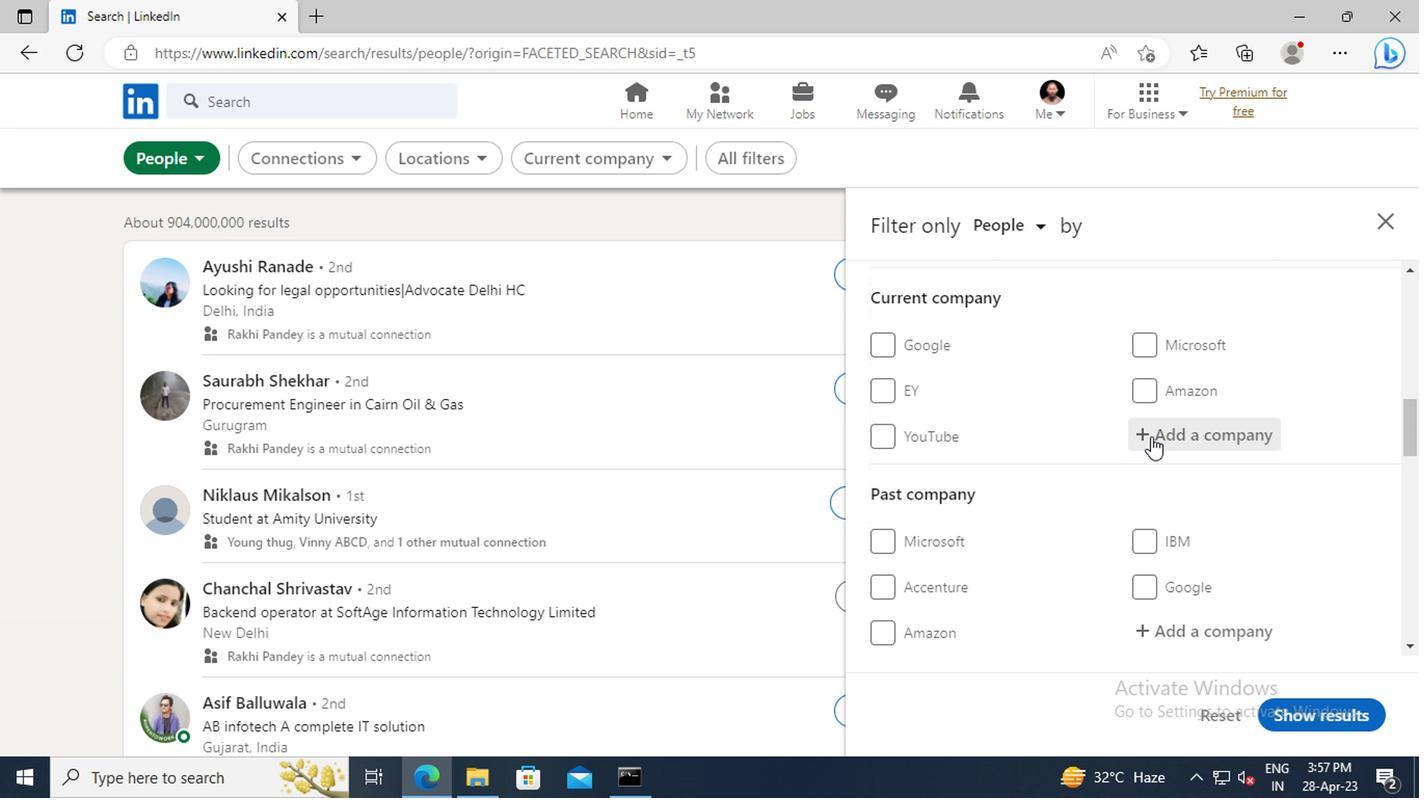 
Action: Key pressed <Key.shift>QUESS<Key.space><Key.shift>IT<Key.space><Key.shift>S
Screenshot: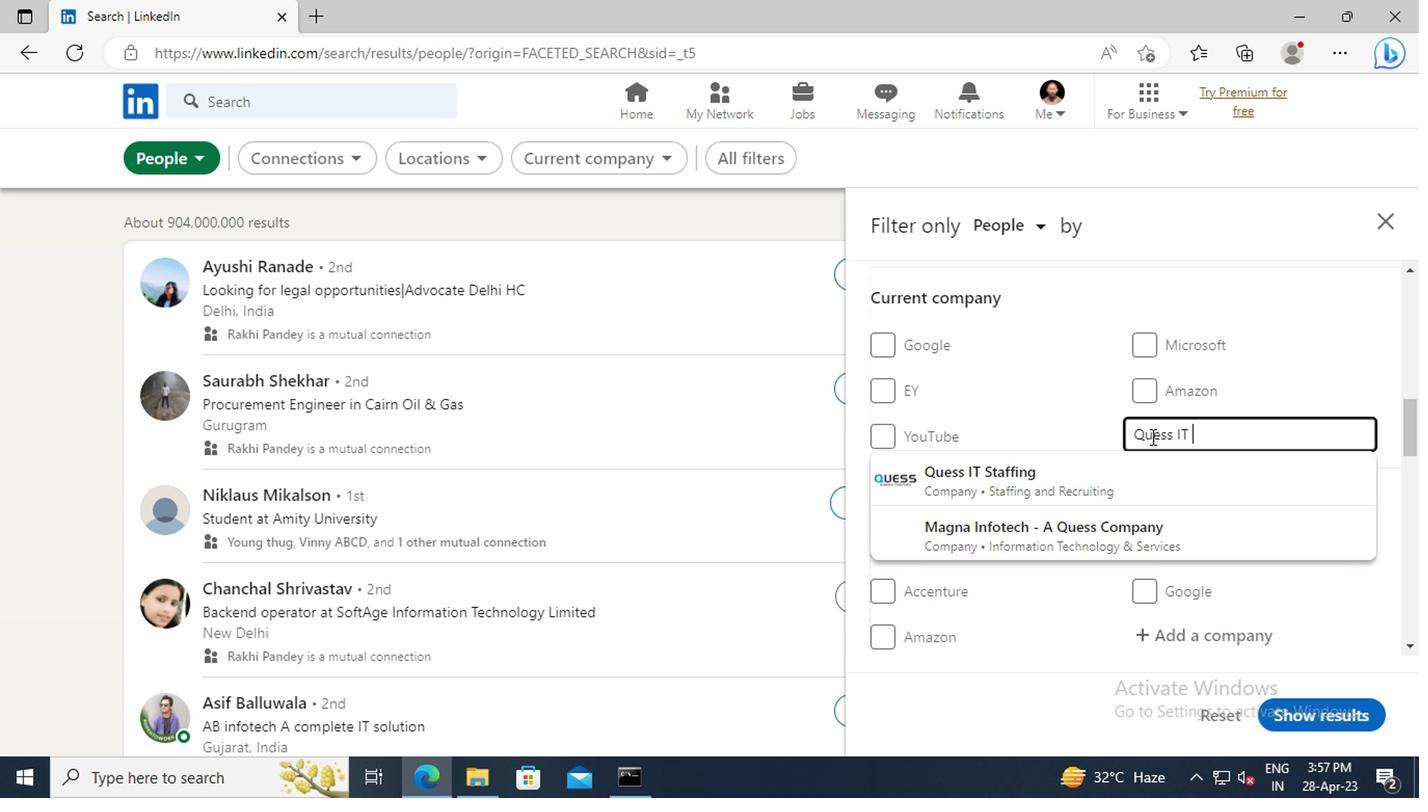 
Action: Mouse moved to (1134, 472)
Screenshot: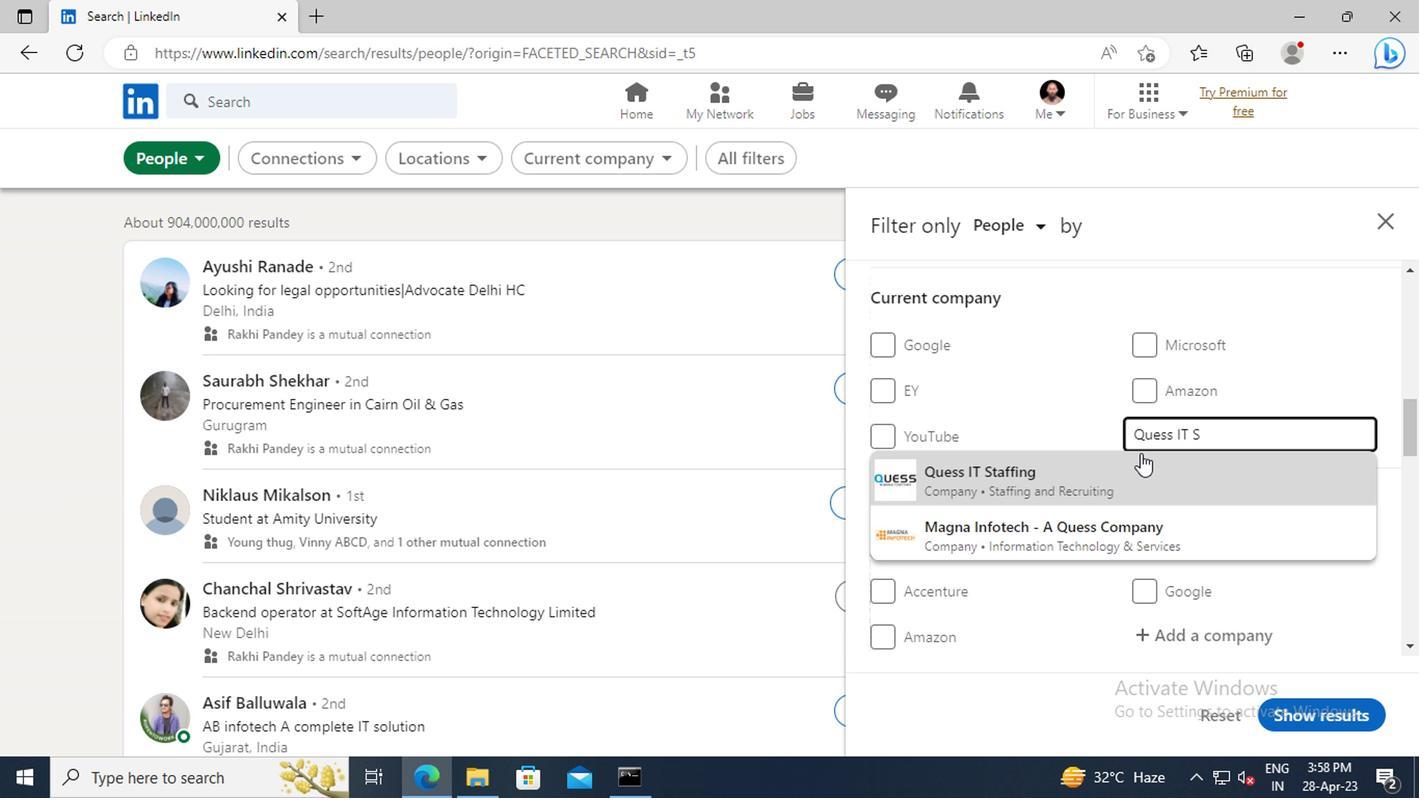 
Action: Mouse pressed left at (1134, 472)
Screenshot: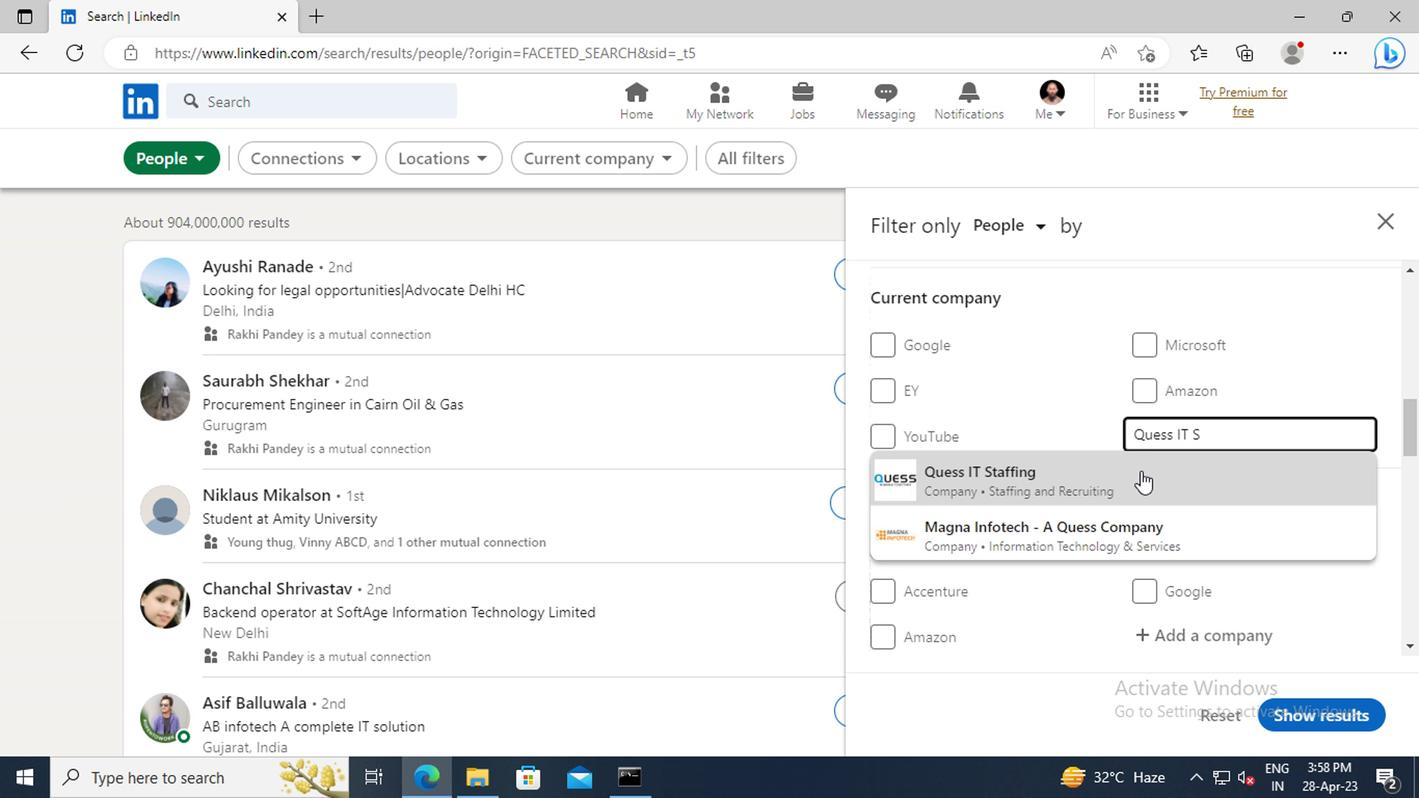 
Action: Mouse scrolled (1134, 471) with delta (0, 0)
Screenshot: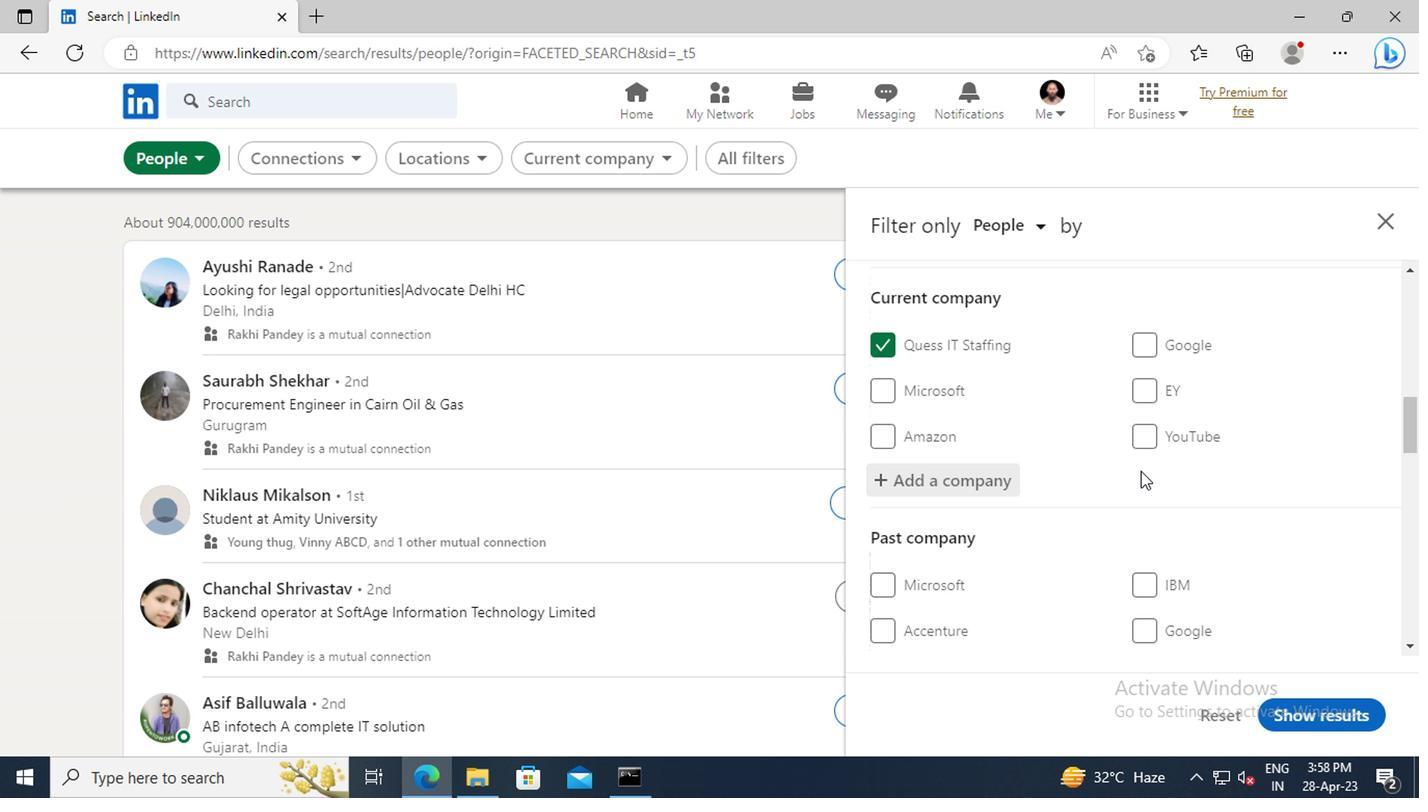 
Action: Mouse scrolled (1134, 471) with delta (0, 0)
Screenshot: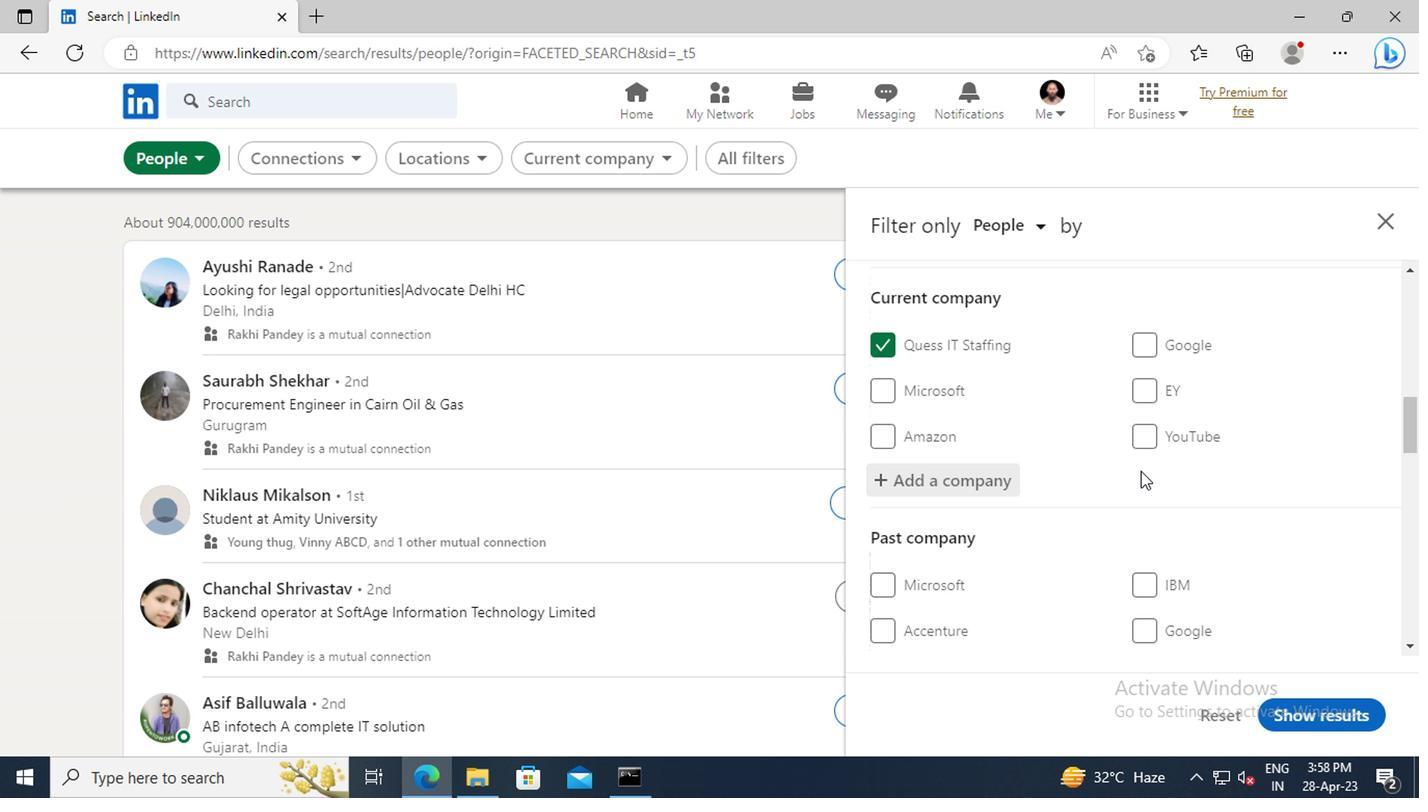 
Action: Mouse scrolled (1134, 471) with delta (0, 0)
Screenshot: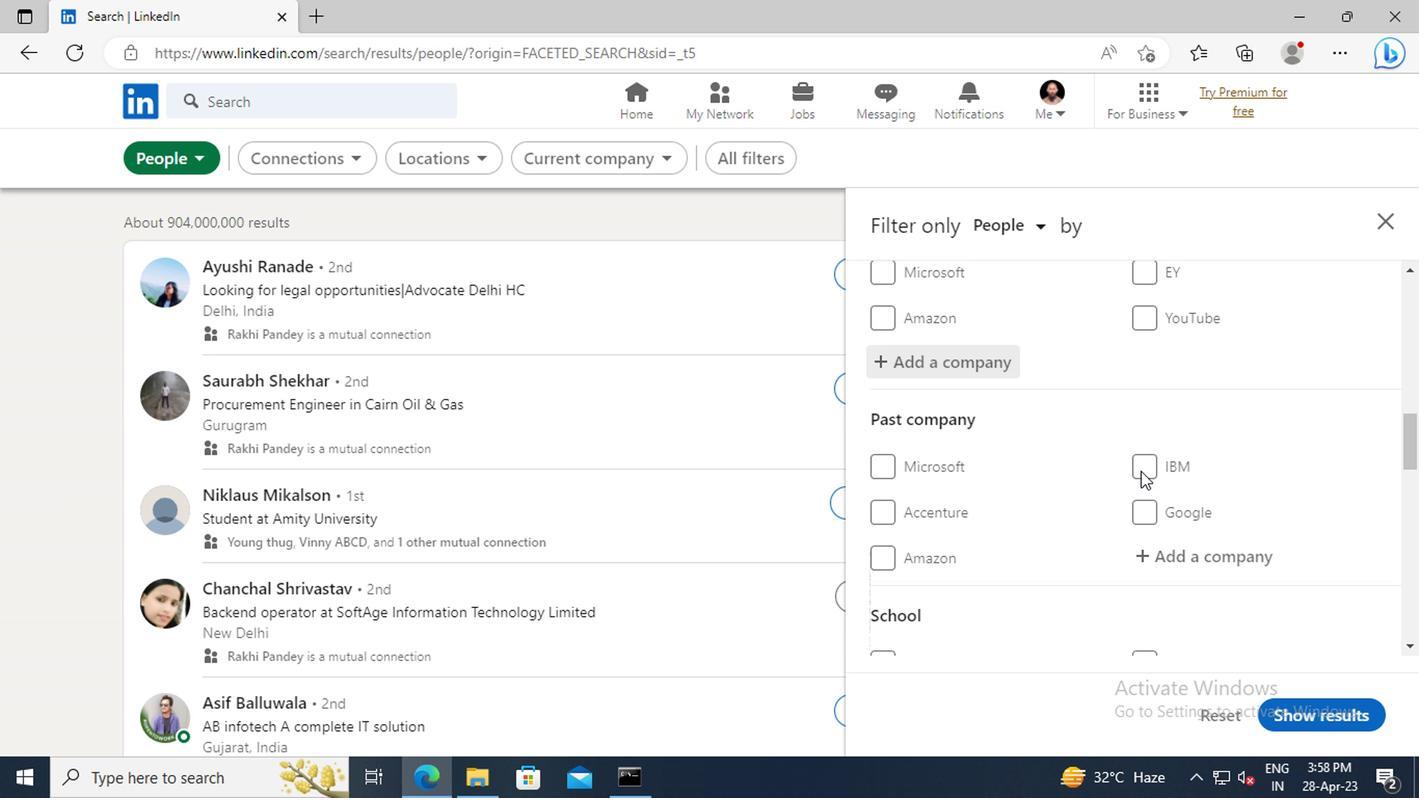 
Action: Mouse scrolled (1134, 471) with delta (0, 0)
Screenshot: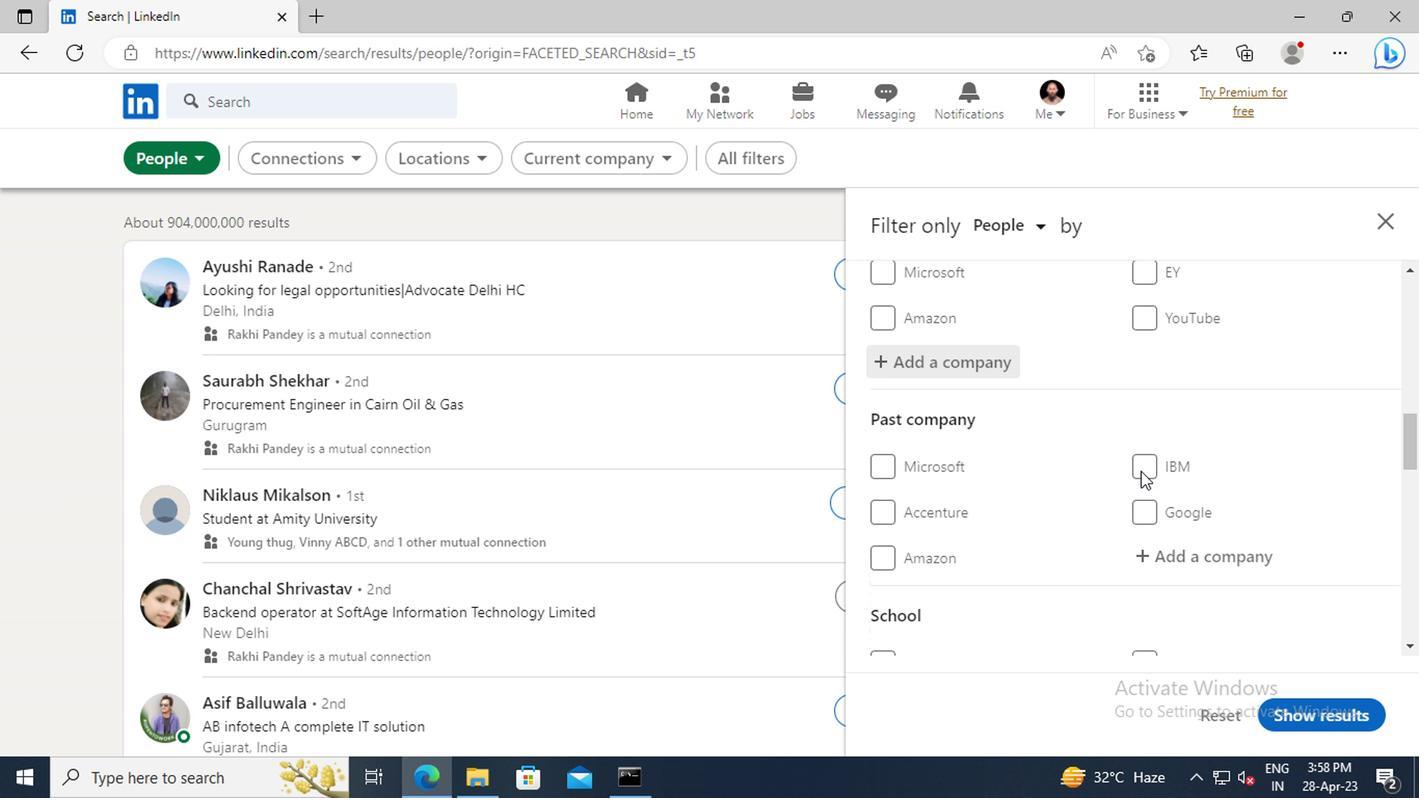 
Action: Mouse scrolled (1134, 471) with delta (0, 0)
Screenshot: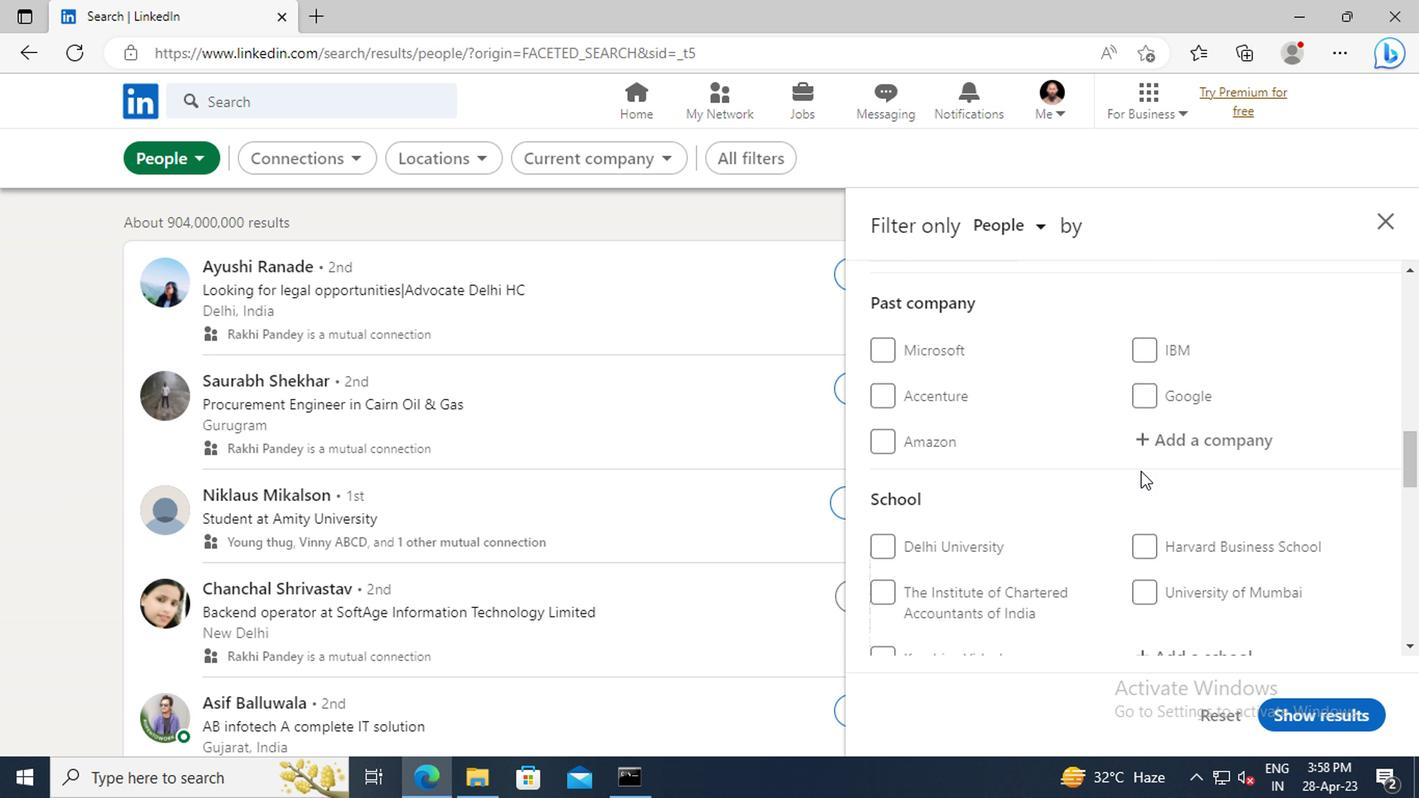 
Action: Mouse scrolled (1134, 471) with delta (0, 0)
Screenshot: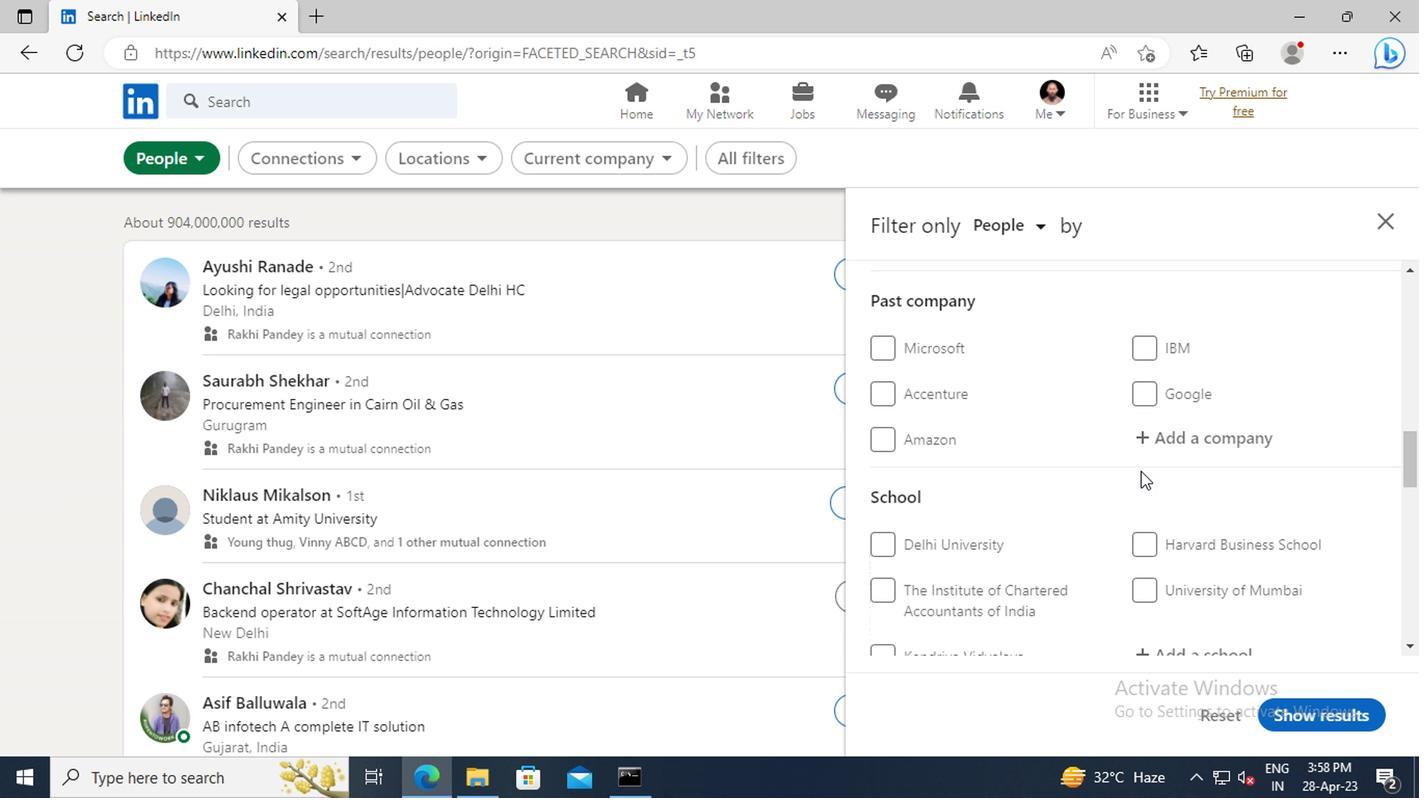 
Action: Mouse scrolled (1134, 471) with delta (0, 0)
Screenshot: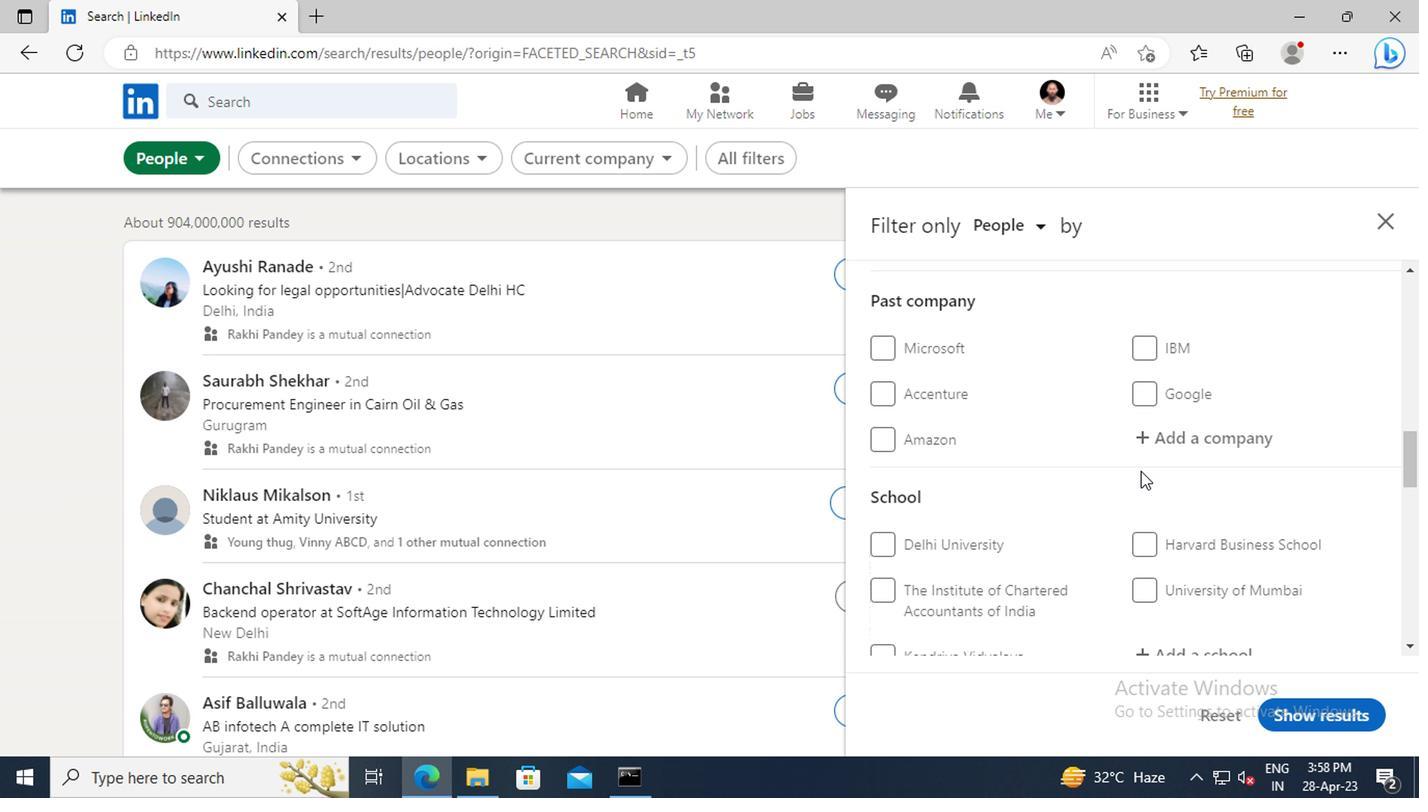 
Action: Mouse moved to (1147, 478)
Screenshot: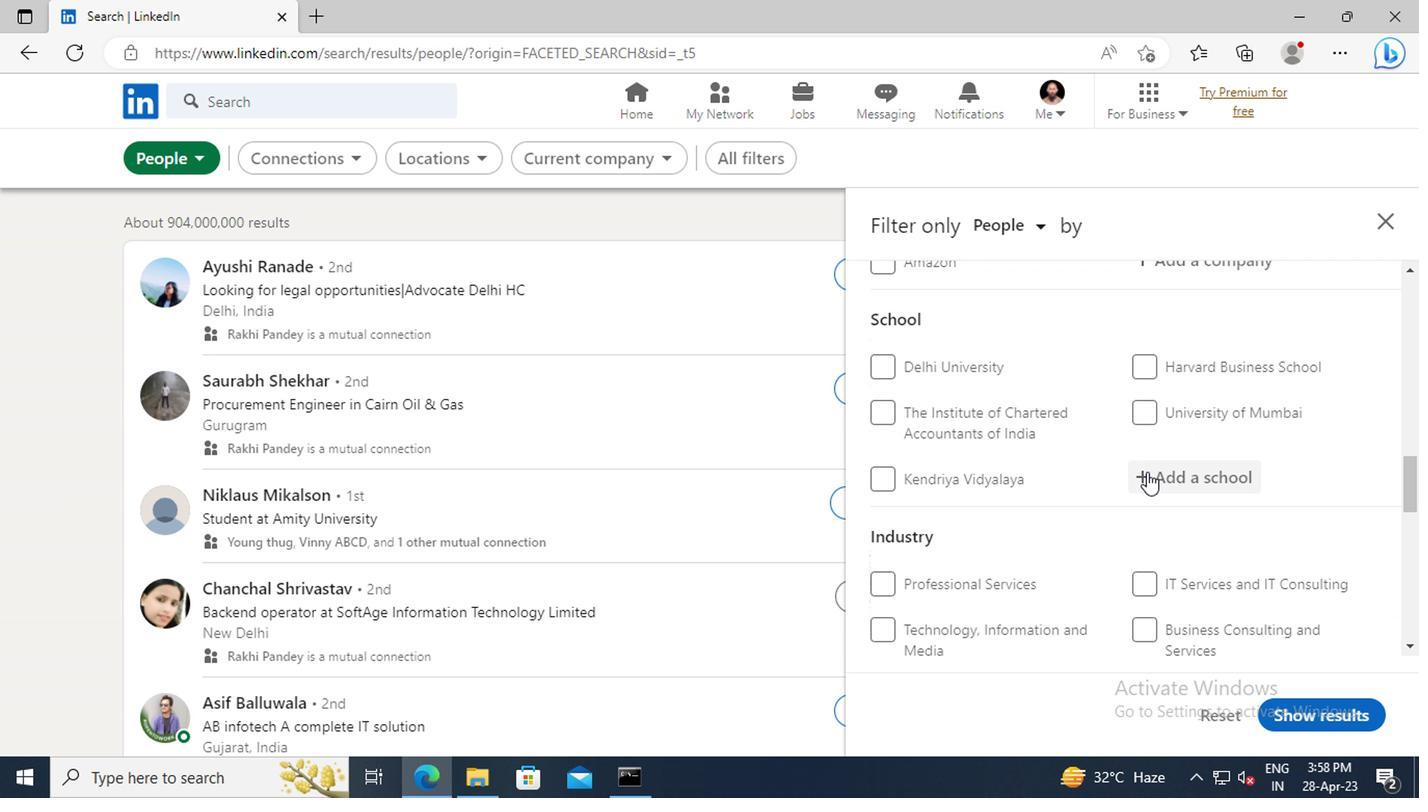 
Action: Mouse pressed left at (1147, 478)
Screenshot: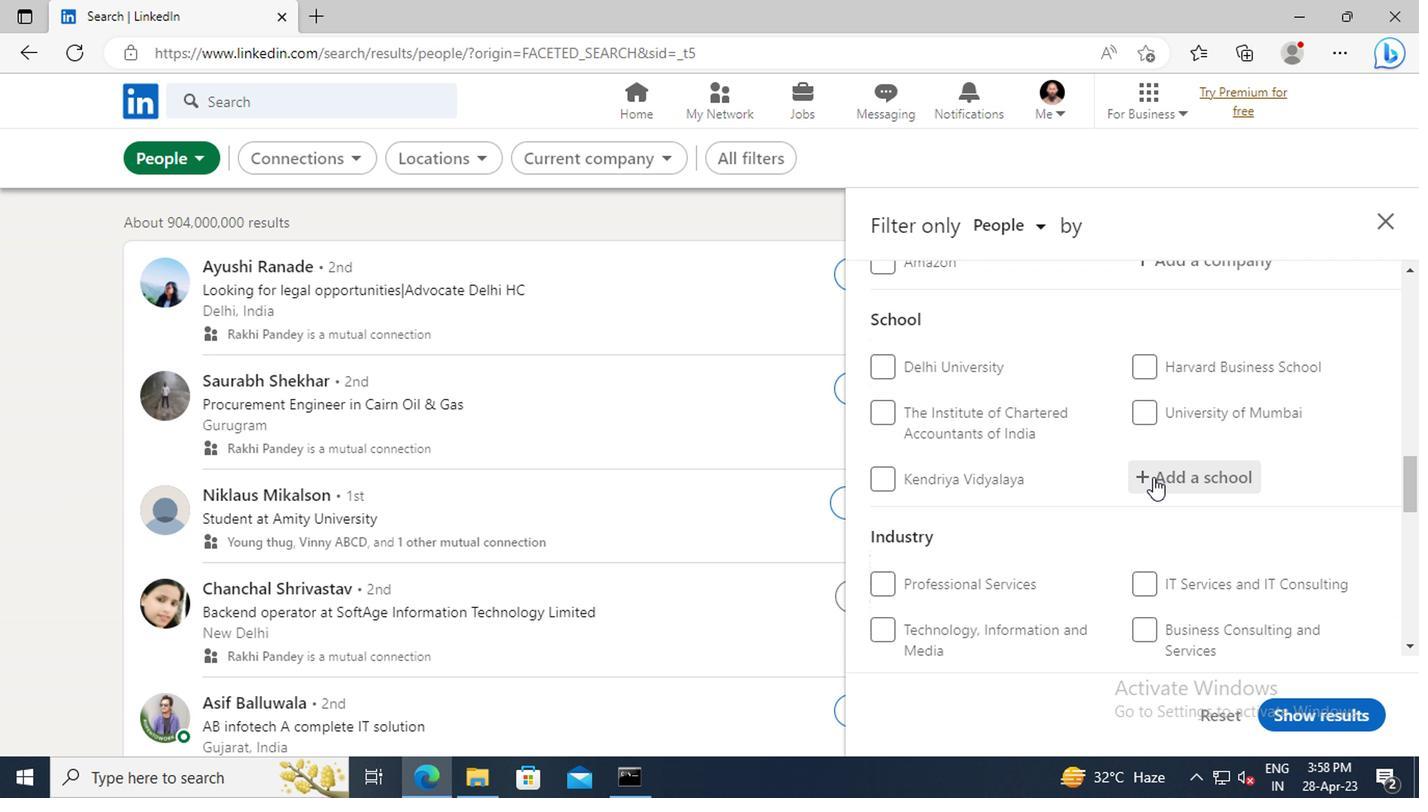 
Action: Key pressed <Key.shift>RAJAGIRI<Key.space><Key.shift>COLL
Screenshot: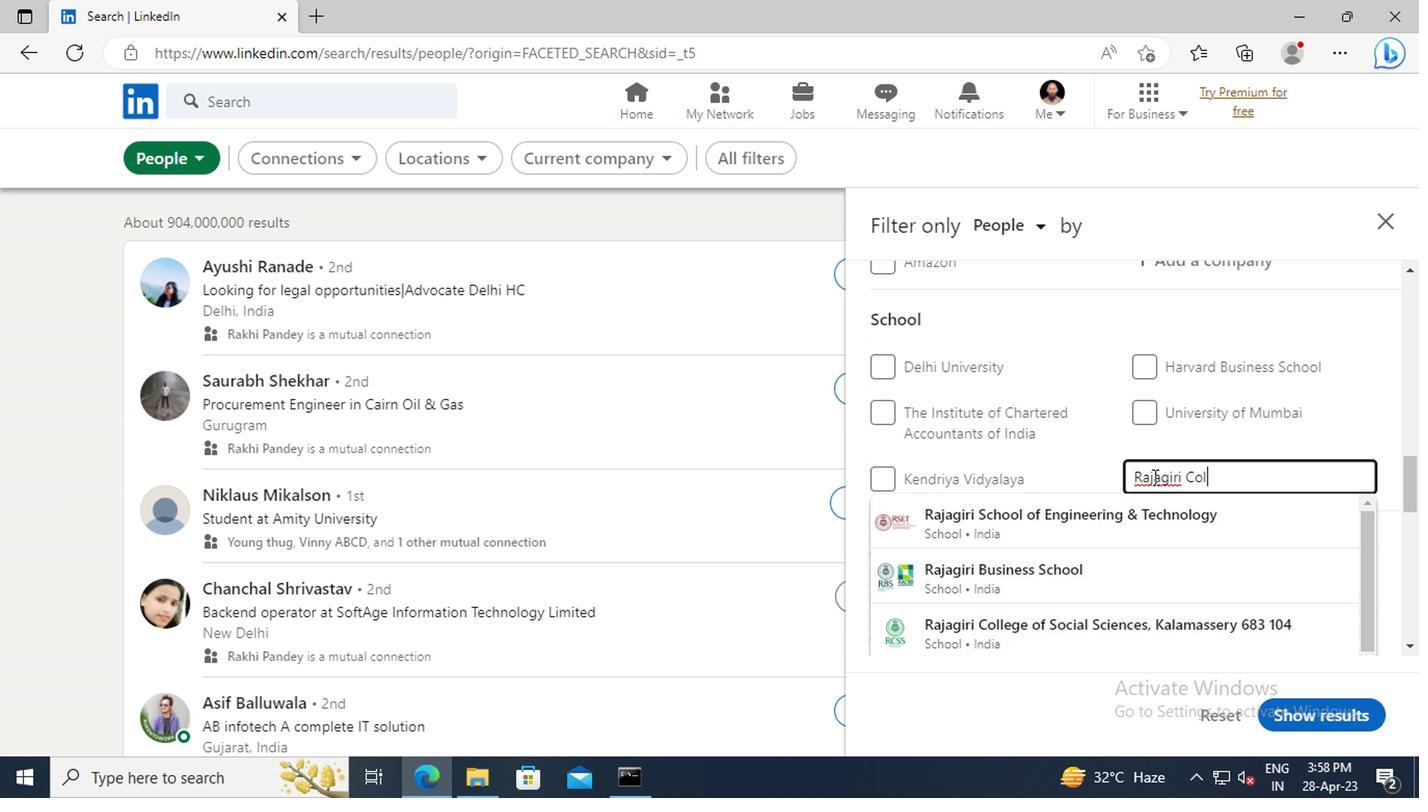 
Action: Mouse moved to (1161, 518)
Screenshot: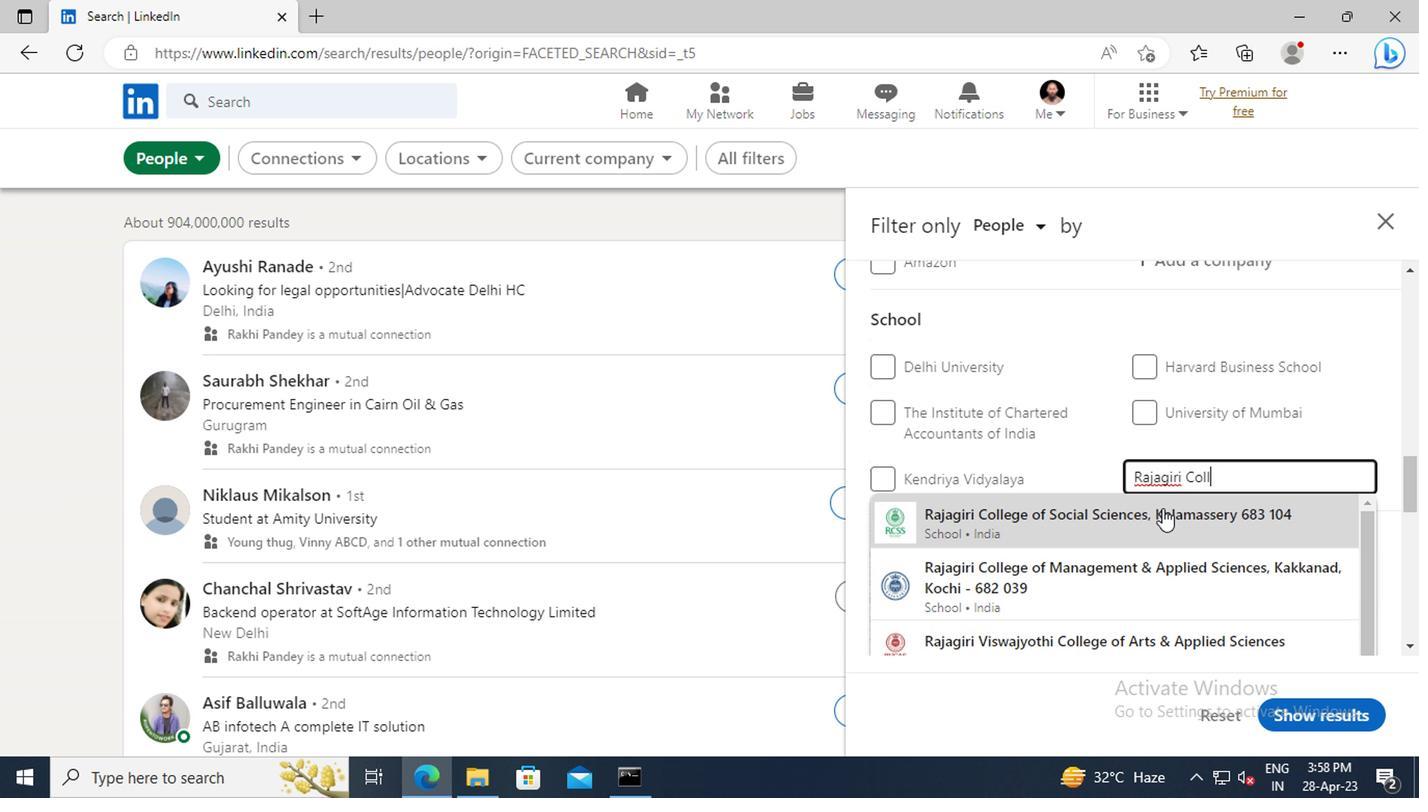 
Action: Mouse pressed left at (1161, 518)
Screenshot: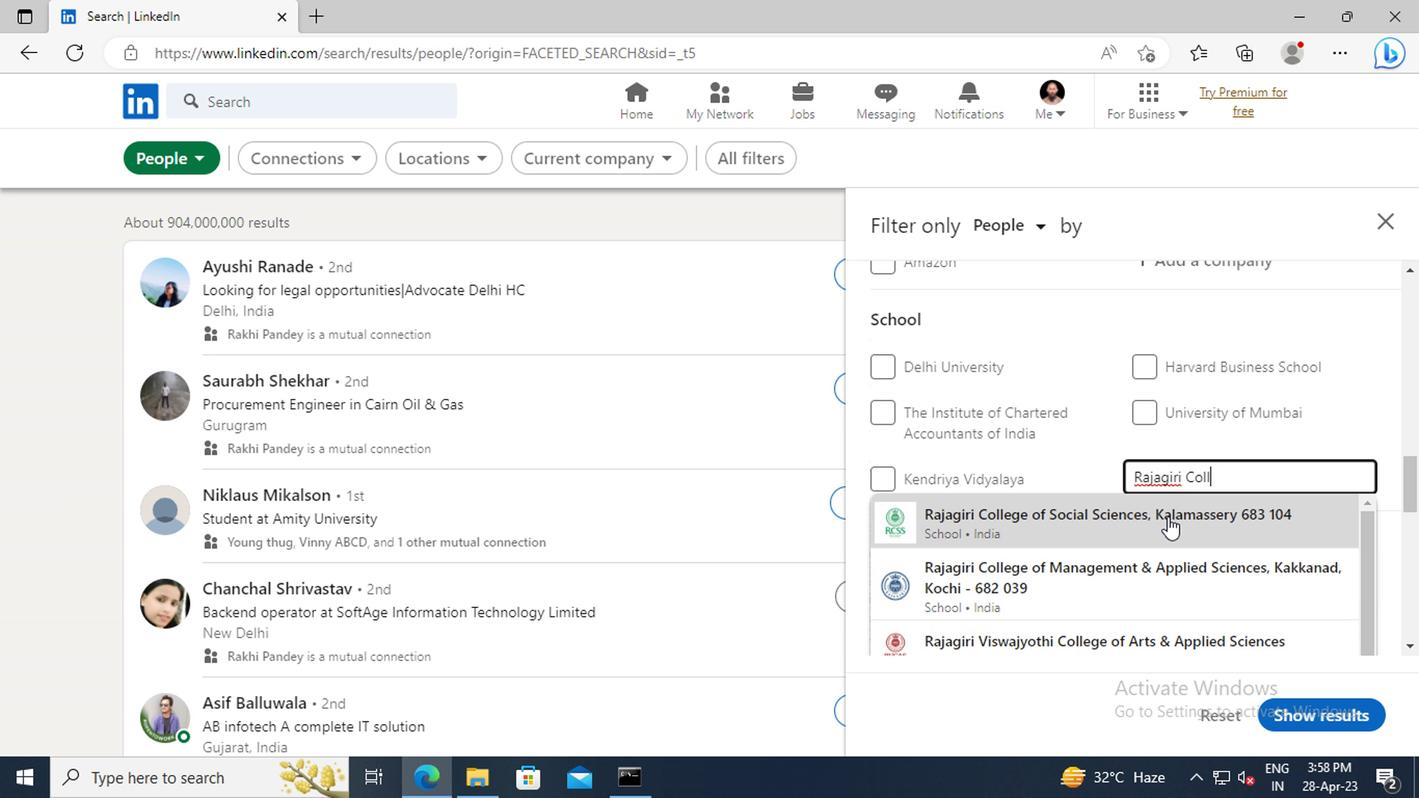 
Action: Mouse scrolled (1161, 517) with delta (0, -1)
Screenshot: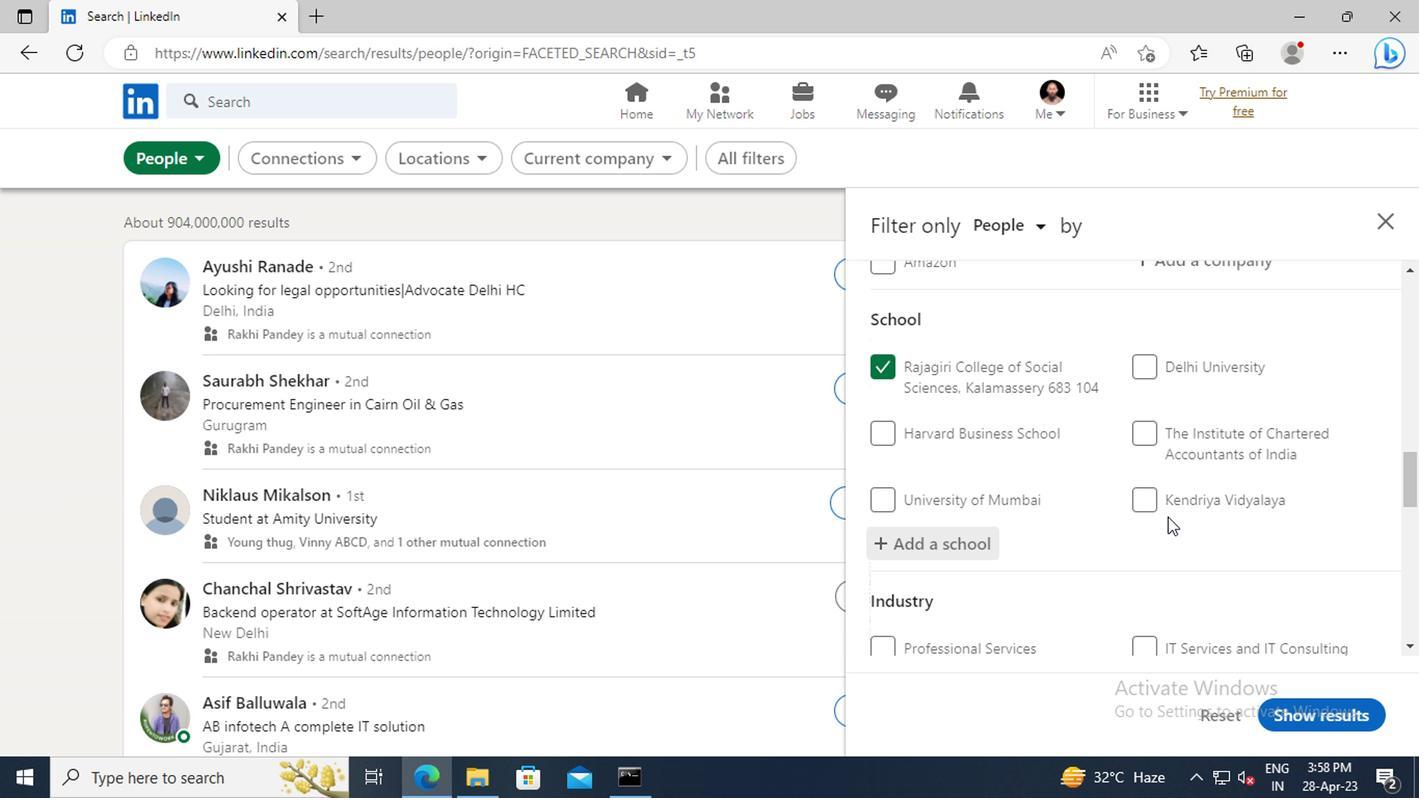 
Action: Mouse scrolled (1161, 517) with delta (0, -1)
Screenshot: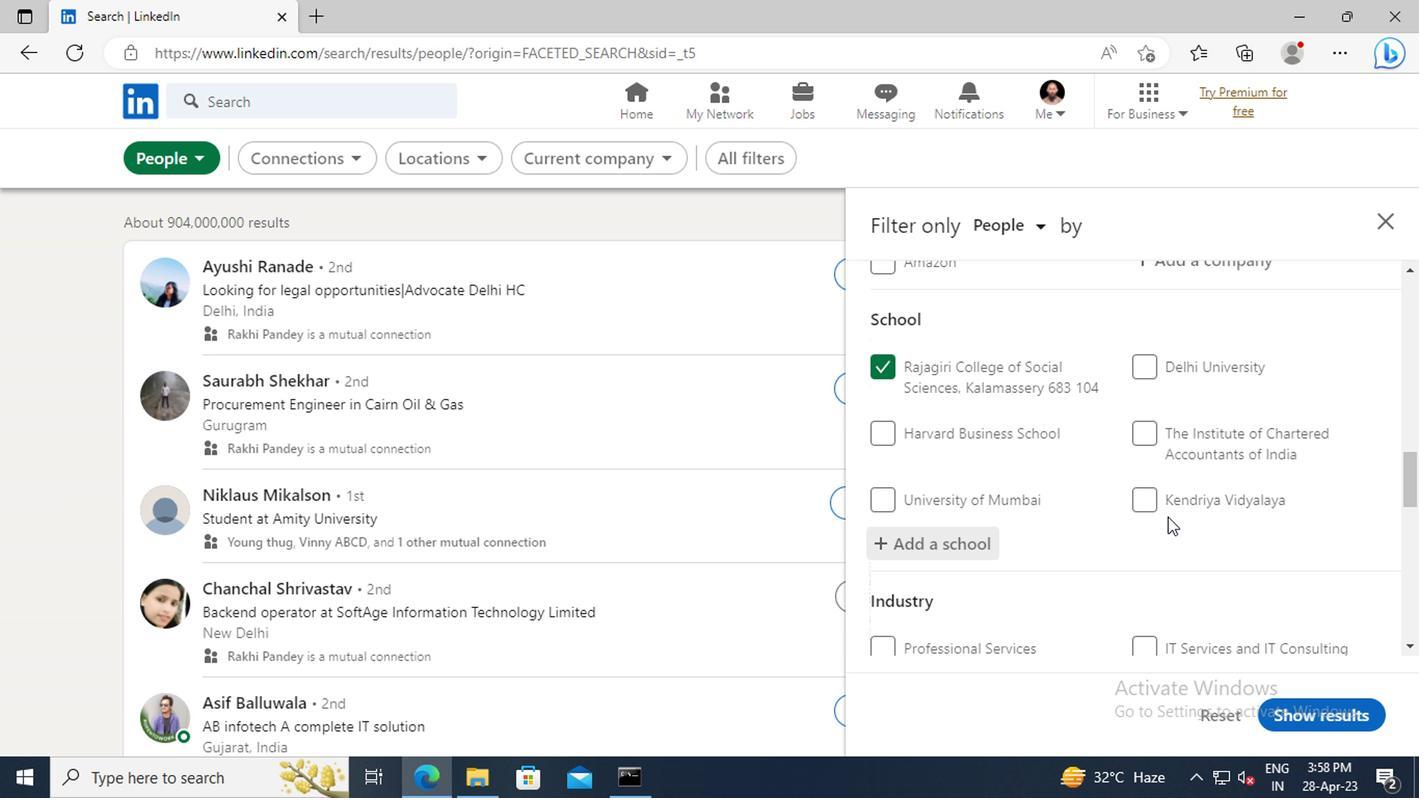 
Action: Mouse scrolled (1161, 517) with delta (0, -1)
Screenshot: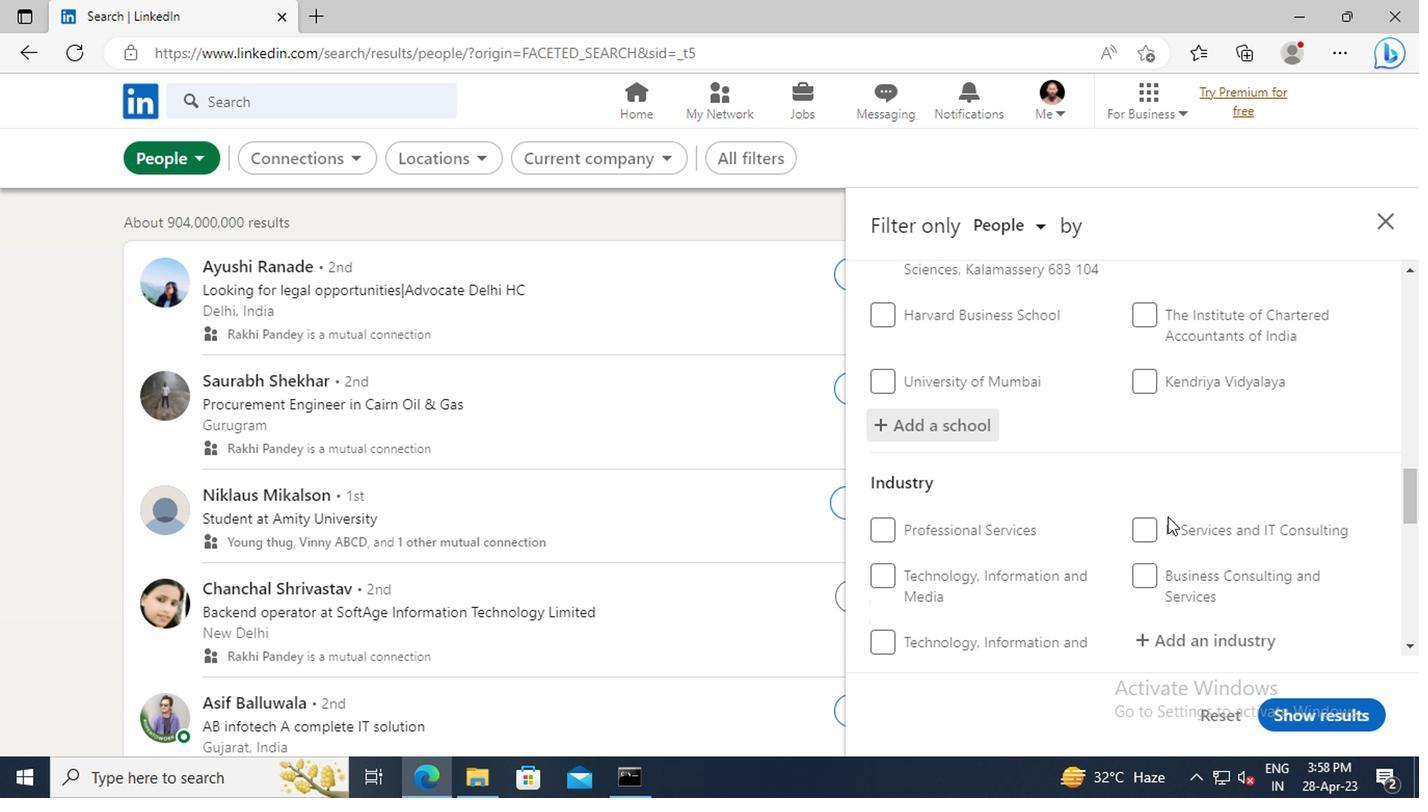 
Action: Mouse scrolled (1161, 517) with delta (0, -1)
Screenshot: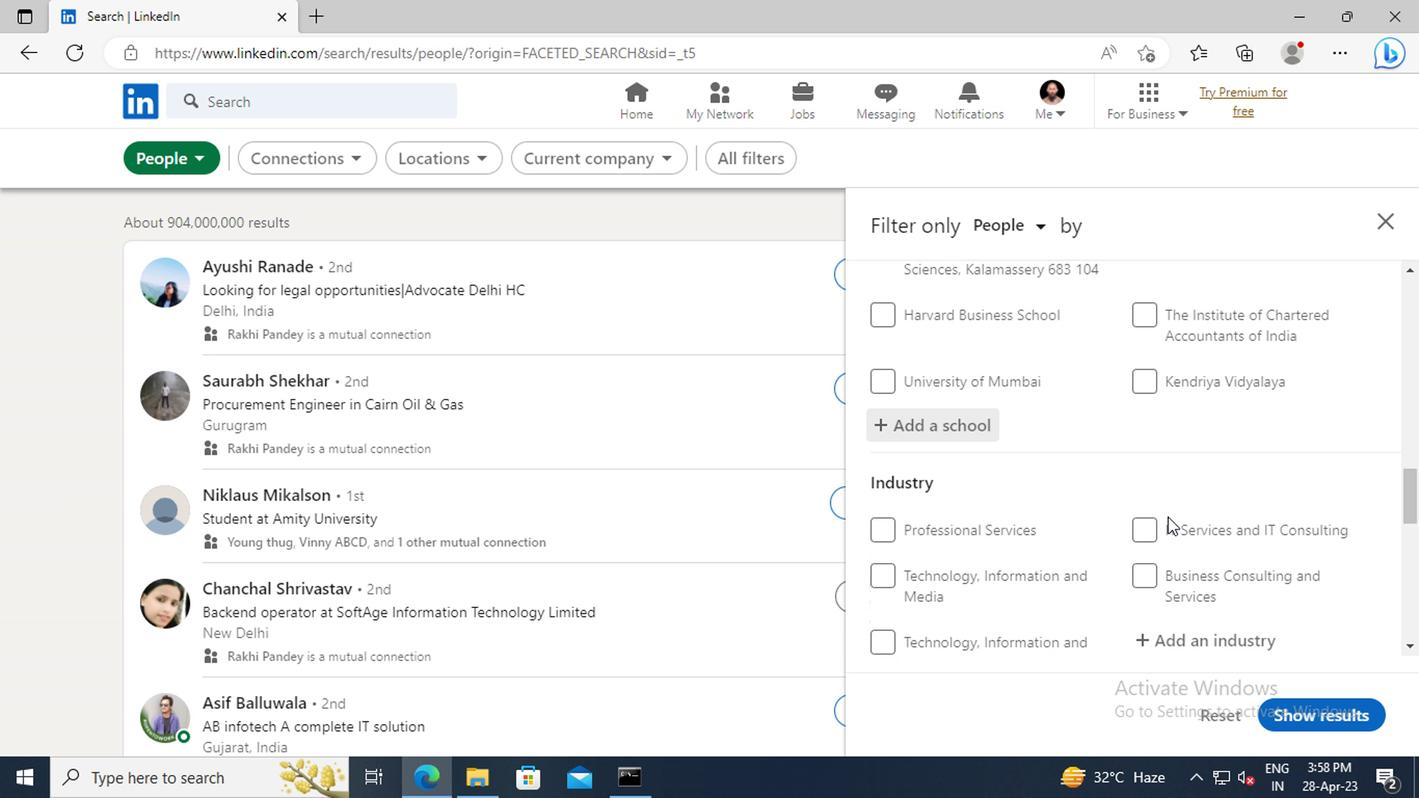 
Action: Mouse moved to (1157, 523)
Screenshot: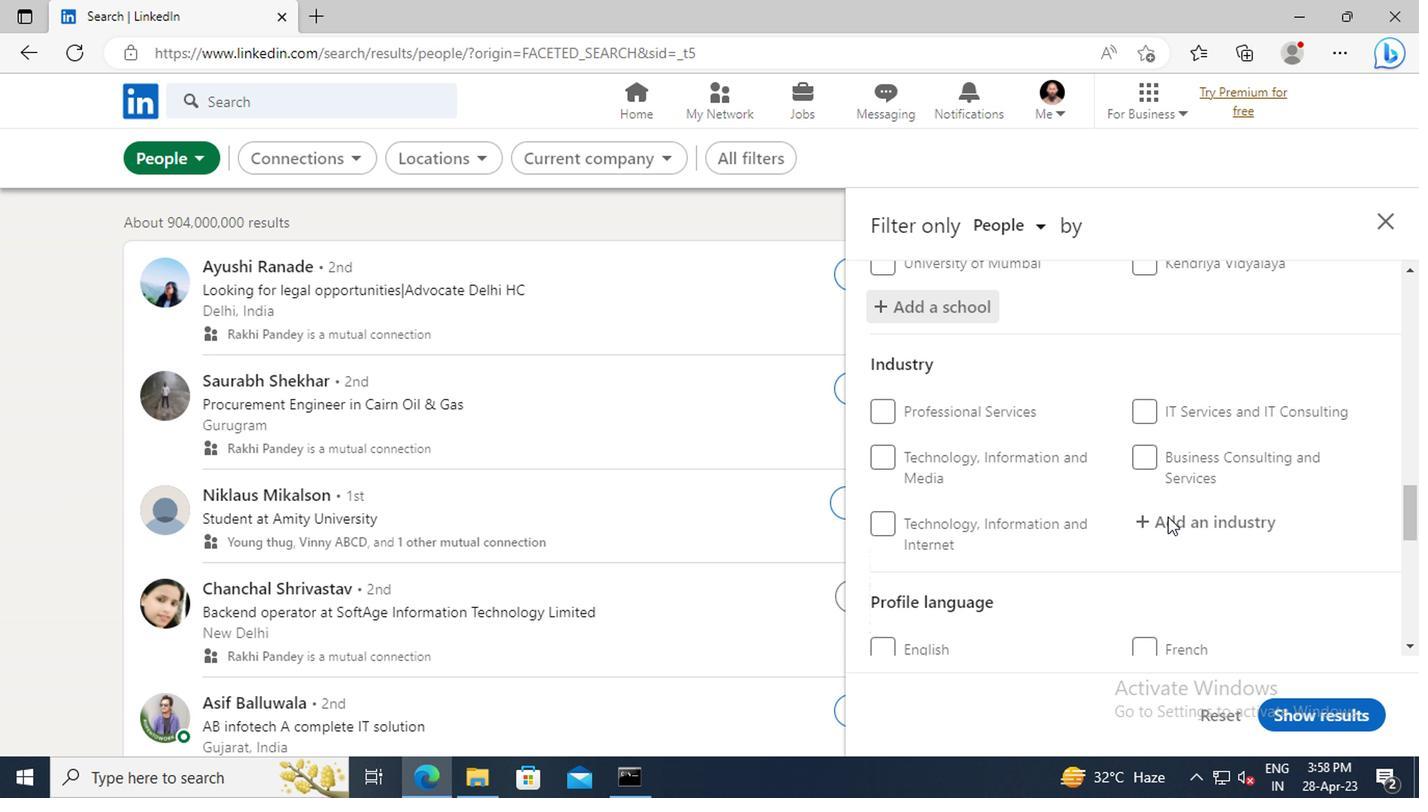
Action: Mouse pressed left at (1157, 523)
Screenshot: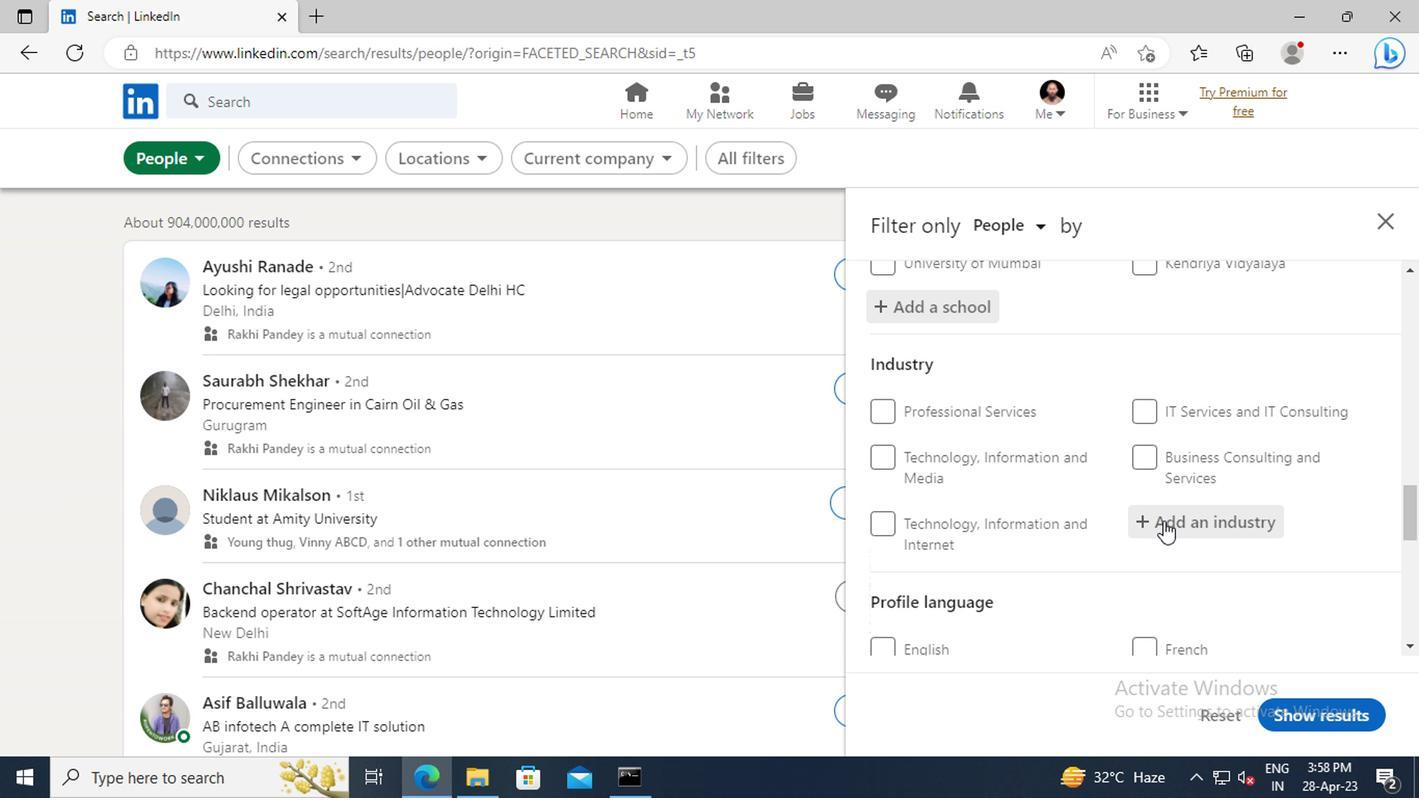 
Action: Key pressed <Key.shift>IT<Key.space><Key.shift>SYSTEM<Key.space><Key.shift>OP
Screenshot: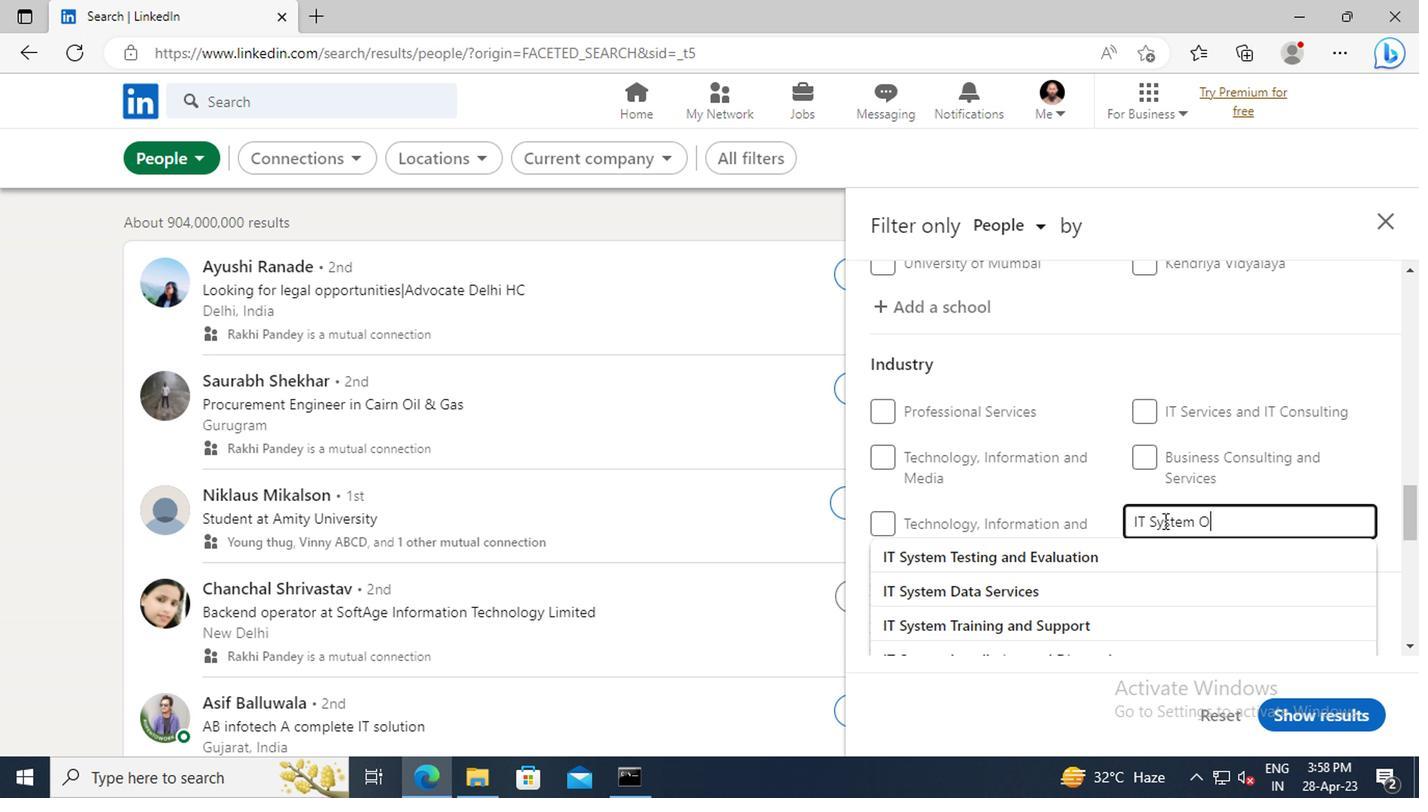 
Action: Mouse moved to (1156, 551)
Screenshot: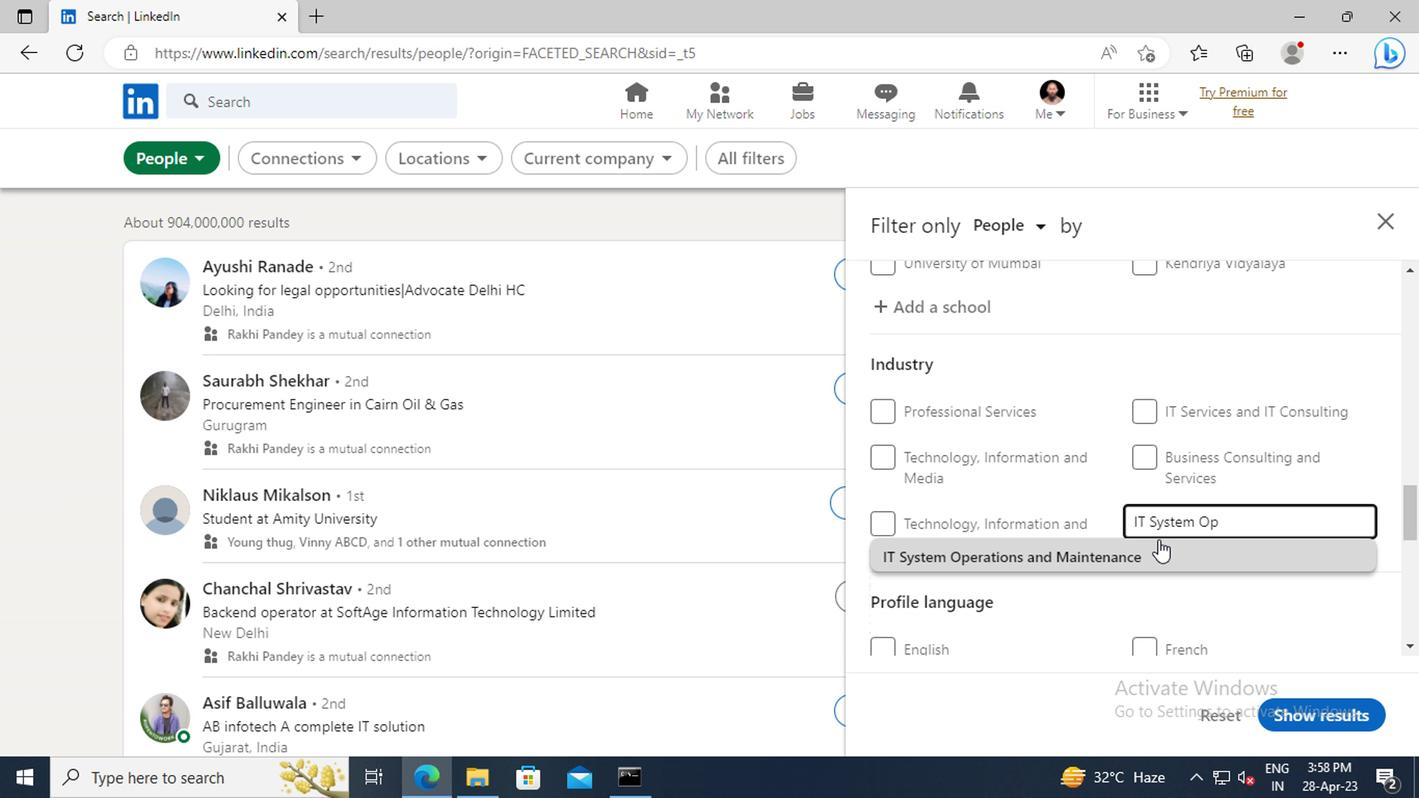 
Action: Mouse pressed left at (1156, 551)
Screenshot: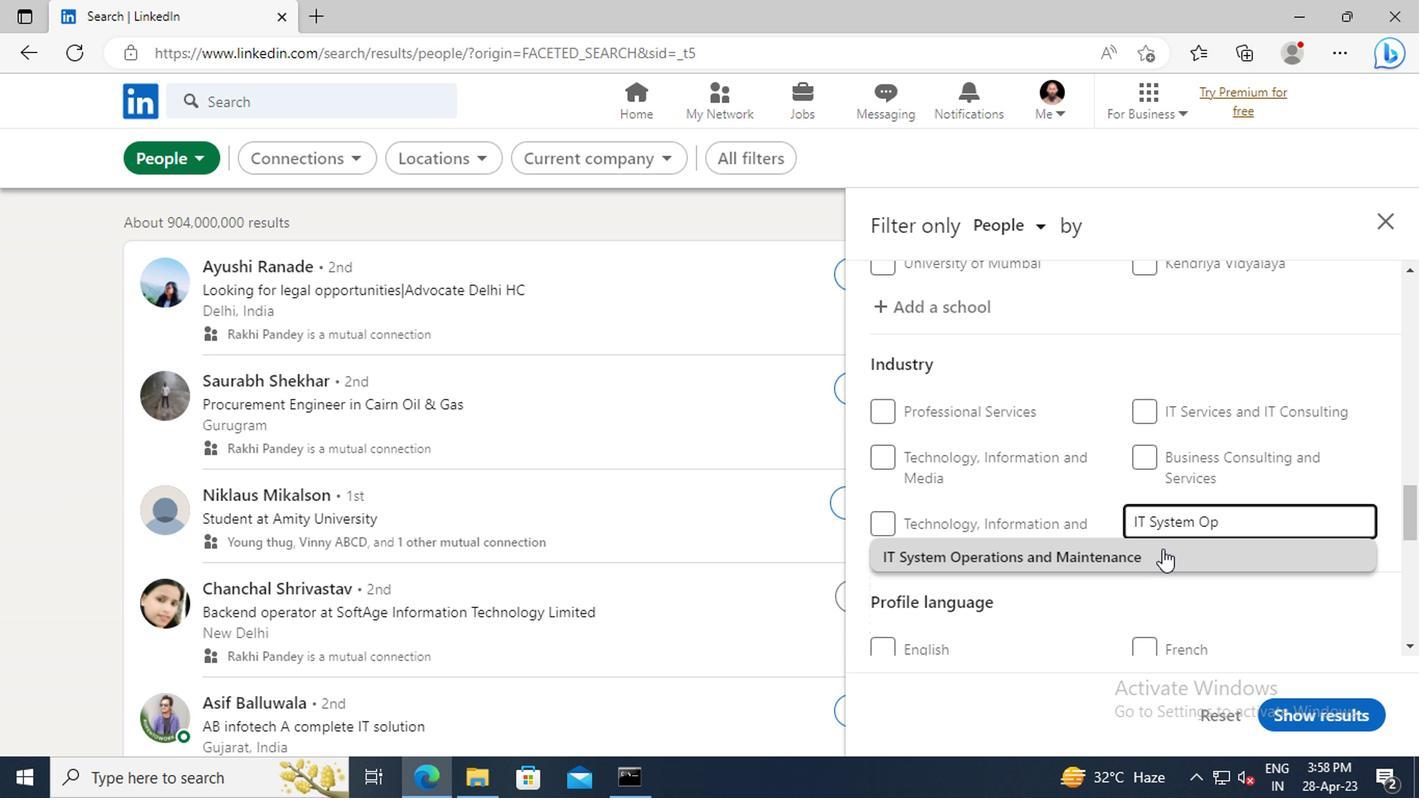 
Action: Mouse scrolled (1156, 549) with delta (0, -1)
Screenshot: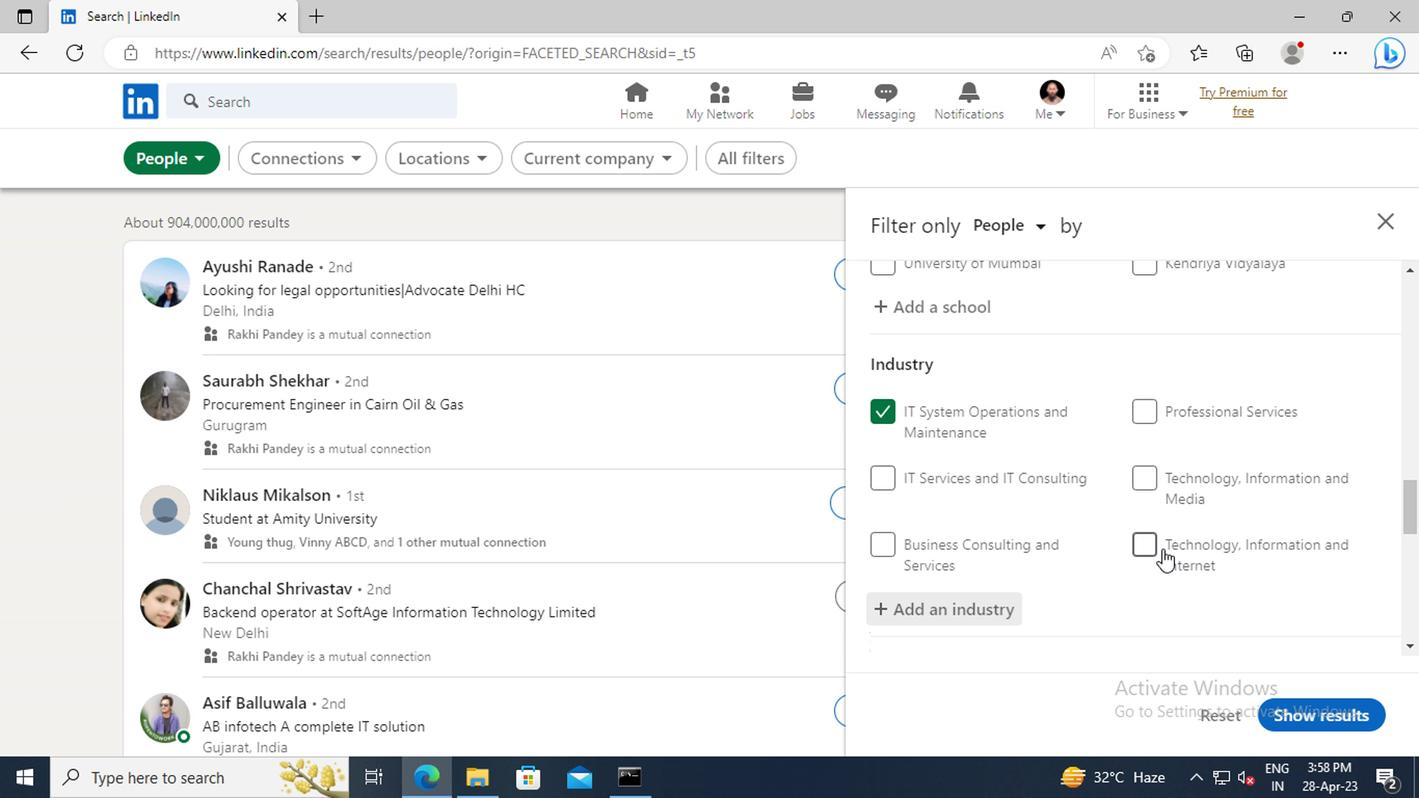 
Action: Mouse scrolled (1156, 549) with delta (0, -1)
Screenshot: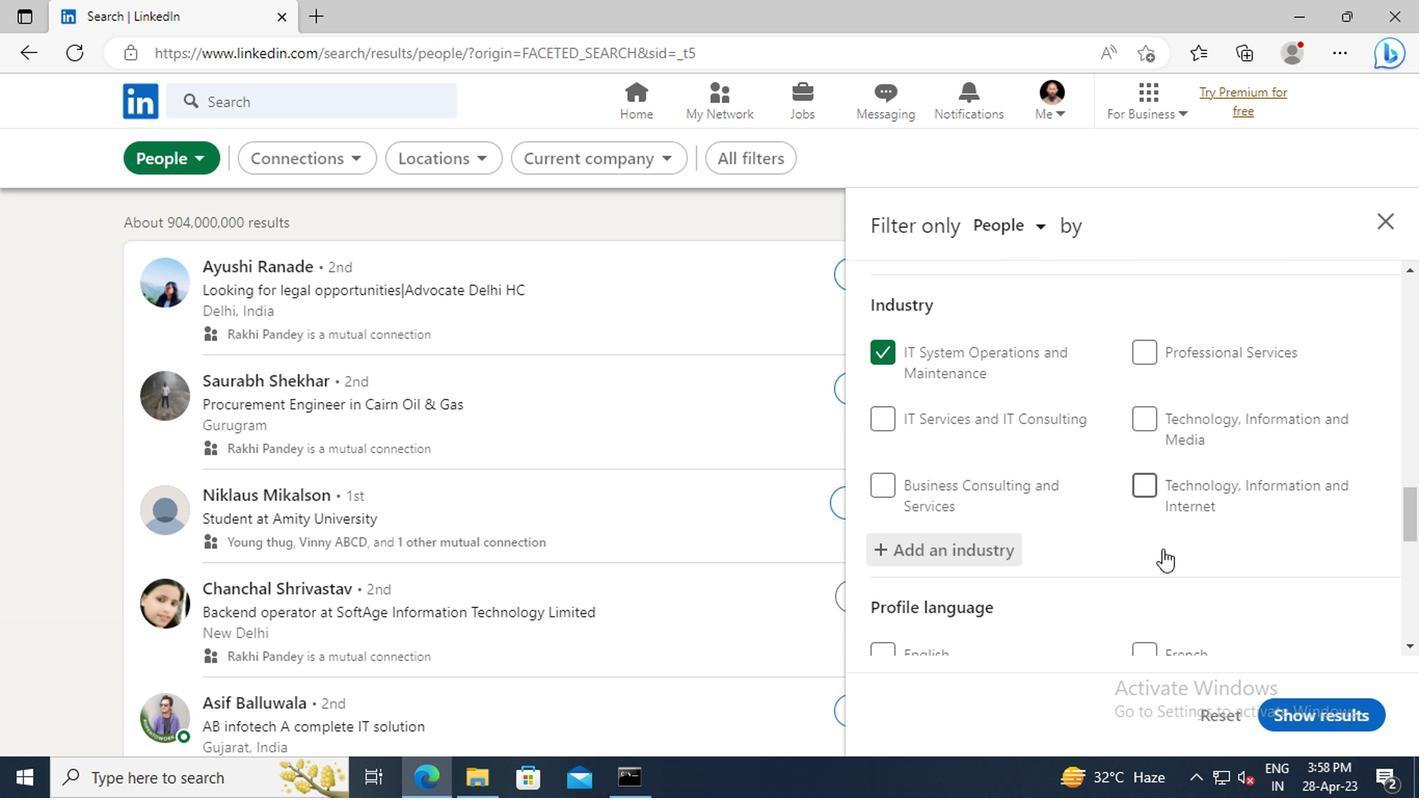 
Action: Mouse scrolled (1156, 549) with delta (0, -1)
Screenshot: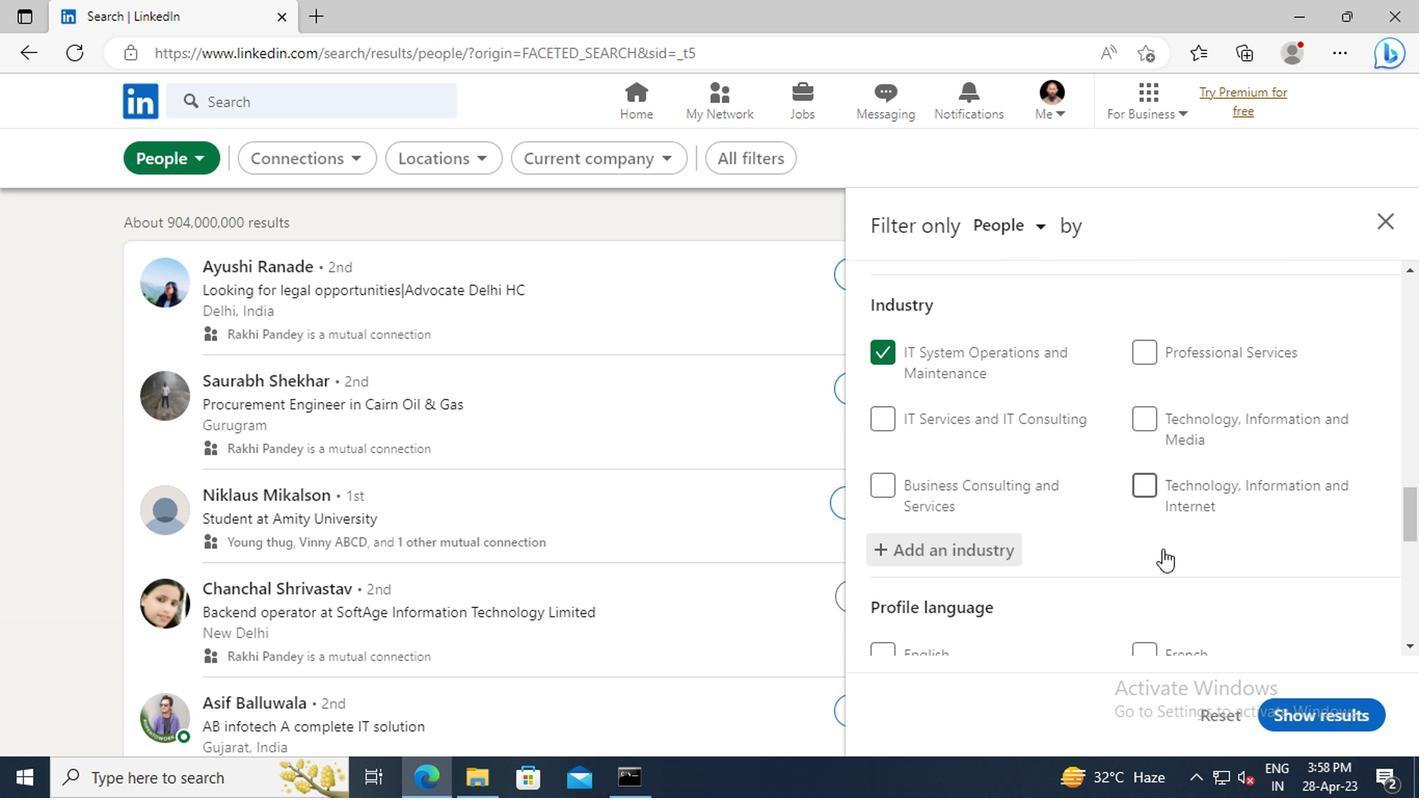
Action: Mouse scrolled (1156, 549) with delta (0, -1)
Screenshot: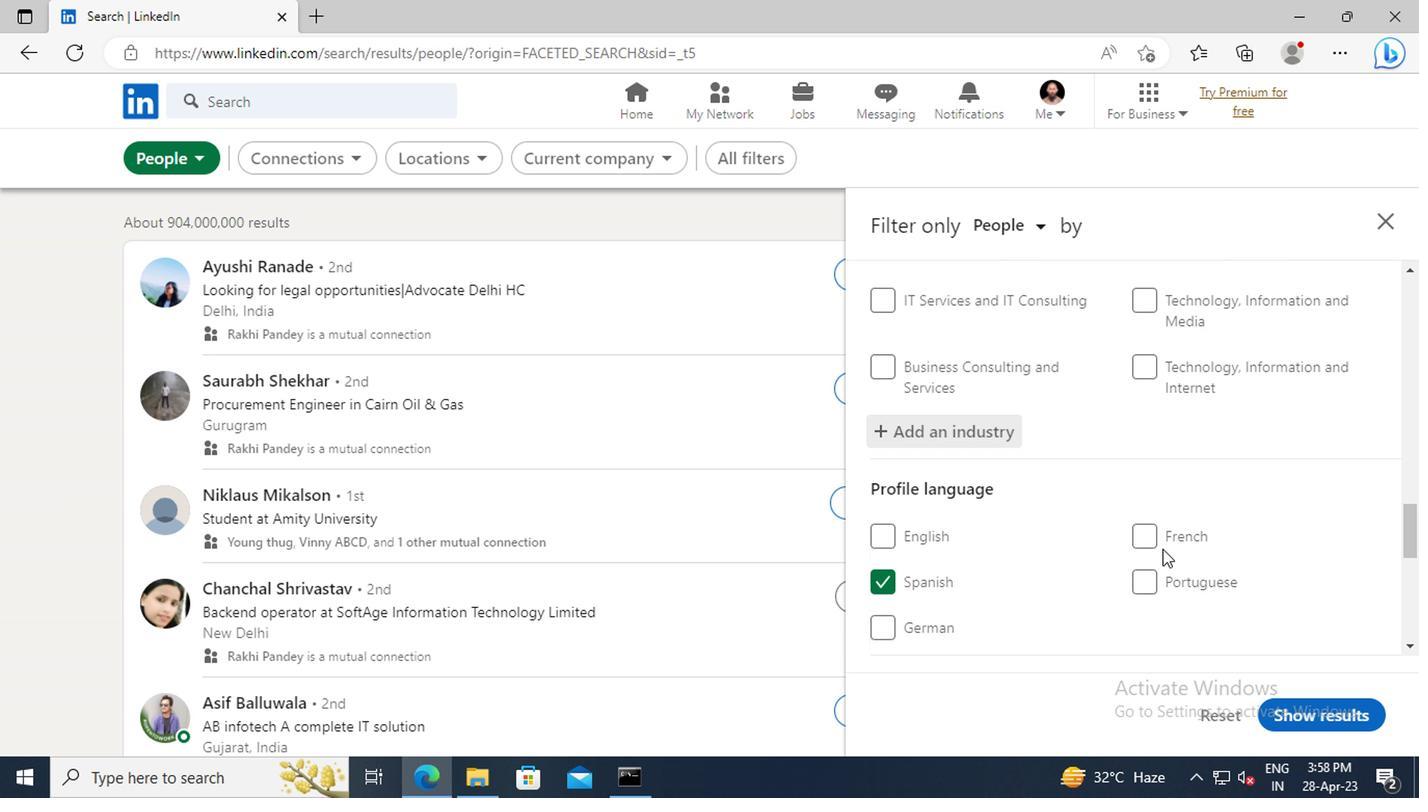 
Action: Mouse scrolled (1156, 549) with delta (0, -1)
Screenshot: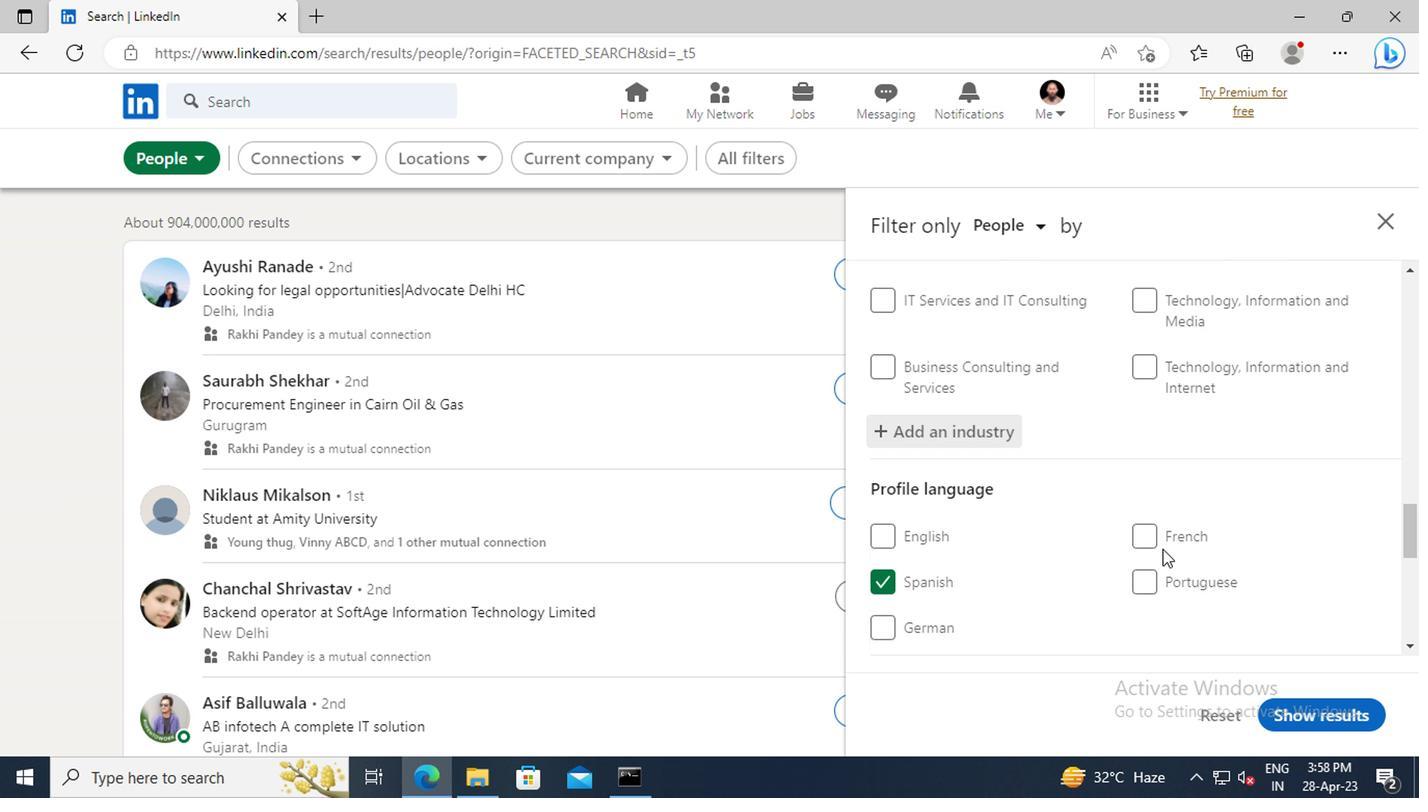 
Action: Mouse scrolled (1156, 549) with delta (0, -1)
Screenshot: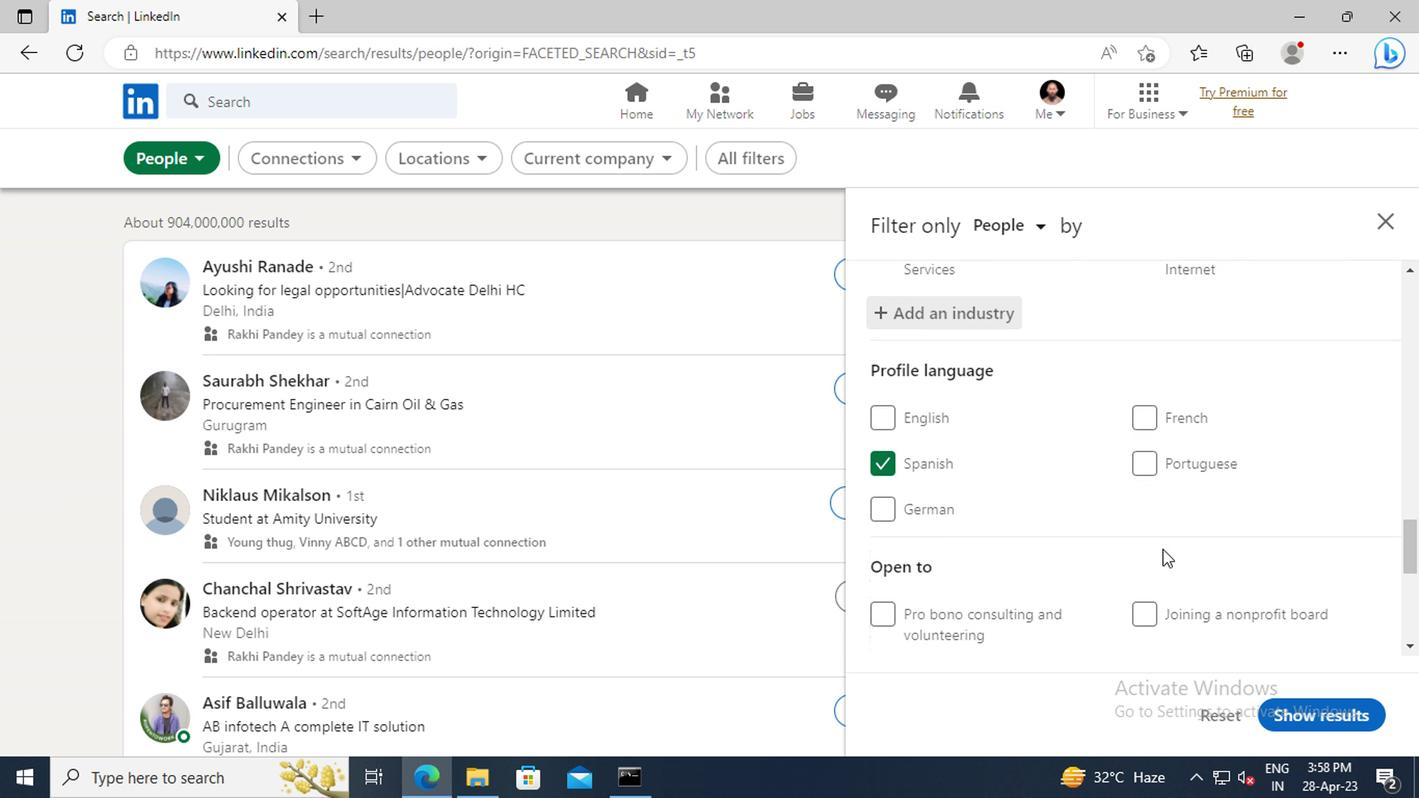 
Action: Mouse scrolled (1156, 549) with delta (0, -1)
Screenshot: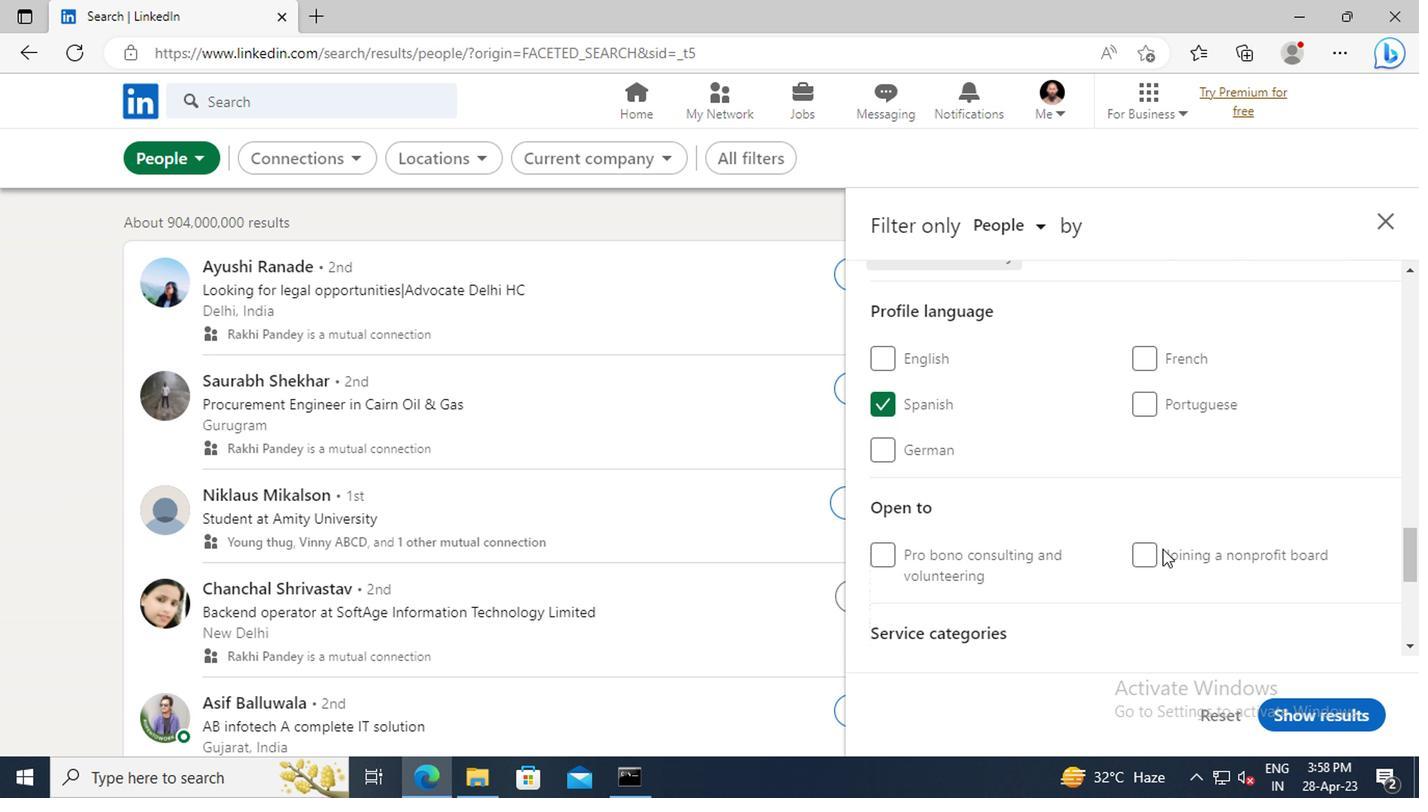 
Action: Mouse scrolled (1156, 549) with delta (0, -1)
Screenshot: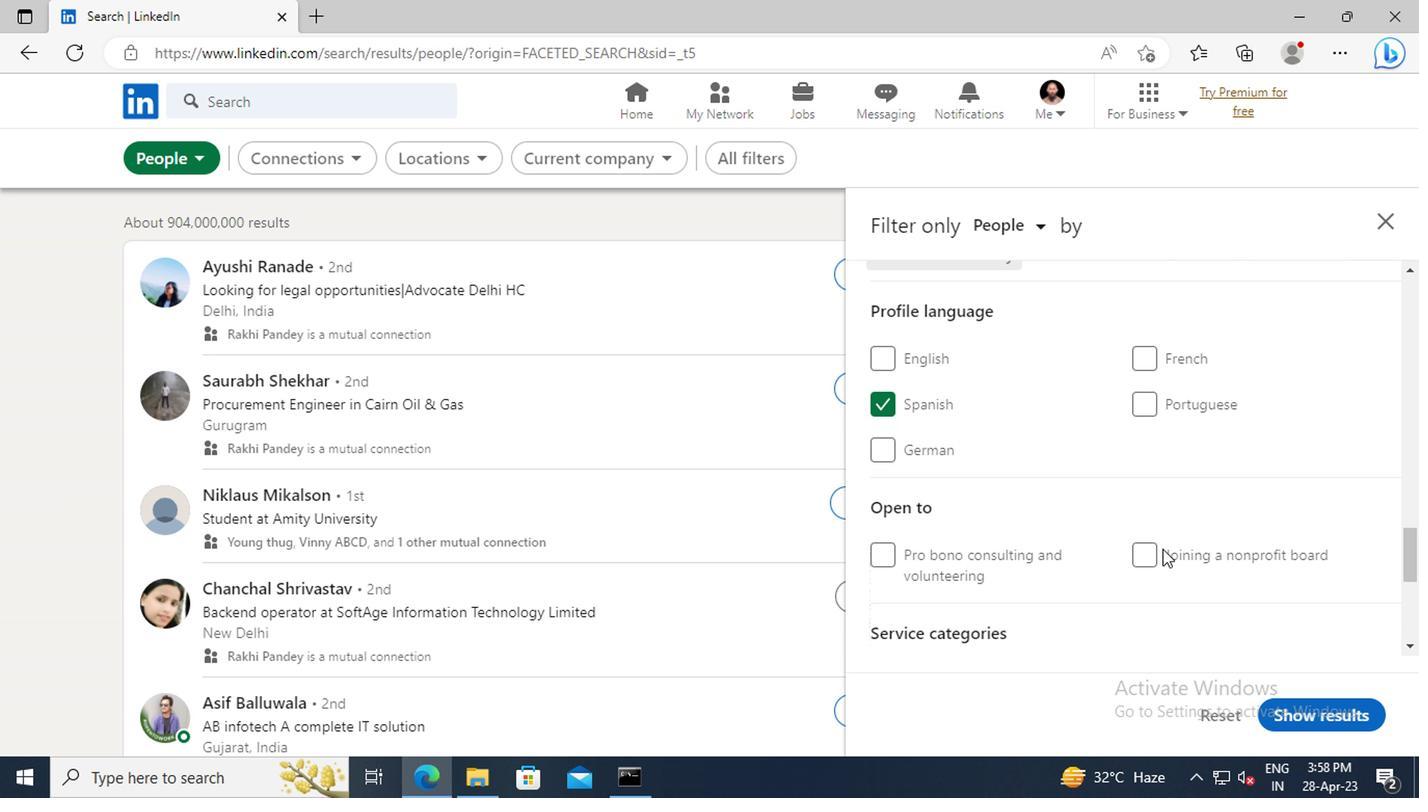 
Action: Mouse scrolled (1156, 549) with delta (0, -1)
Screenshot: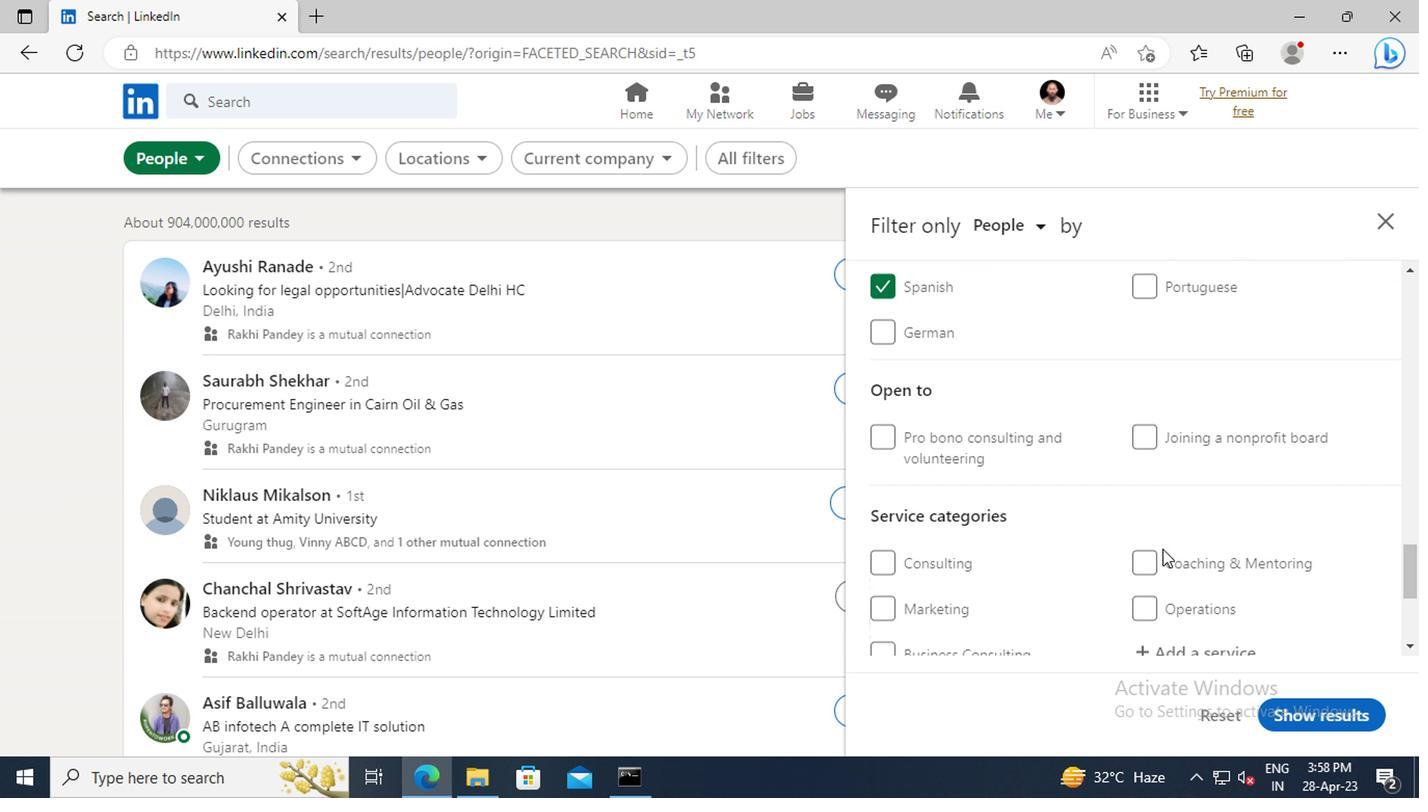 
Action: Mouse moved to (1159, 589)
Screenshot: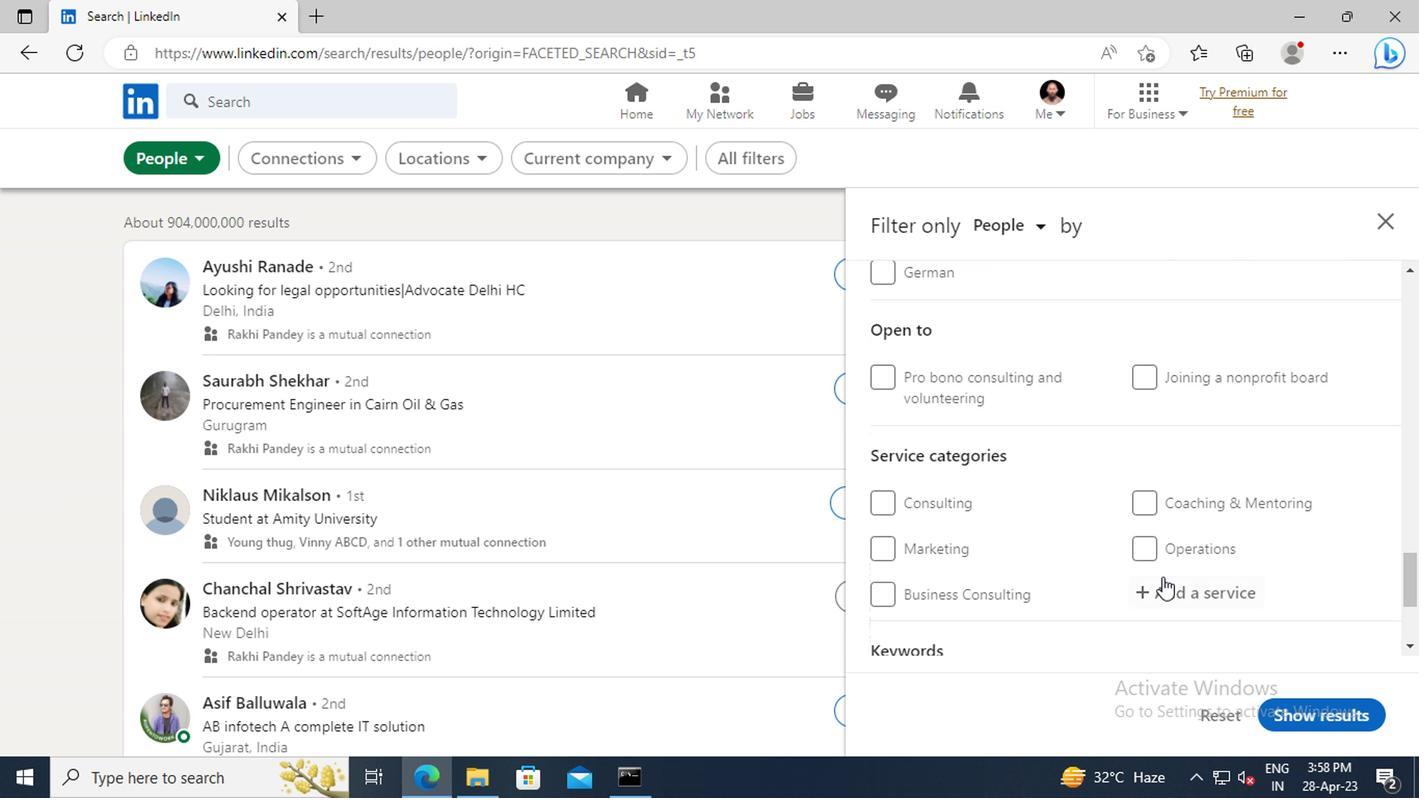 
Action: Mouse pressed left at (1159, 589)
Screenshot: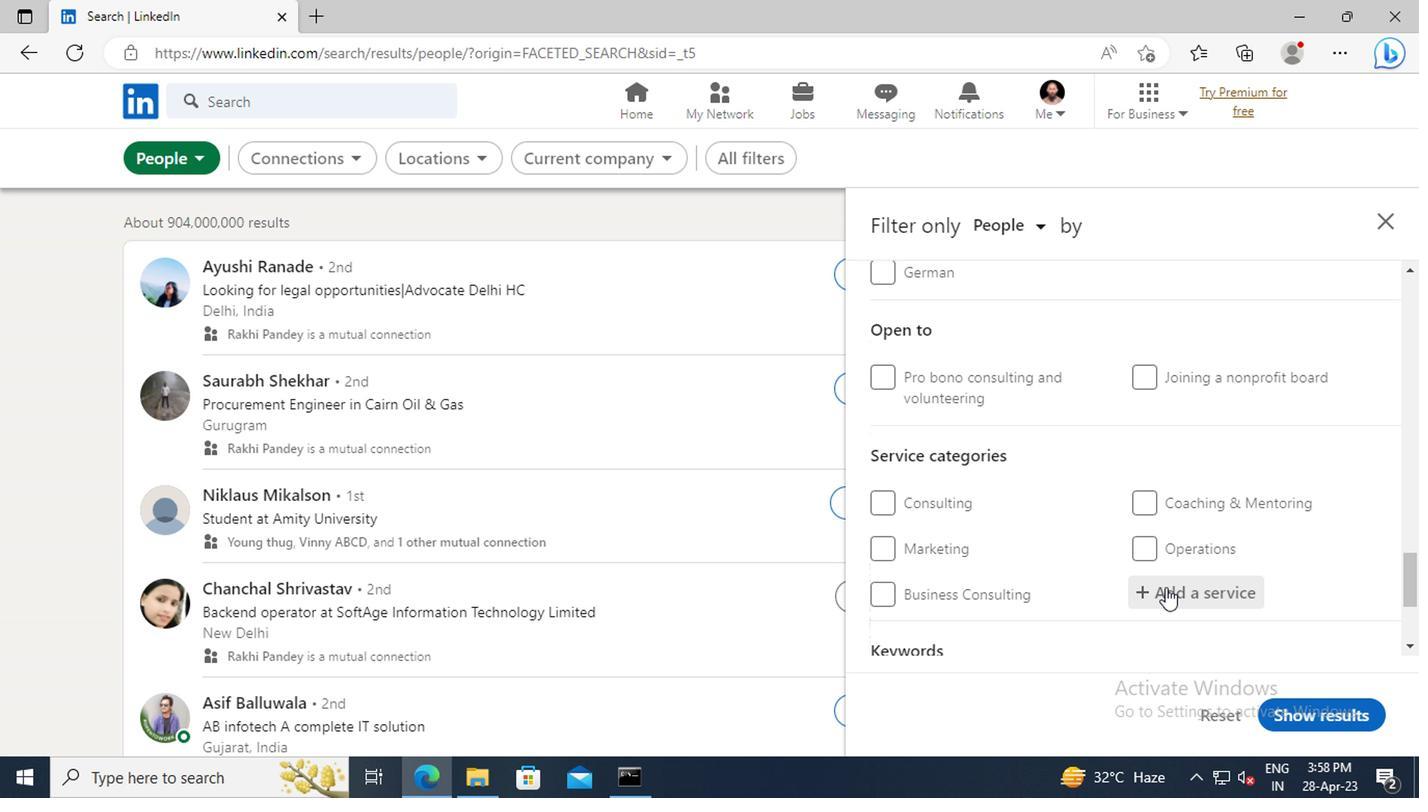 
Action: Key pressed <Key.shift>GRANT<Key.space><Key.shift>W
Screenshot: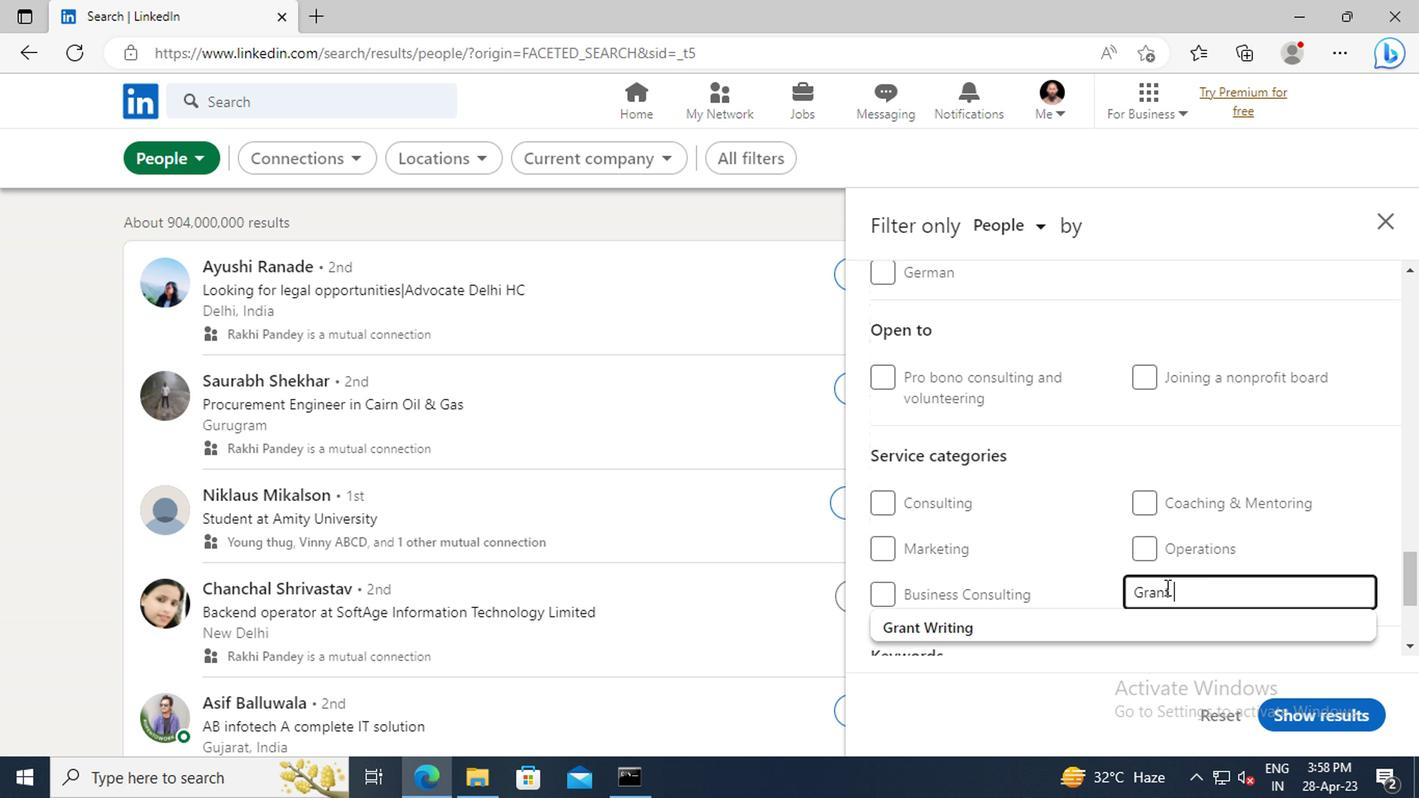 
Action: Mouse moved to (1129, 620)
Screenshot: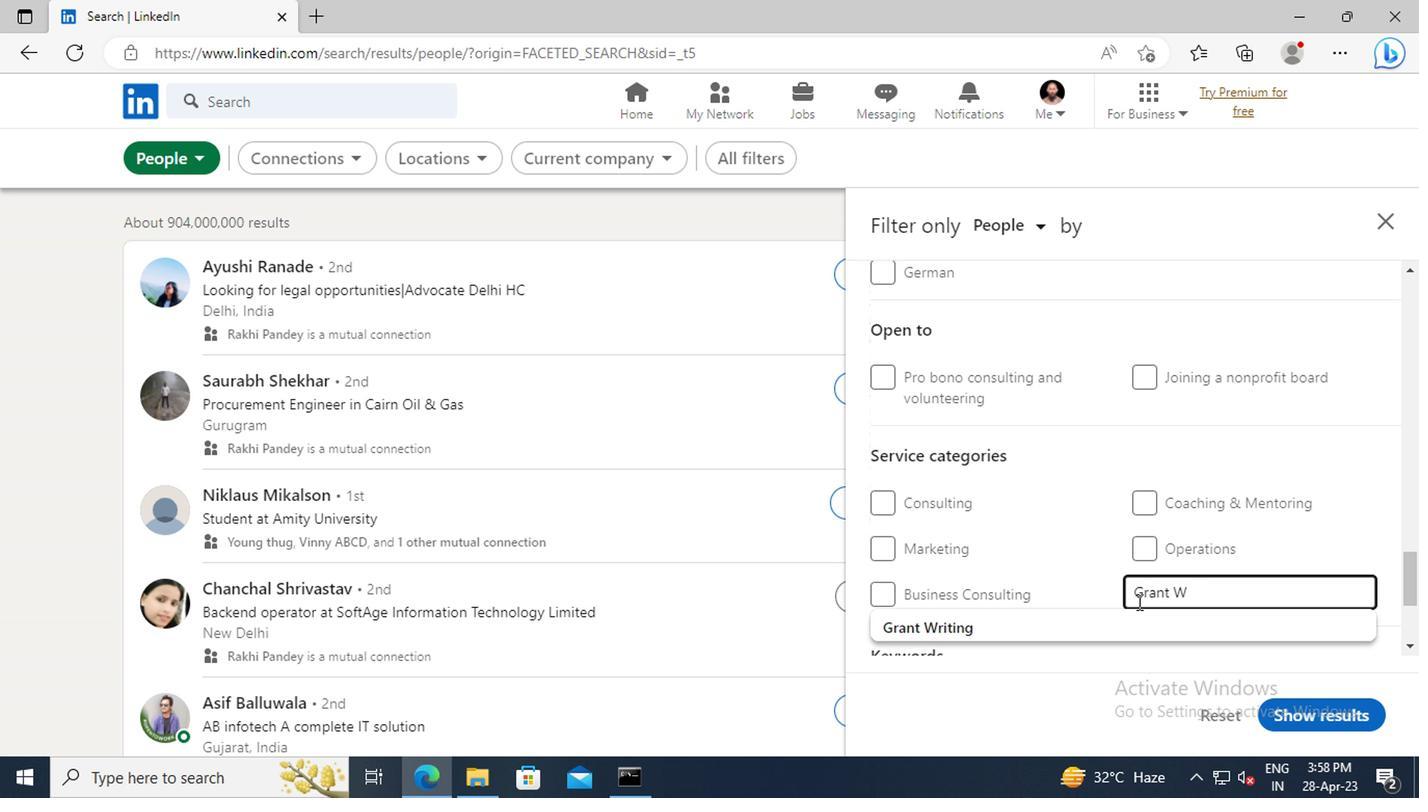 
Action: Mouse pressed left at (1129, 620)
Screenshot: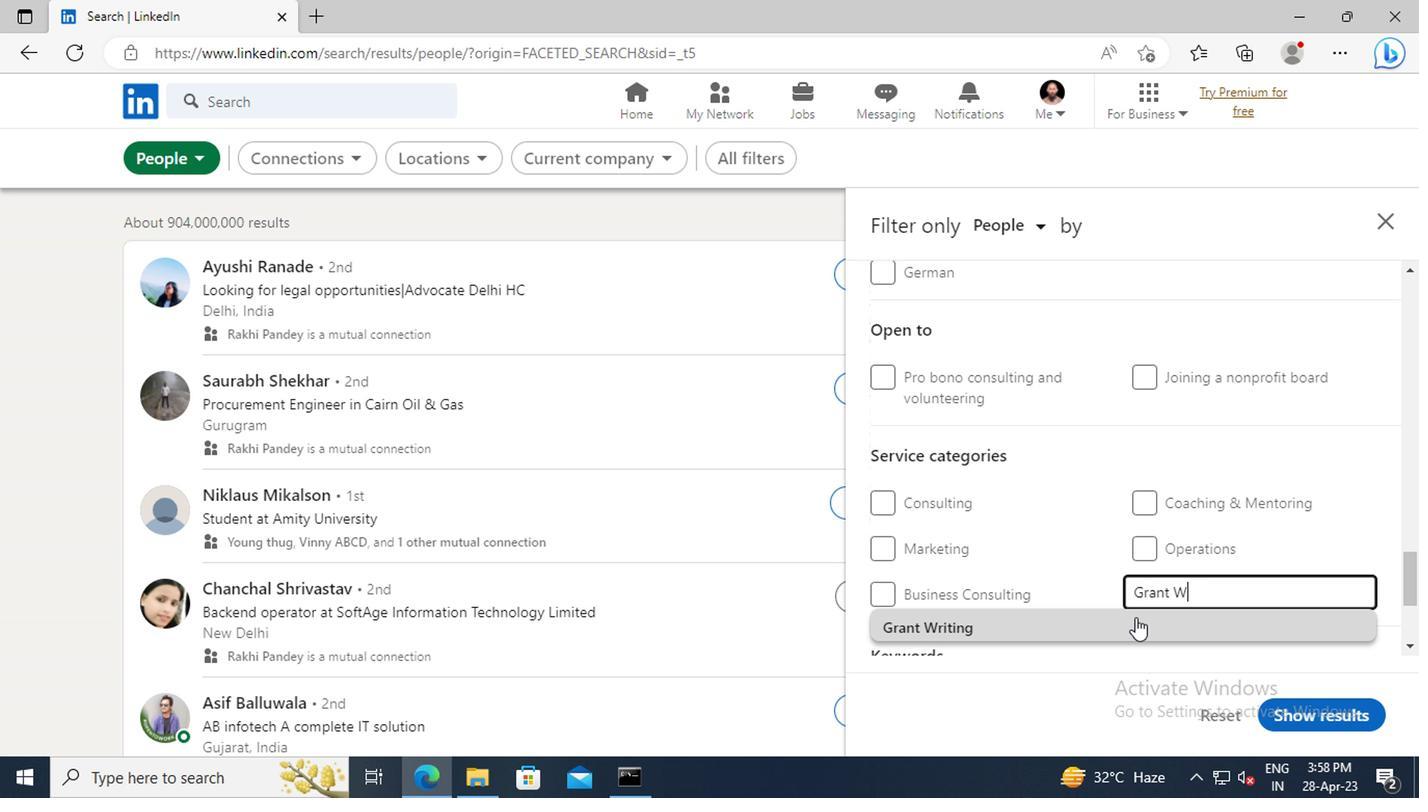 
Action: Mouse scrolled (1129, 619) with delta (0, 0)
Screenshot: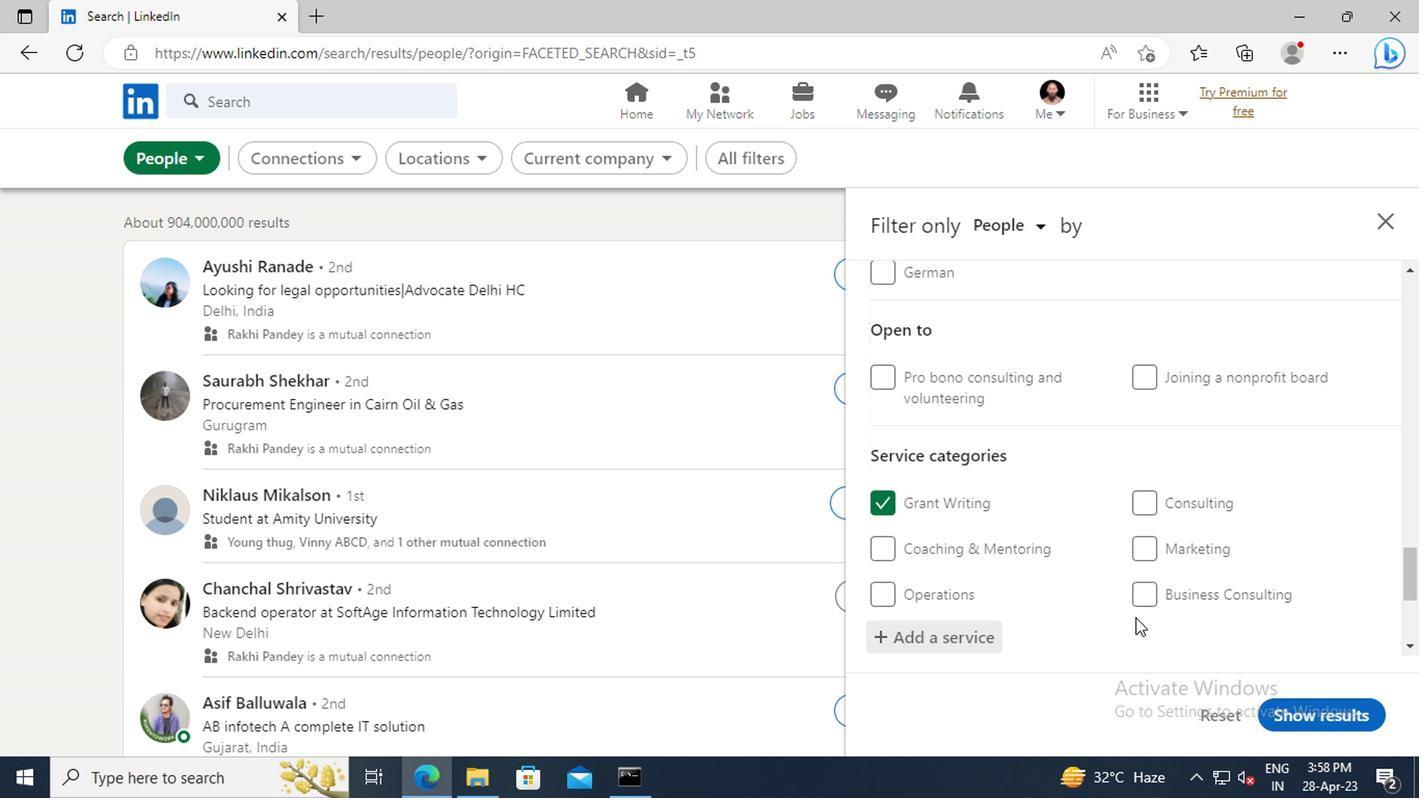 
Action: Mouse scrolled (1129, 619) with delta (0, 0)
Screenshot: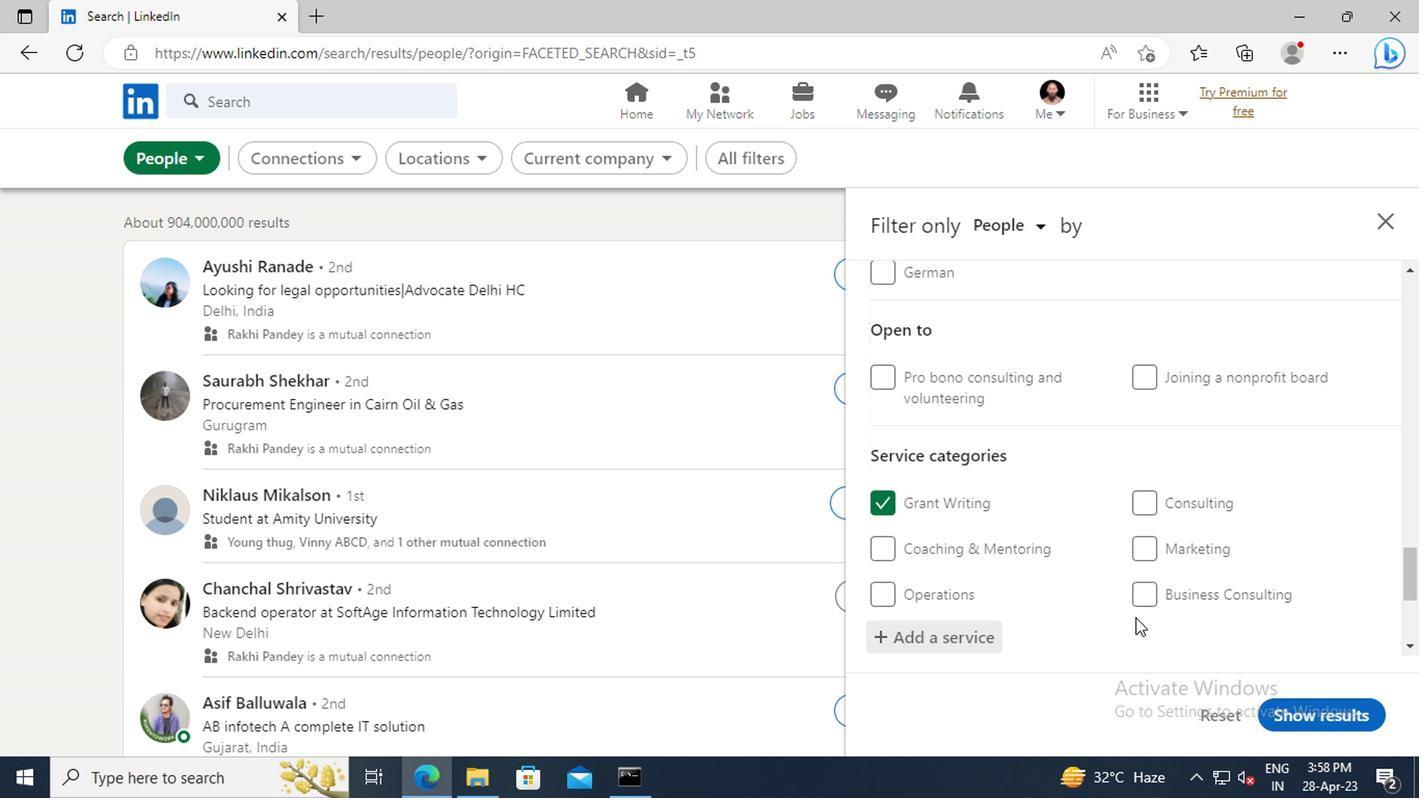 
Action: Mouse scrolled (1129, 619) with delta (0, 0)
Screenshot: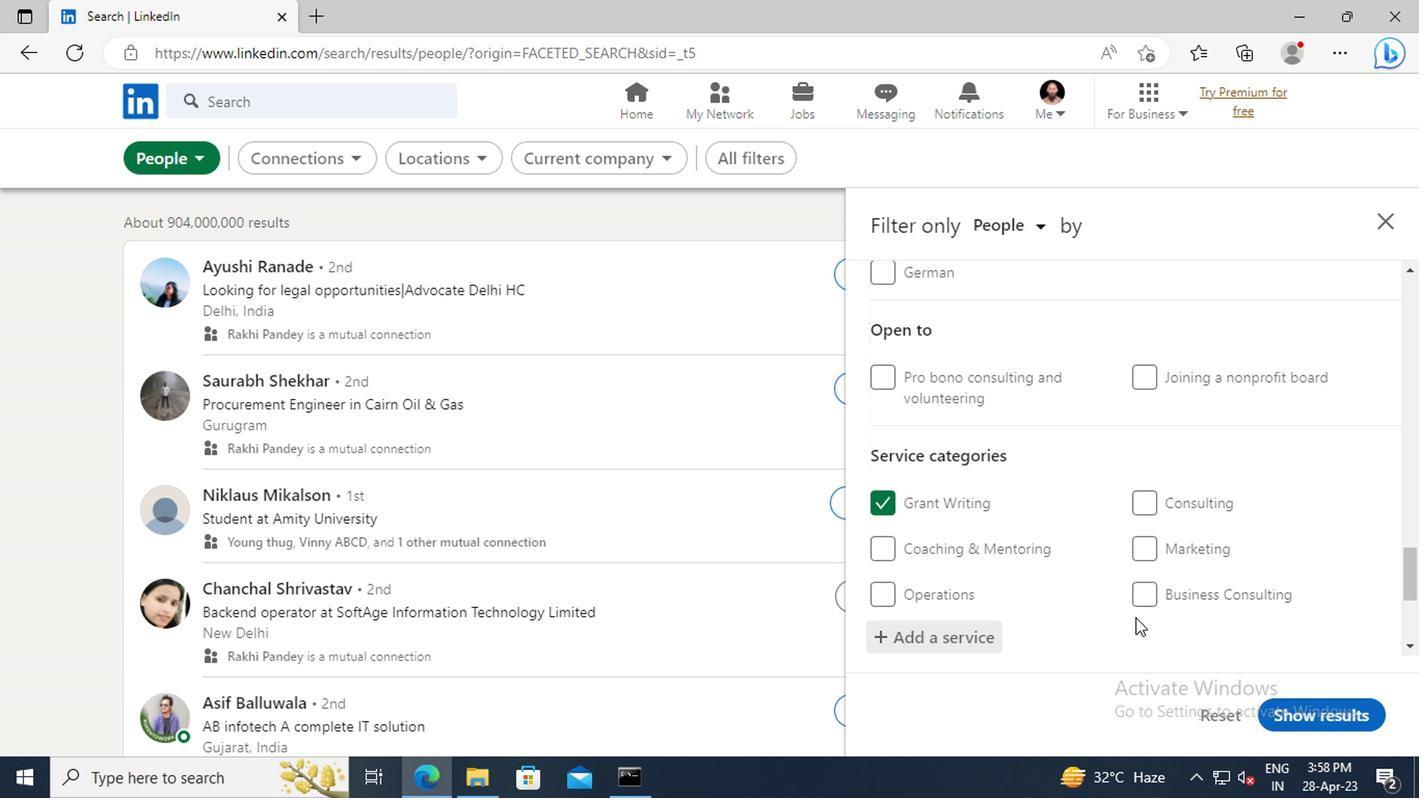 
Action: Mouse scrolled (1129, 619) with delta (0, 0)
Screenshot: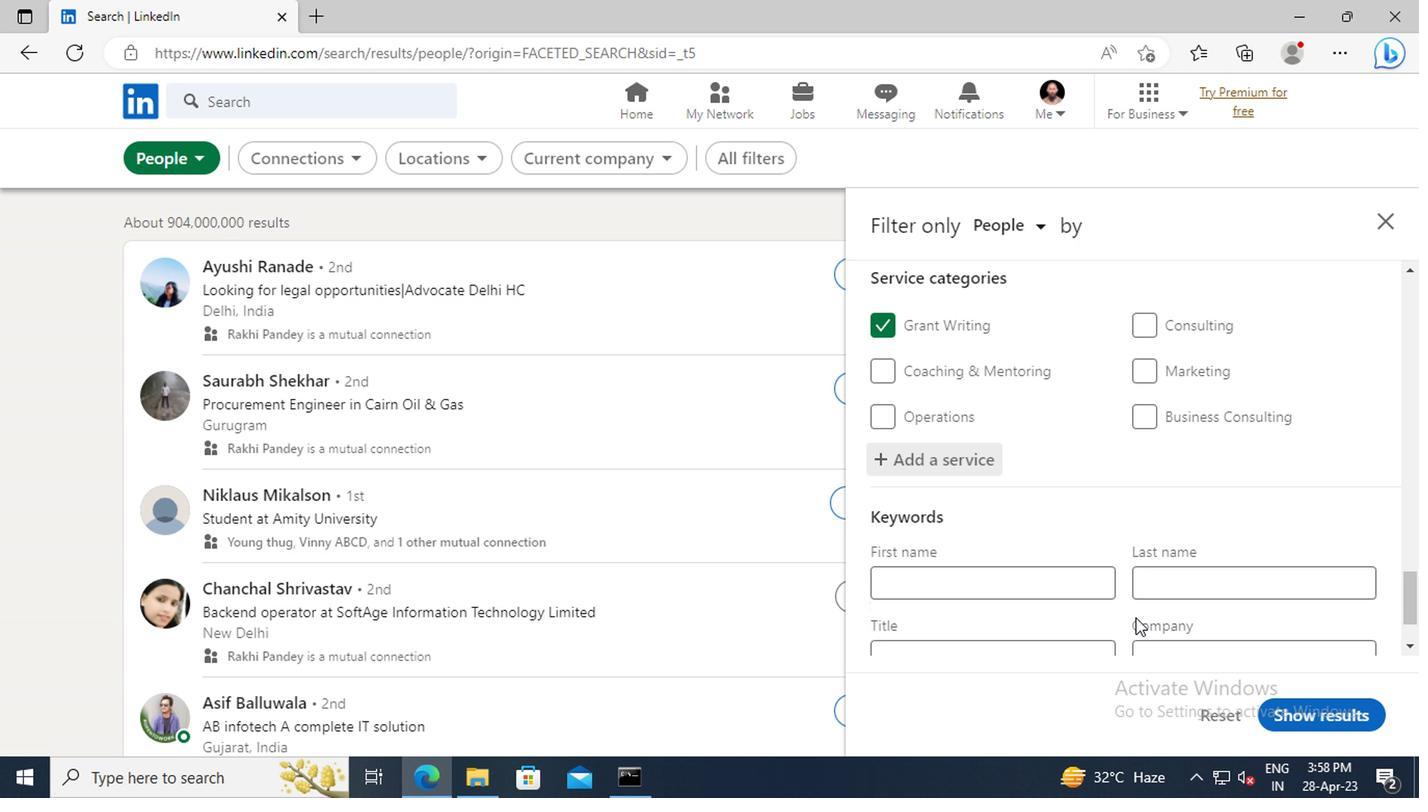 
Action: Mouse scrolled (1129, 619) with delta (0, 0)
Screenshot: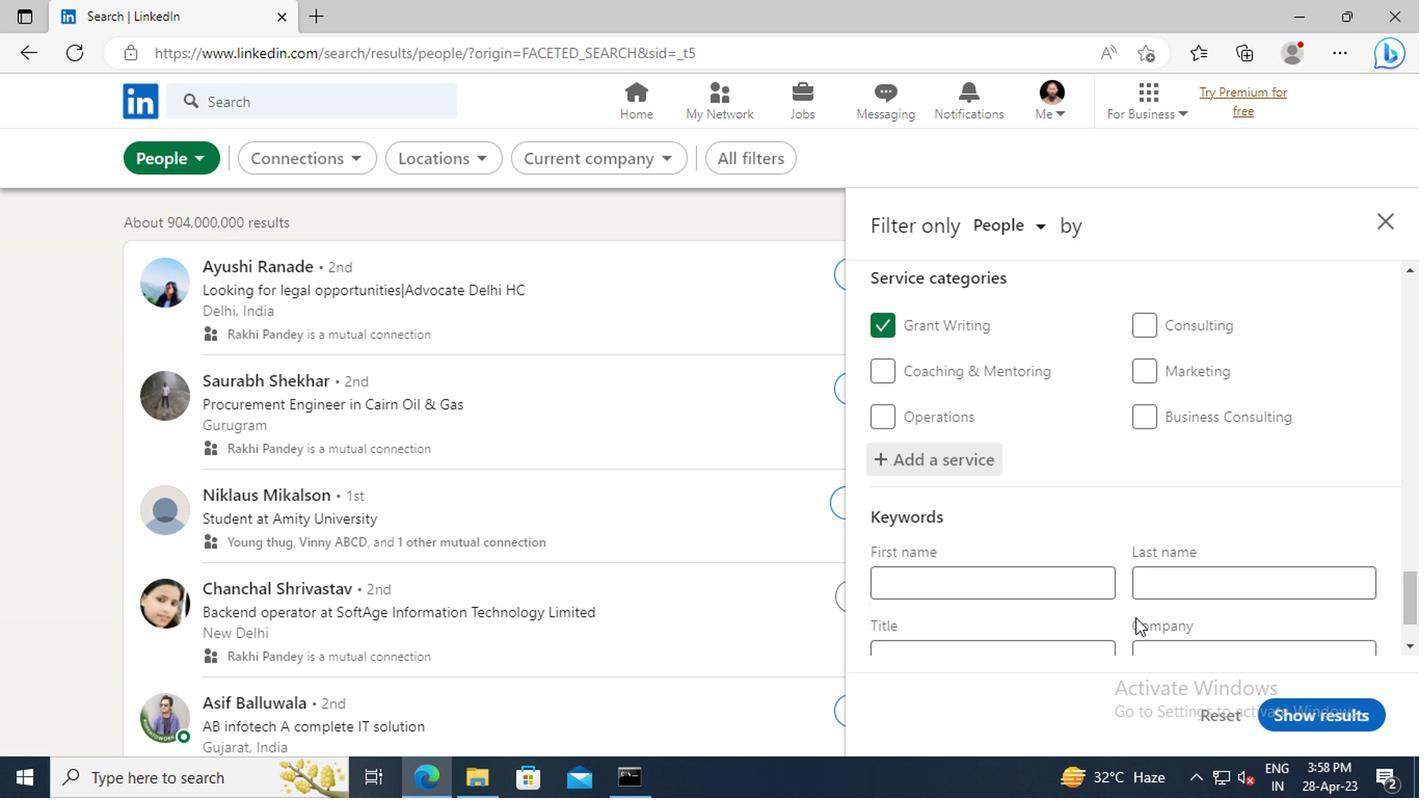
Action: Mouse moved to (928, 573)
Screenshot: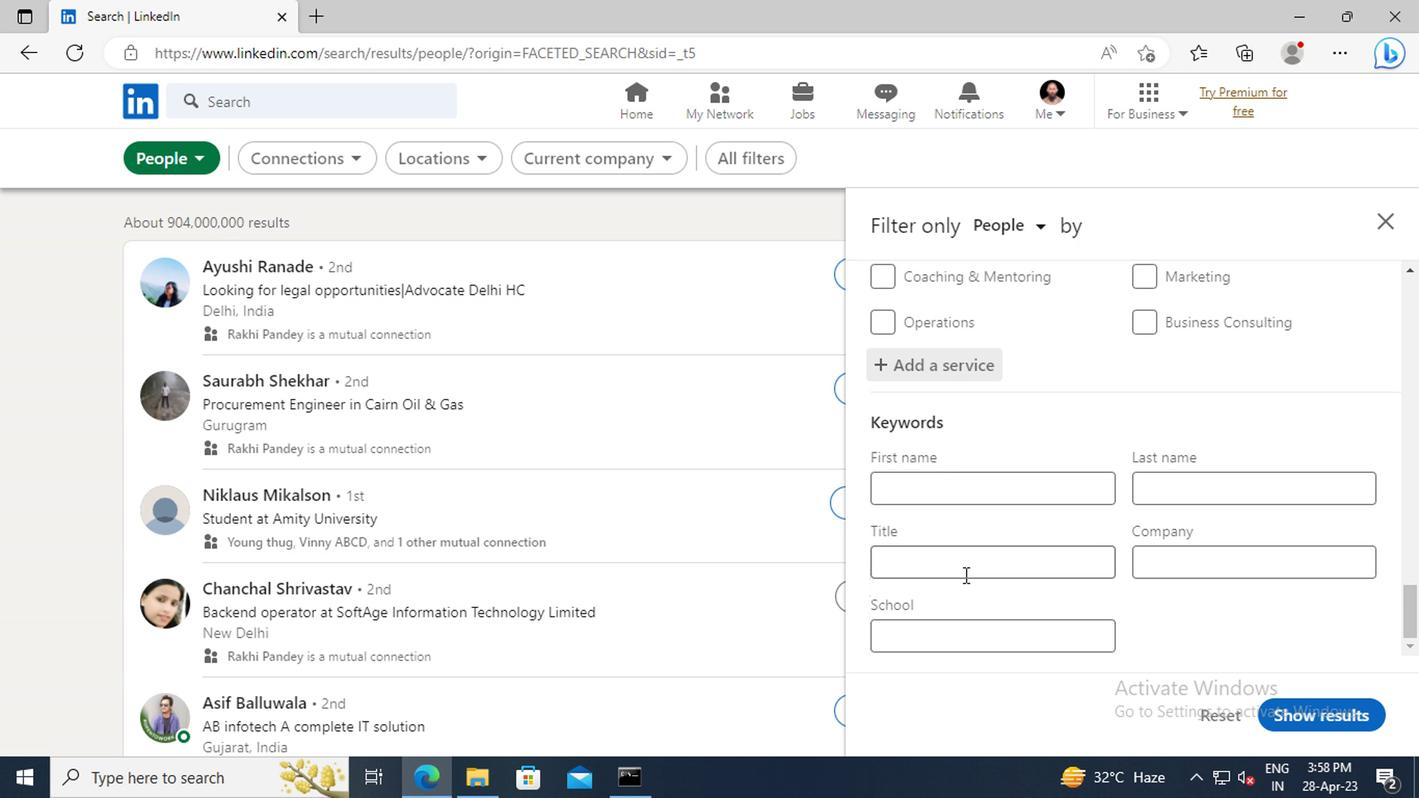 
Action: Mouse pressed left at (928, 573)
Screenshot: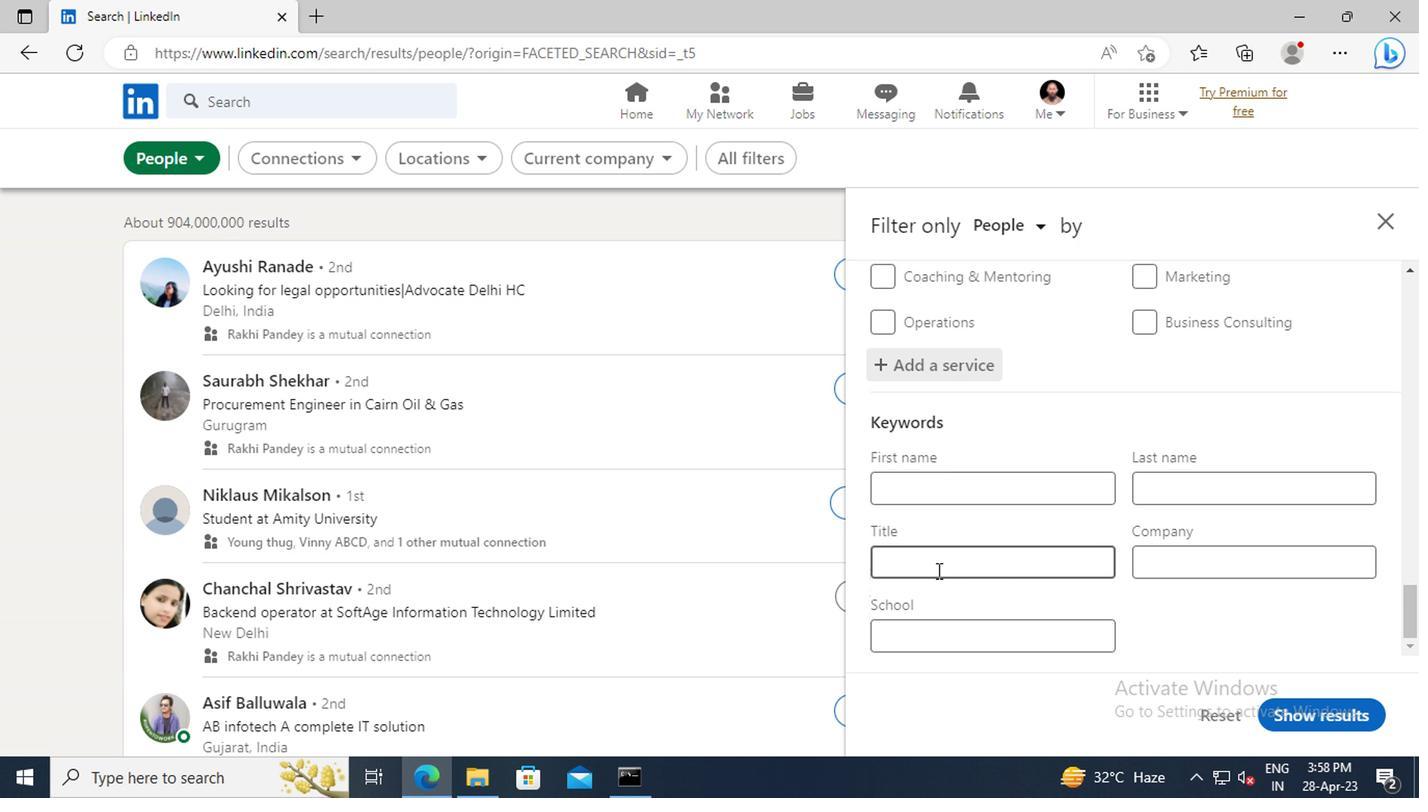 
Action: Key pressed <Key.shift>FINANCIAL<Key.space><Key.shift>PLANNER<Key.enter>
Screenshot: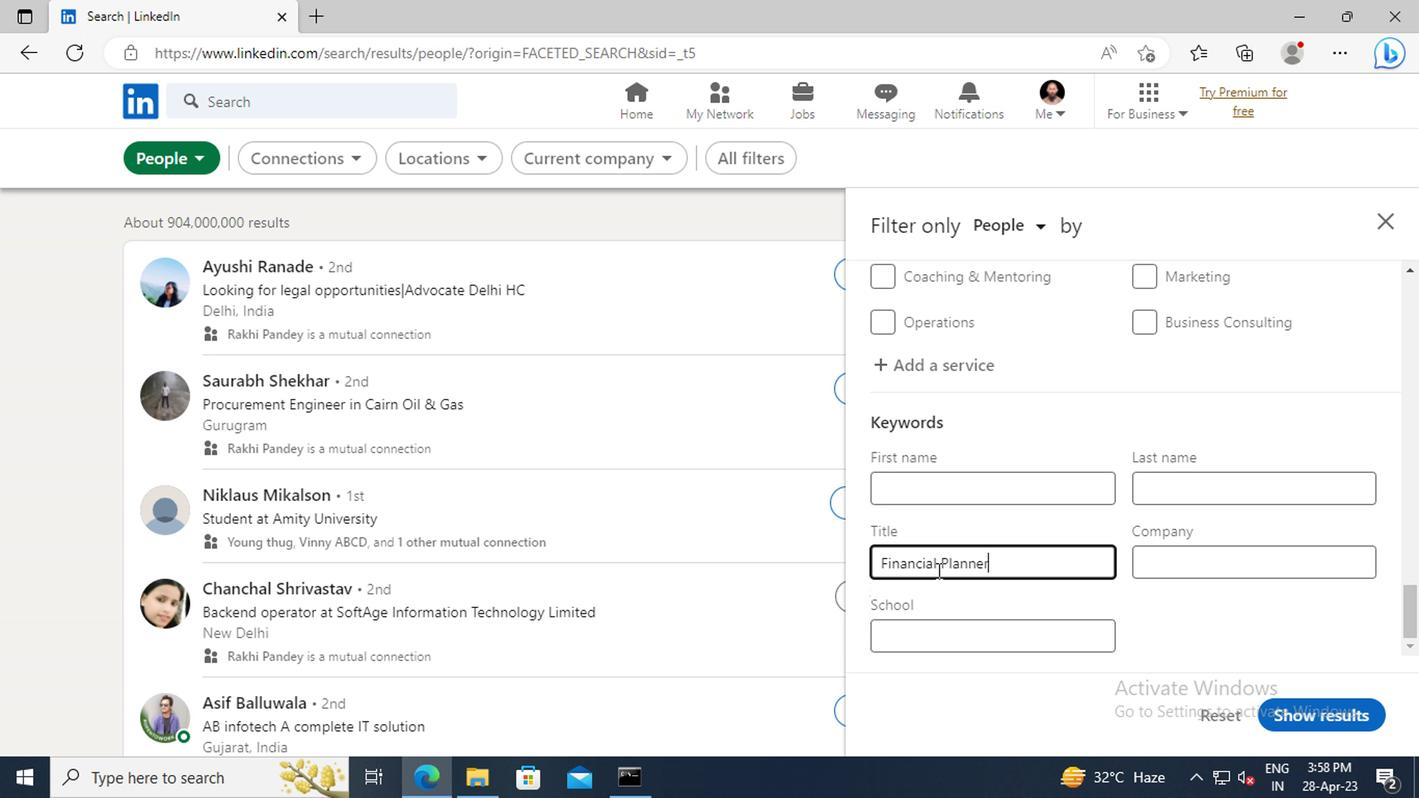
Action: Mouse moved to (1300, 713)
Screenshot: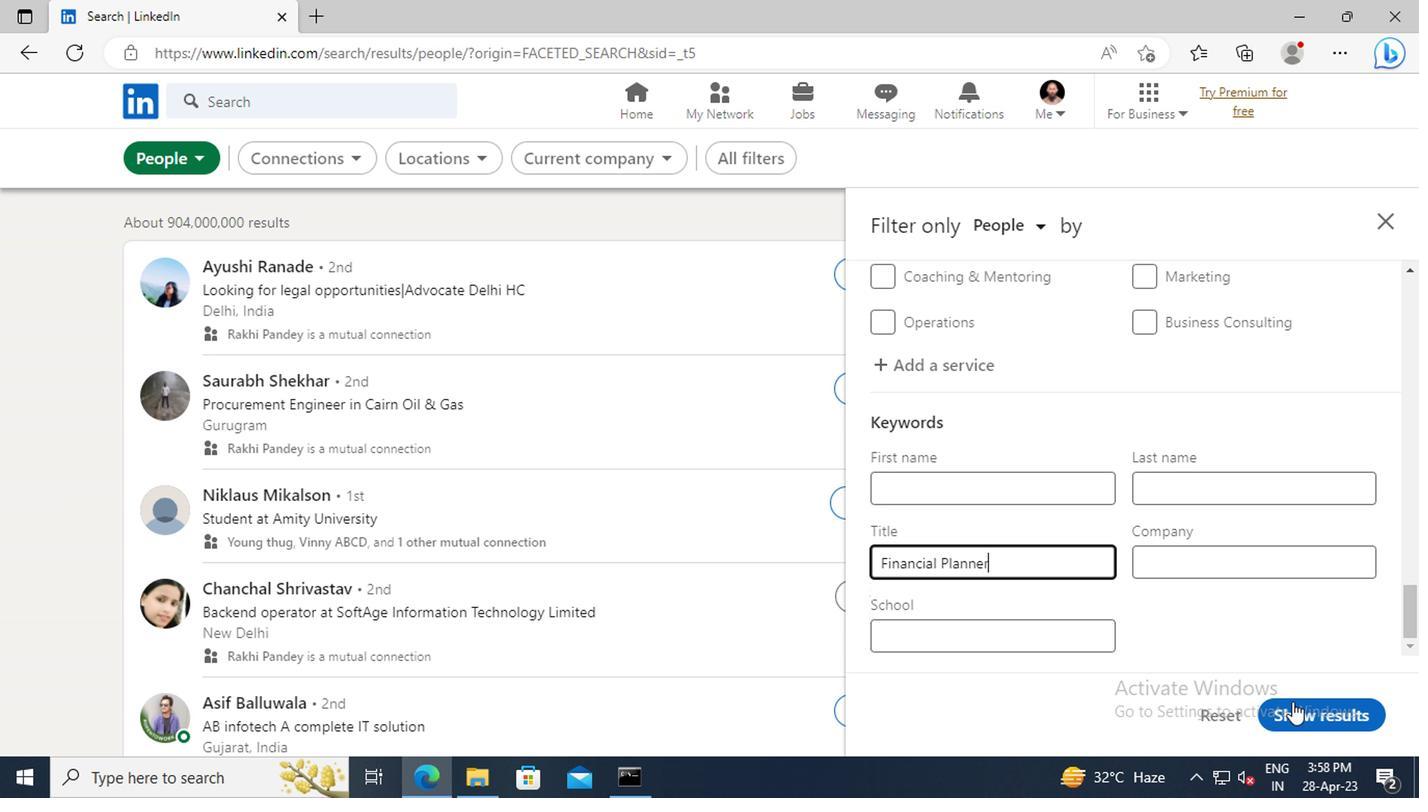 
Action: Mouse pressed left at (1300, 713)
Screenshot: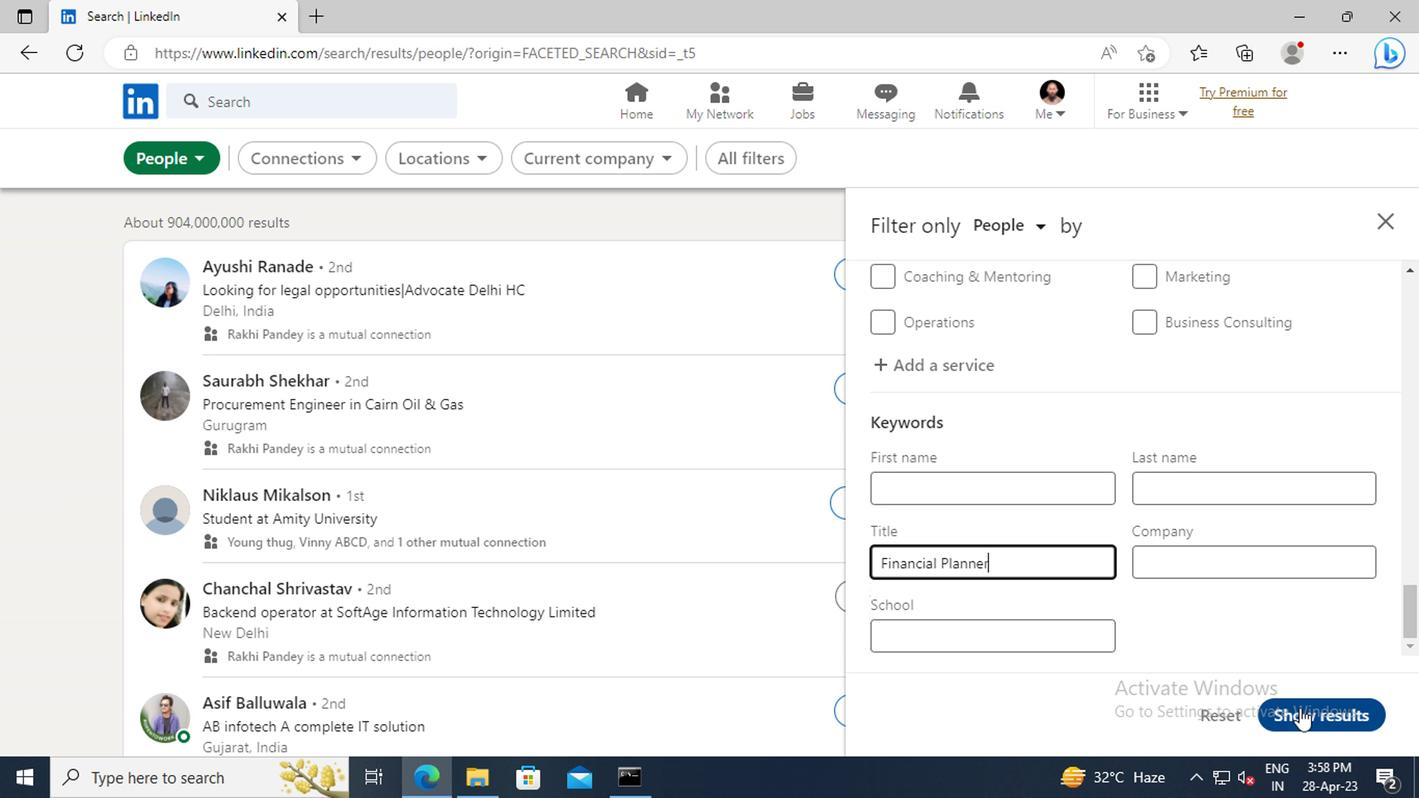
